 Task: Look for Airbnb properties in Aweil, South Sudan from 4th December, 2023 to 10th December, 2023 for 8 adults.4 bedrooms having 8 beds and 4 bathrooms. Property type can be house. Amenities needed are: wifi, TV, free parkinig on premises, gym, breakfast. Booking option can be shelf check-in. Look for 4 properties as per requirement.
Action: Mouse moved to (578, 124)
Screenshot: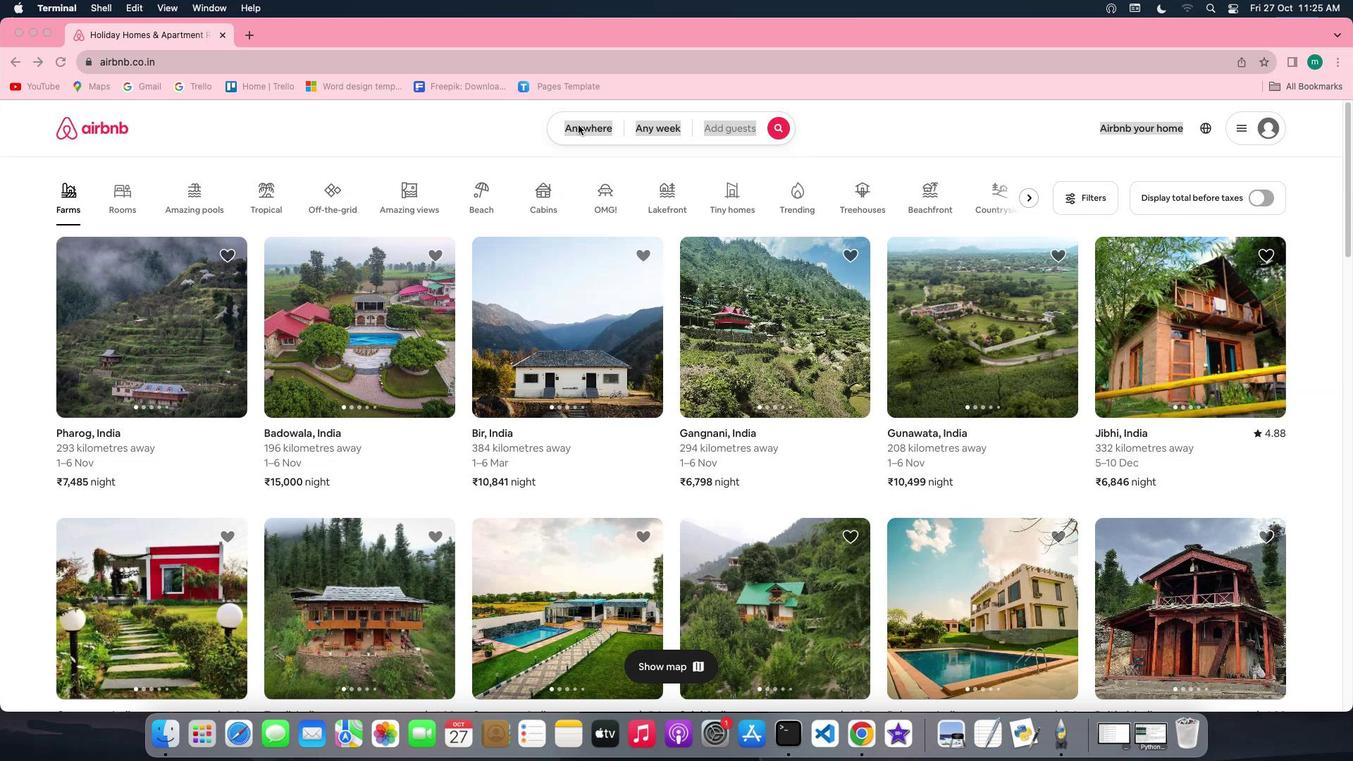 
Action: Mouse pressed left at (578, 124)
Screenshot: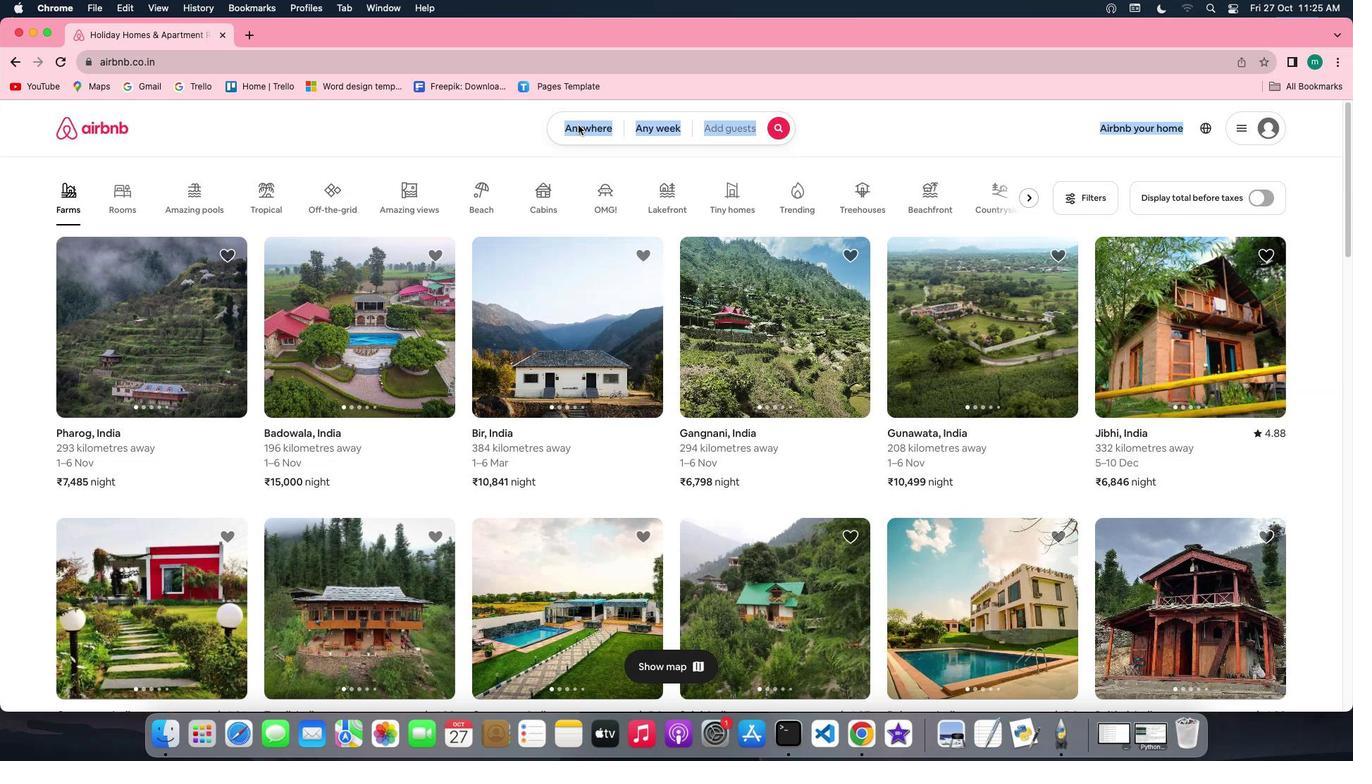 
Action: Mouse pressed left at (578, 124)
Screenshot: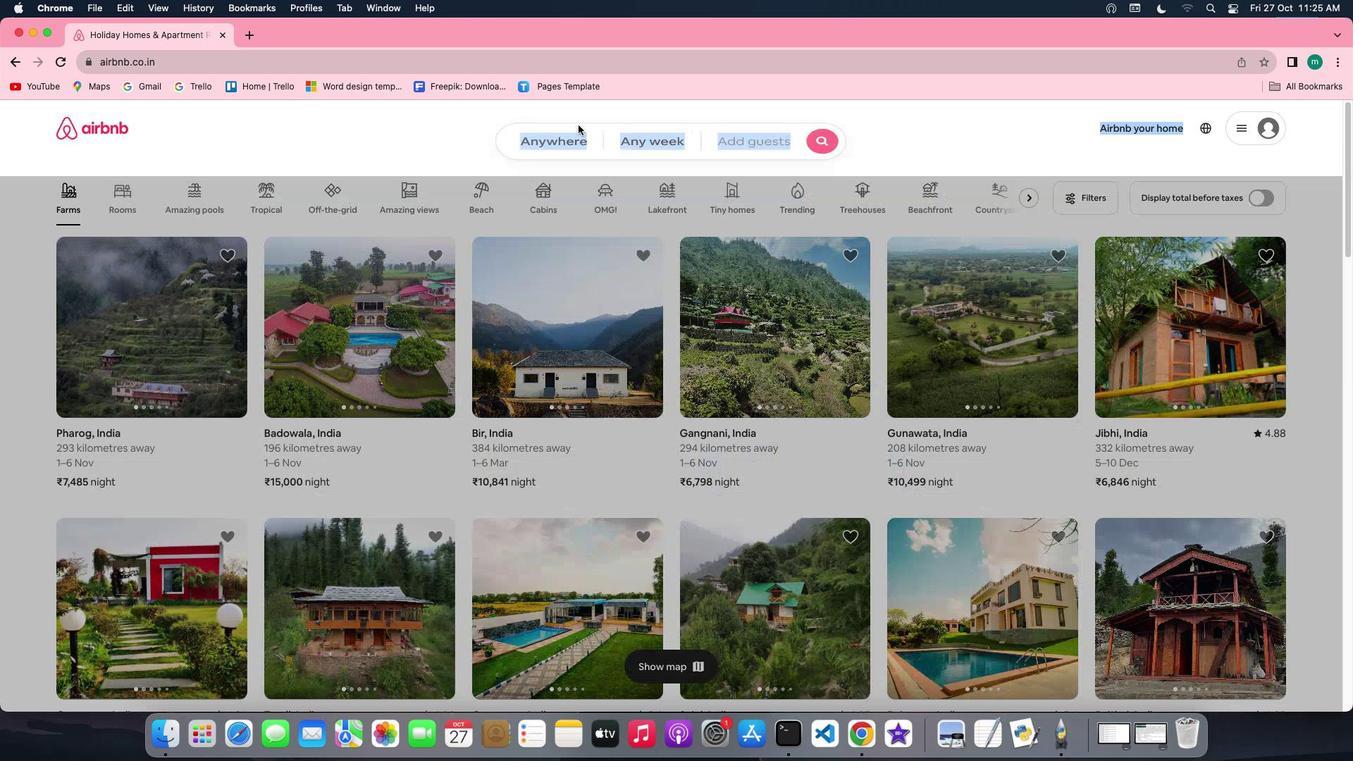 
Action: Mouse moved to (546, 179)
Screenshot: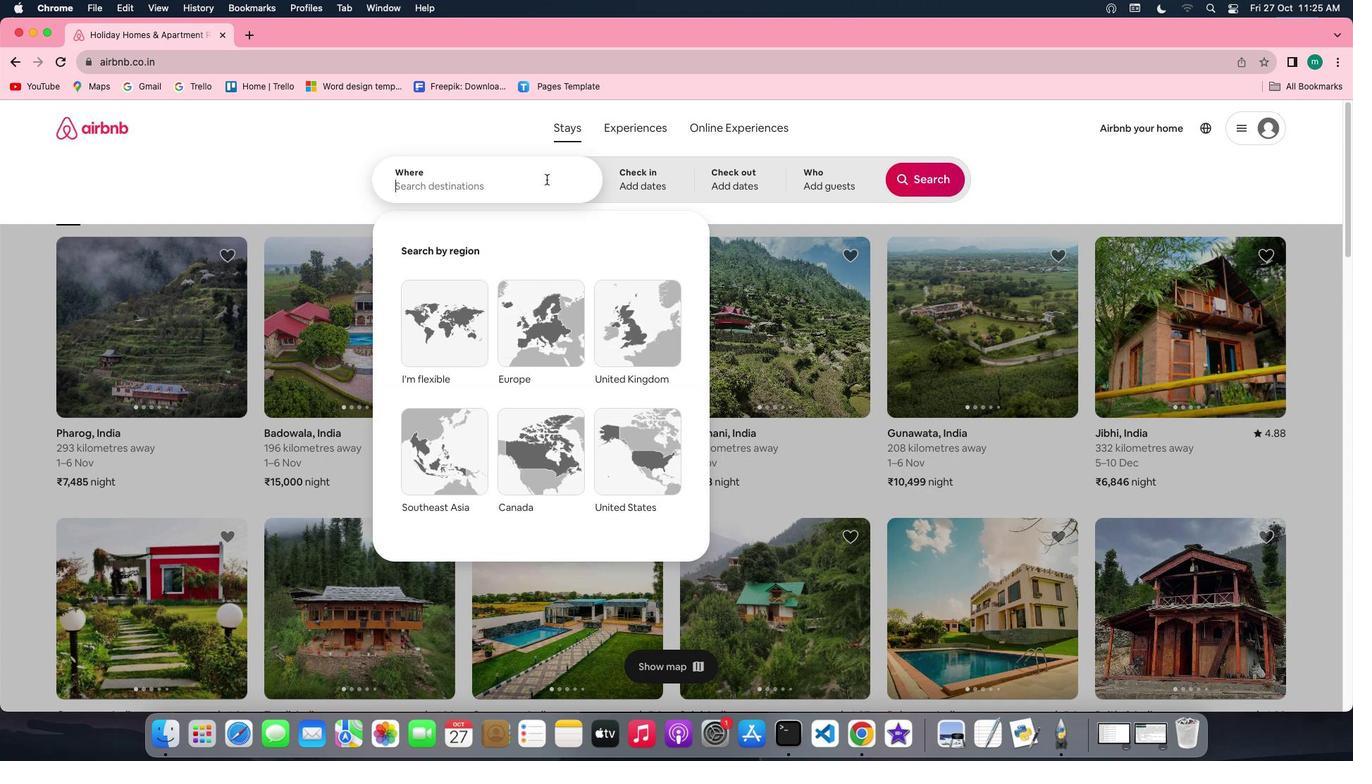 
Action: Key pressed Key.shift'A''w''e''i''l'','Key.spaceKey.shift'S''o''u''t''h'Key.spaceKey.shift'S''u''d''a''n'
Screenshot: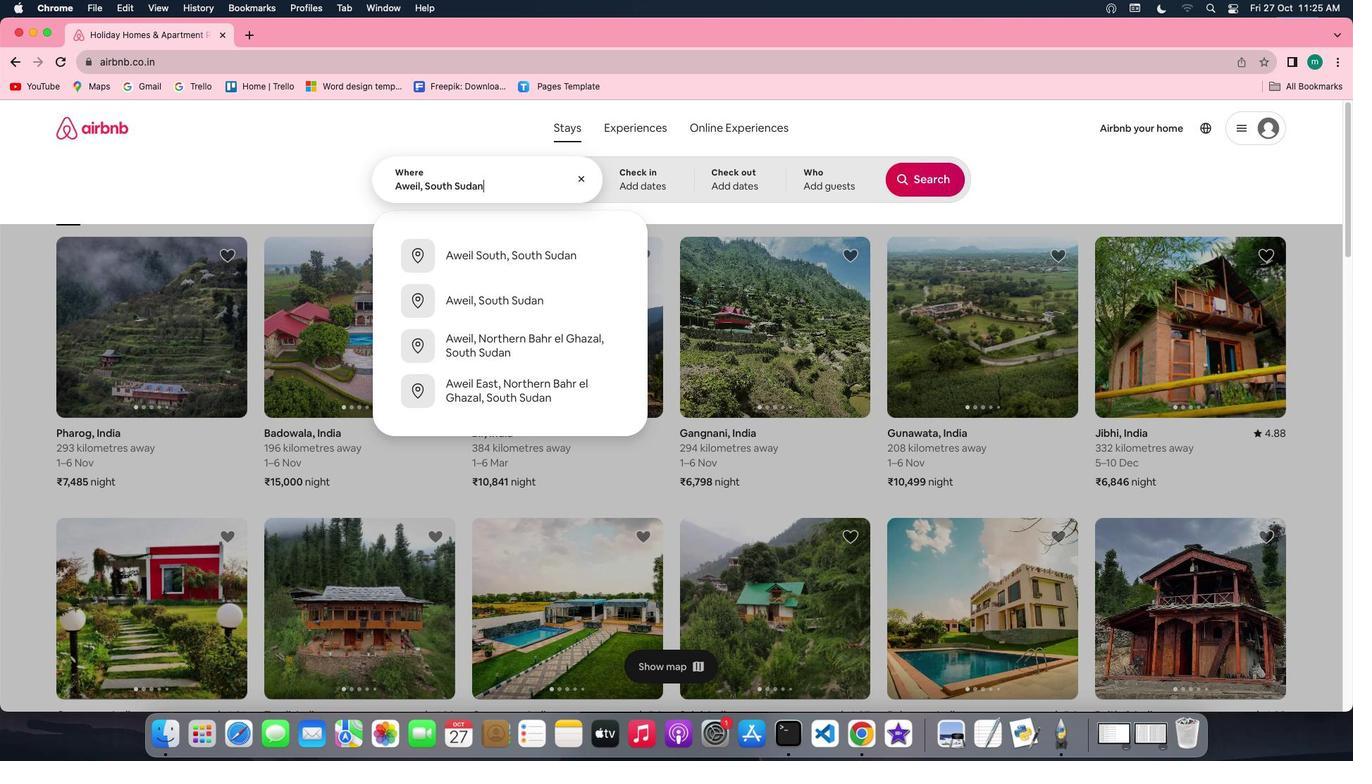 
Action: Mouse moved to (657, 187)
Screenshot: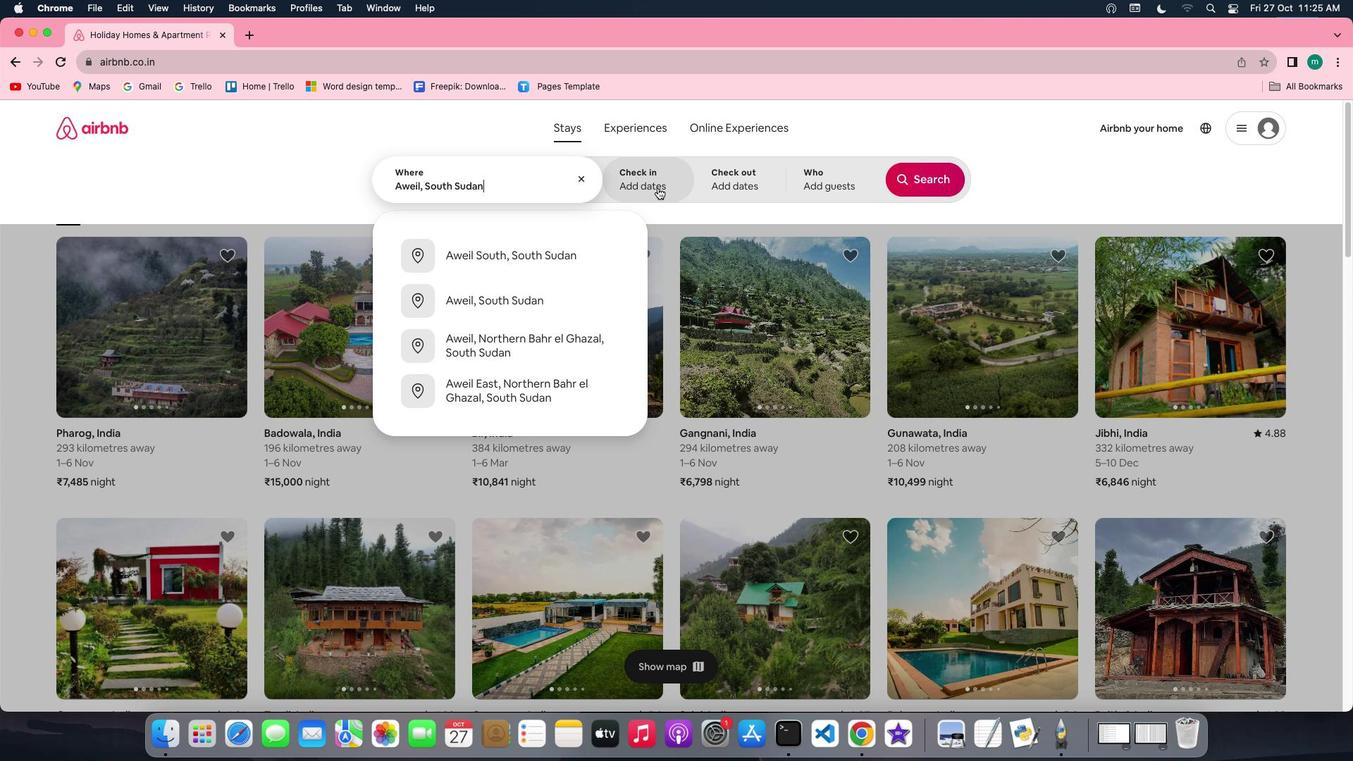 
Action: Mouse pressed left at (657, 187)
Screenshot: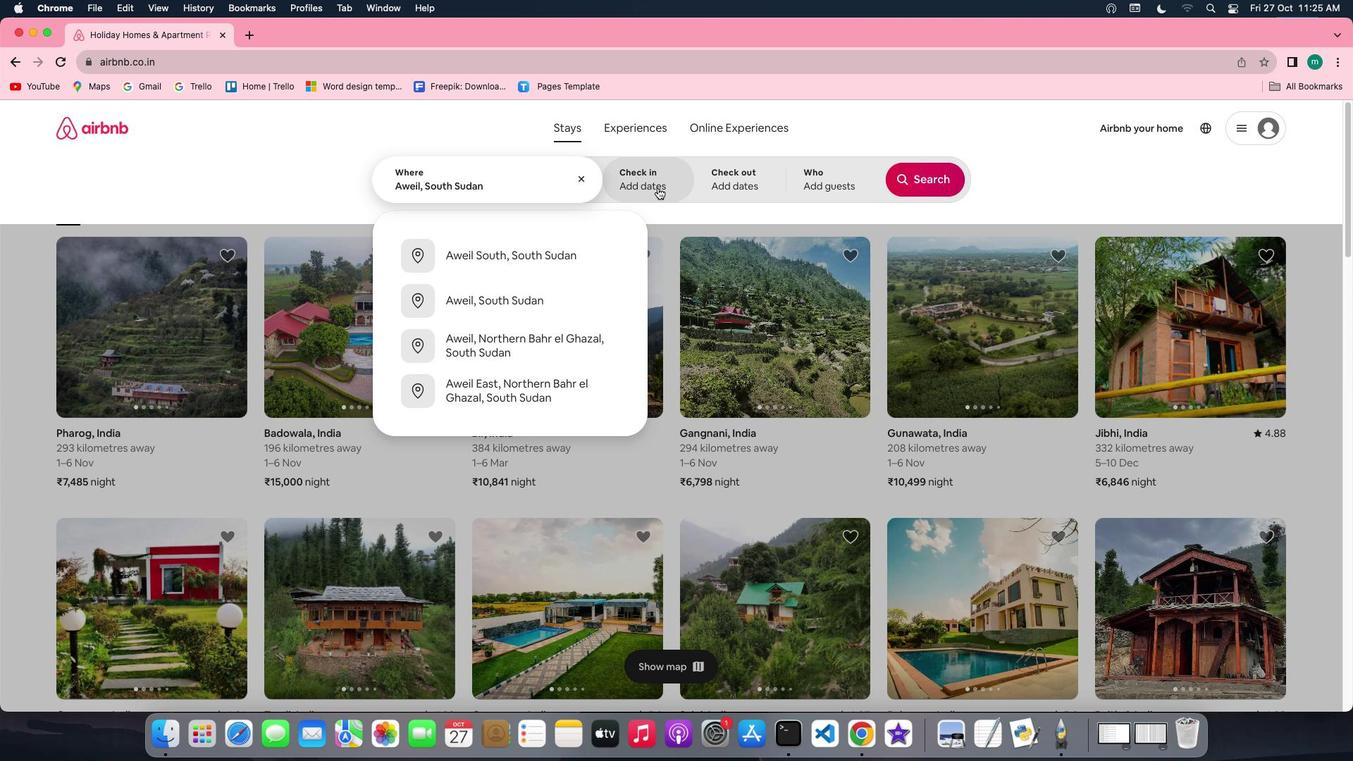 
Action: Mouse moved to (926, 292)
Screenshot: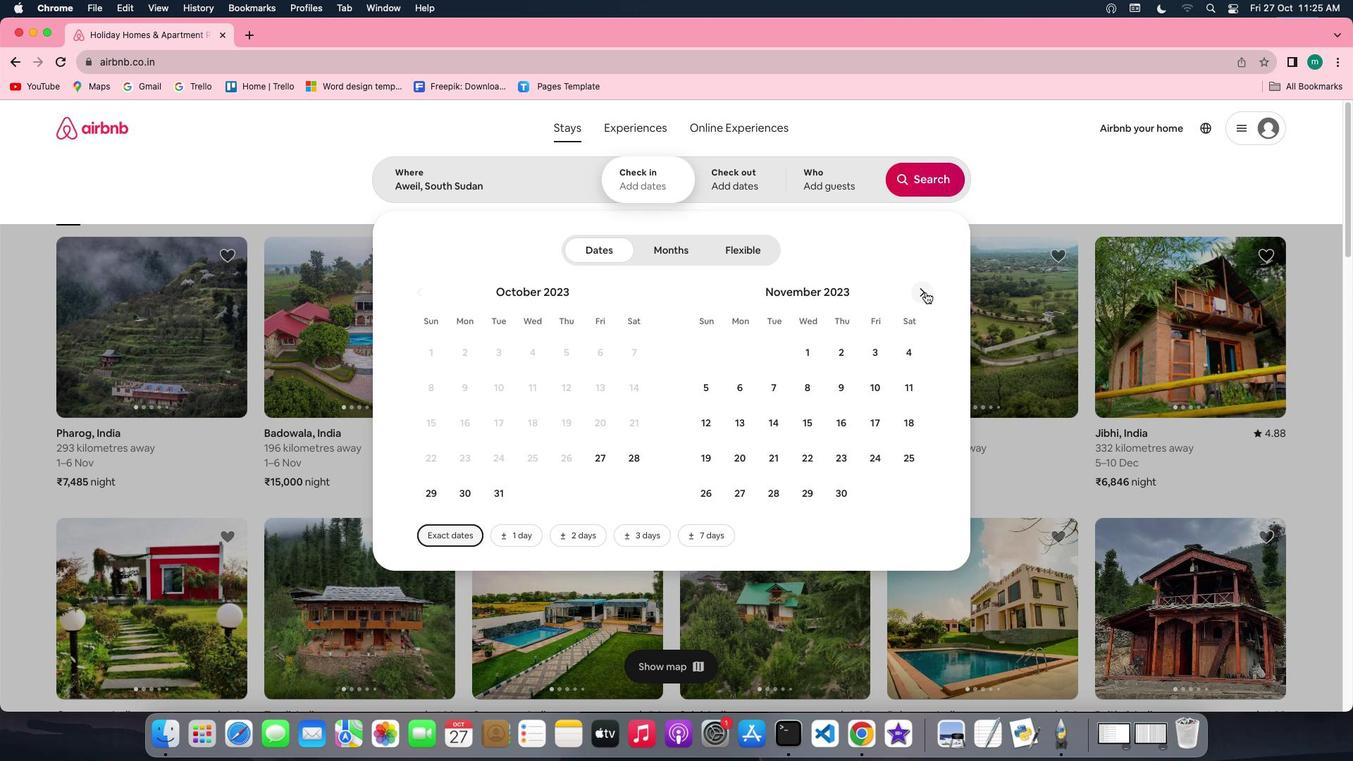 
Action: Mouse pressed left at (926, 292)
Screenshot: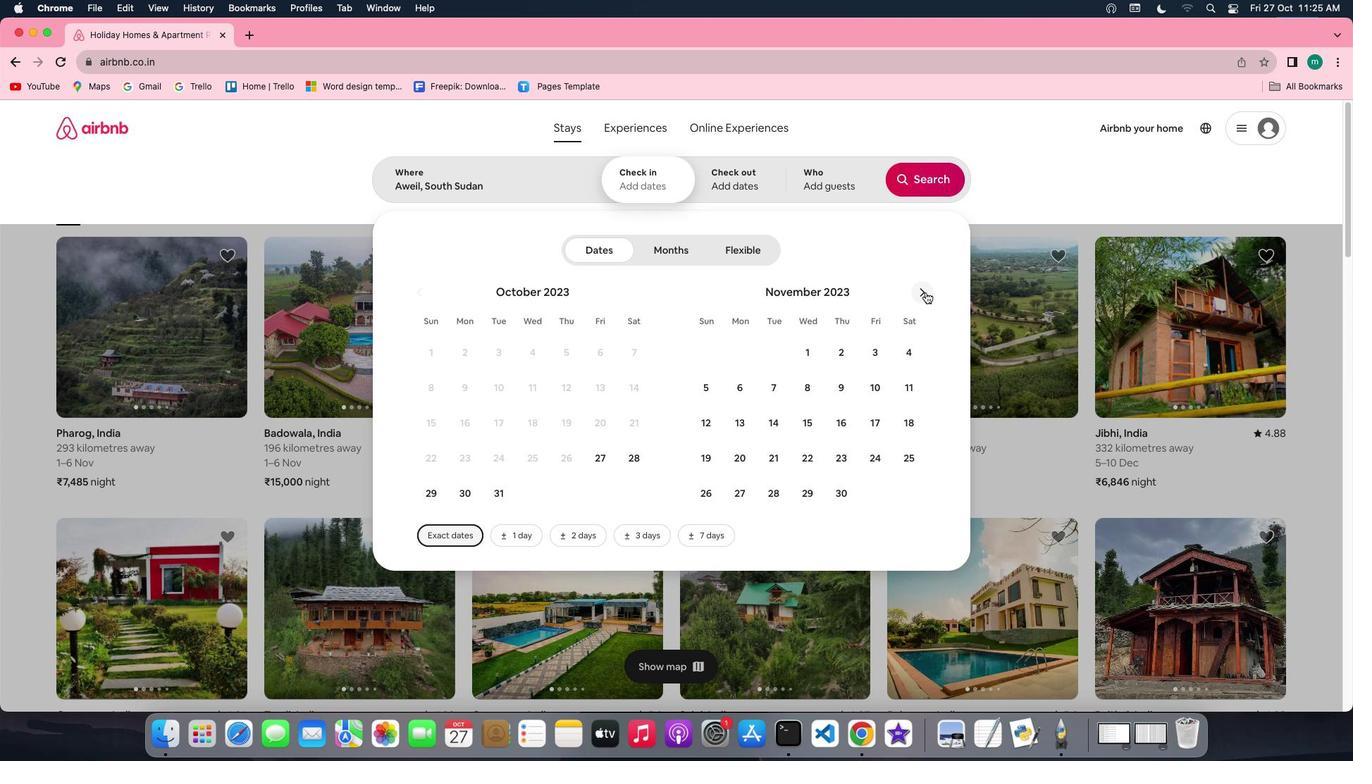 
Action: Mouse moved to (745, 381)
Screenshot: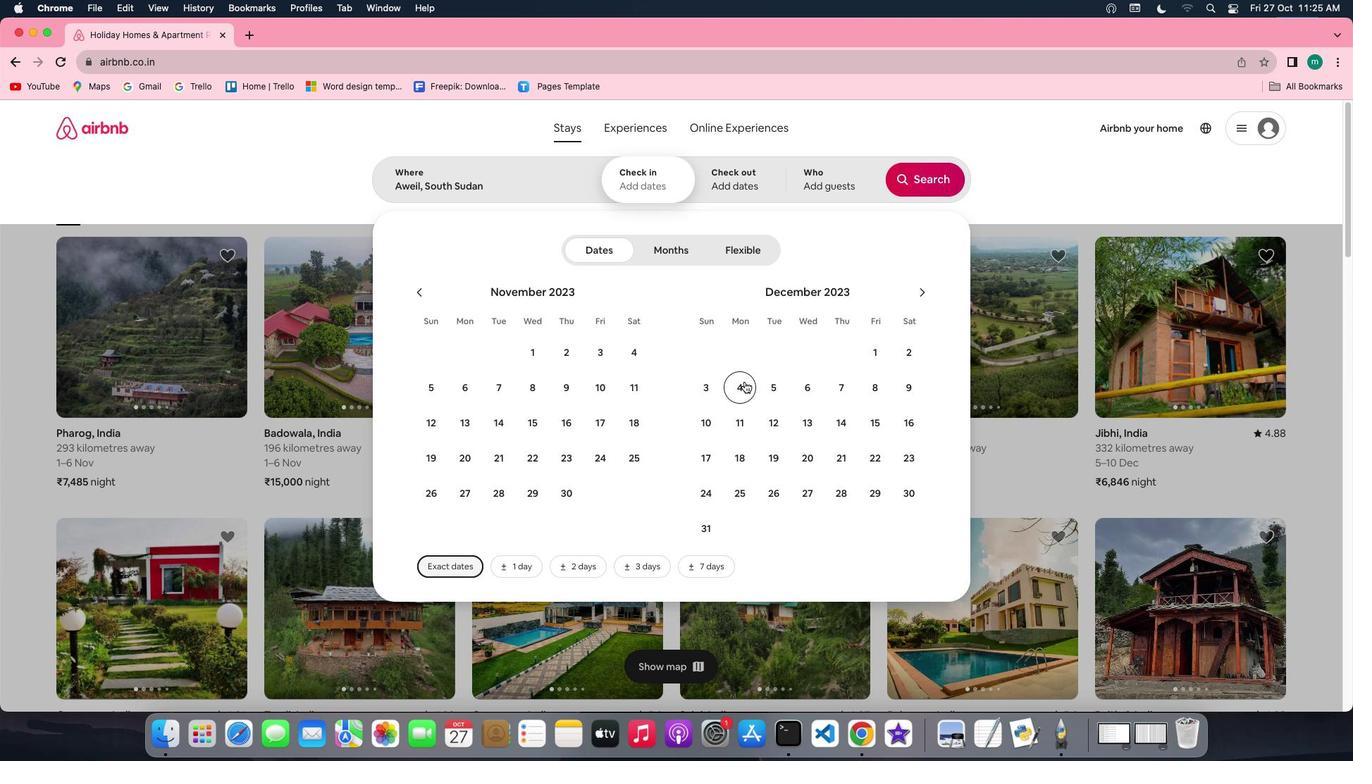
Action: Mouse pressed left at (745, 381)
Screenshot: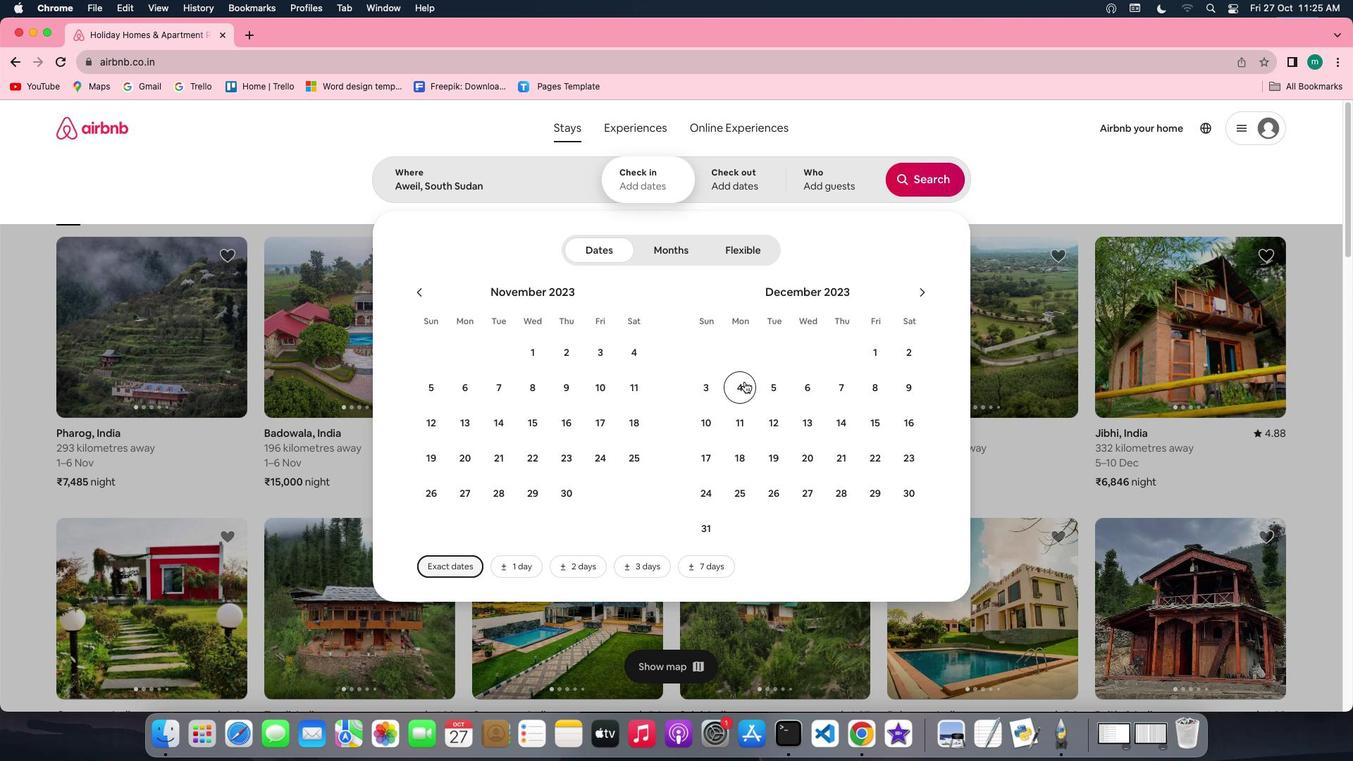 
Action: Mouse moved to (715, 415)
Screenshot: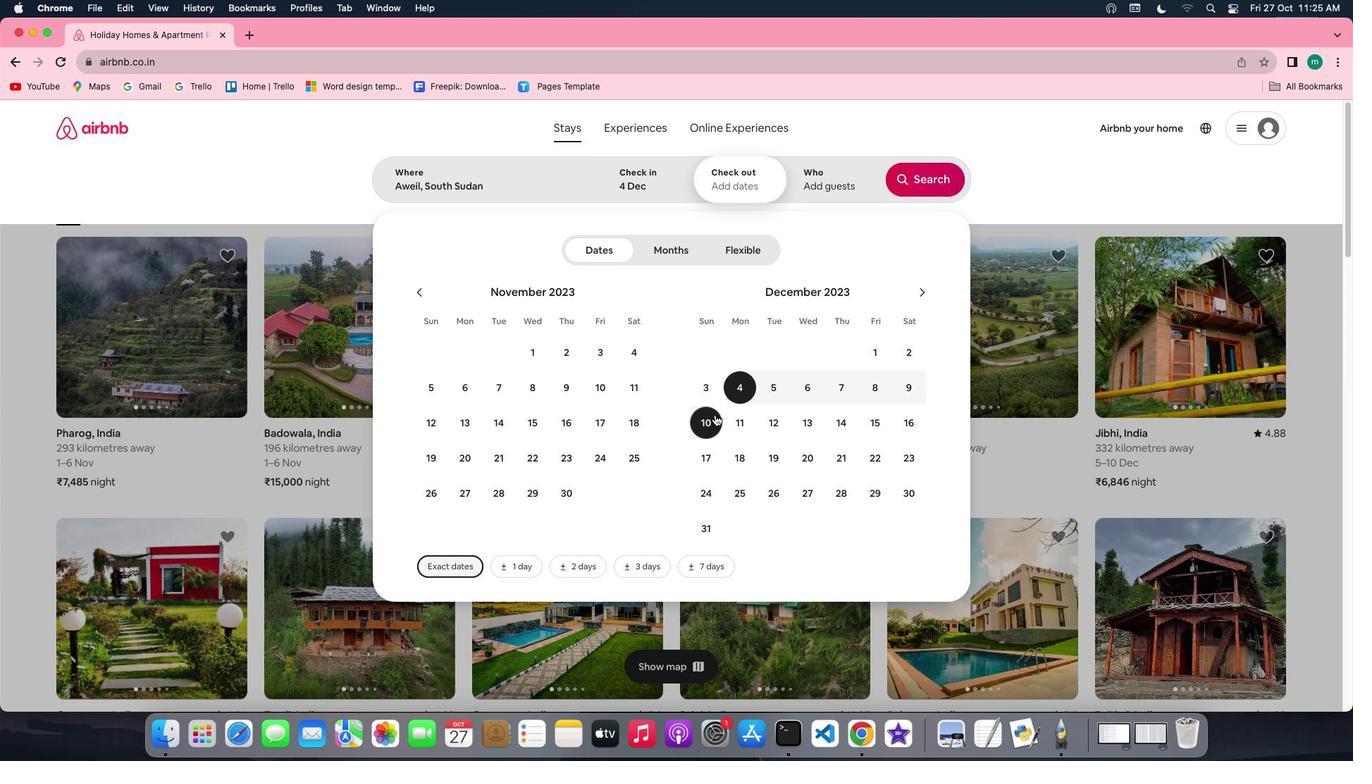 
Action: Mouse pressed left at (715, 415)
Screenshot: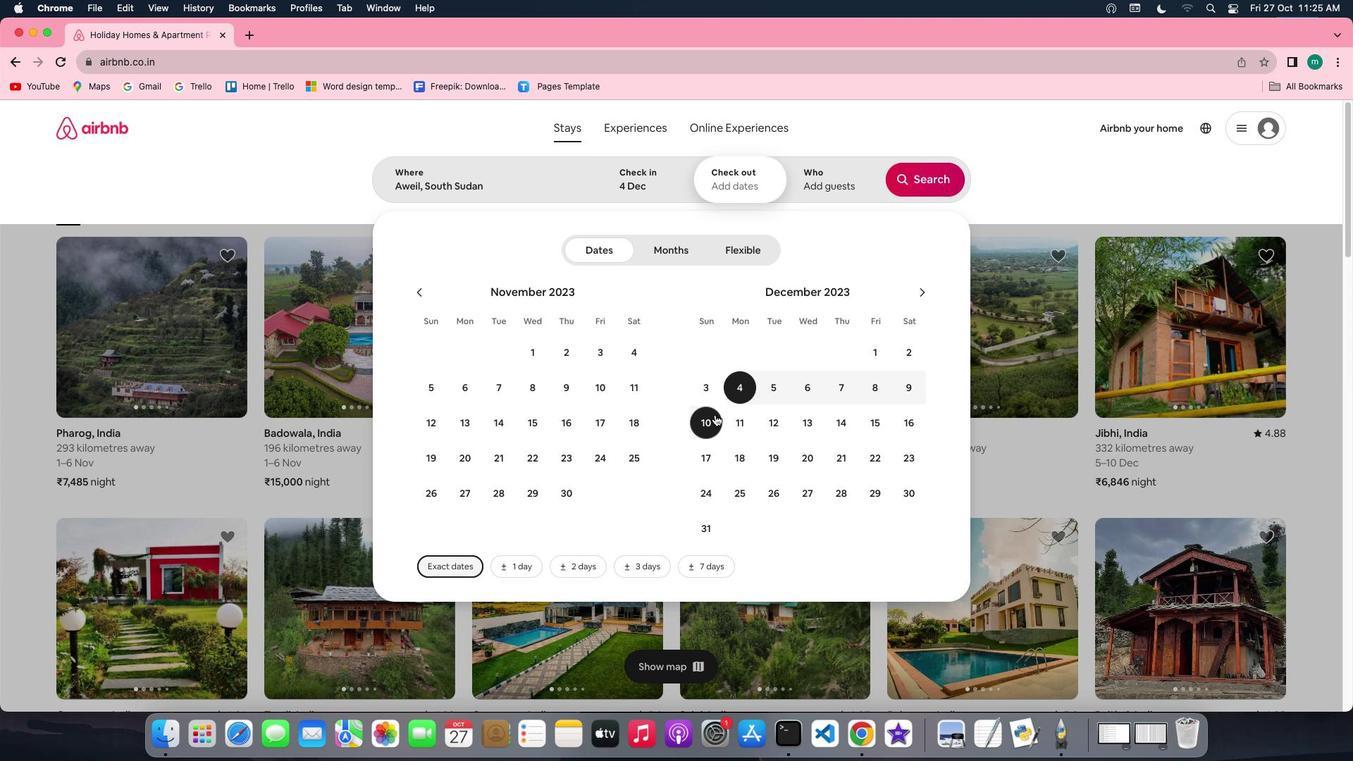 
Action: Mouse moved to (816, 186)
Screenshot: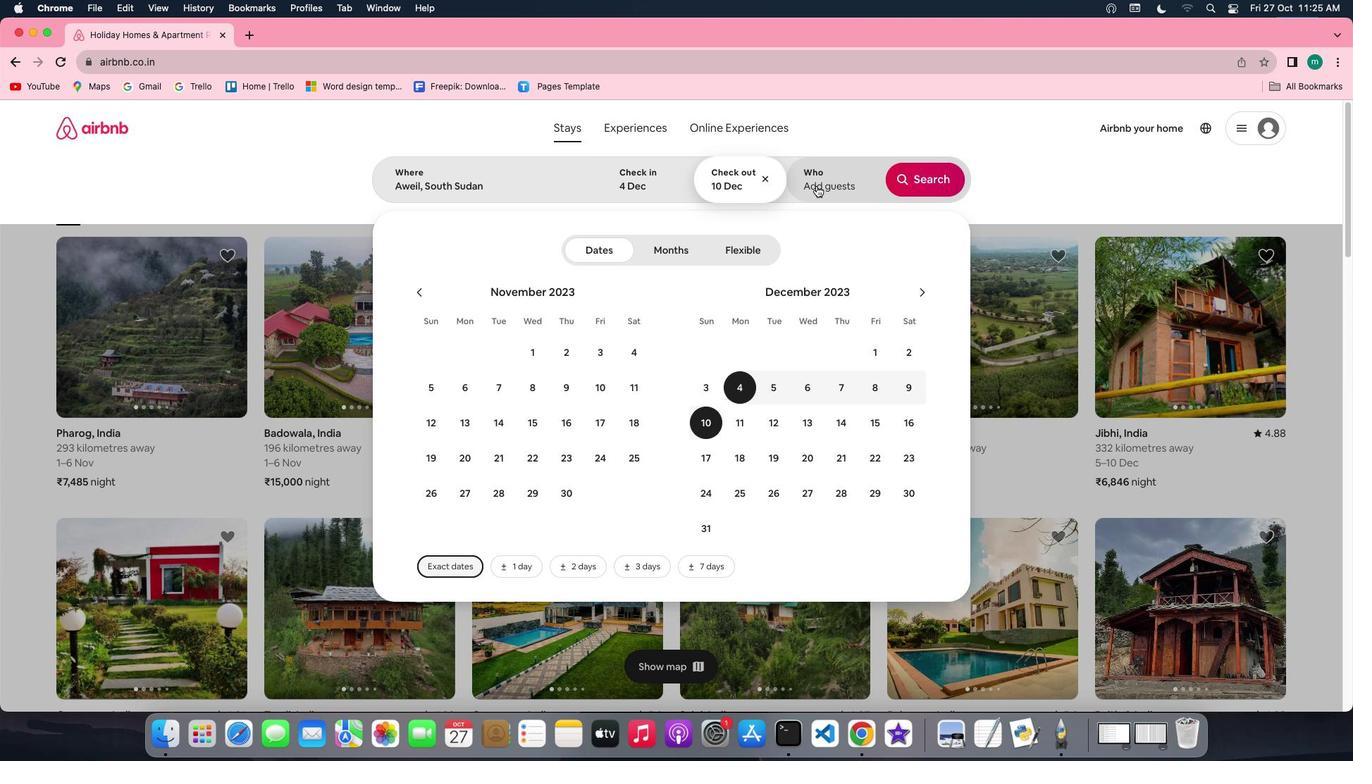 
Action: Mouse pressed left at (816, 186)
Screenshot: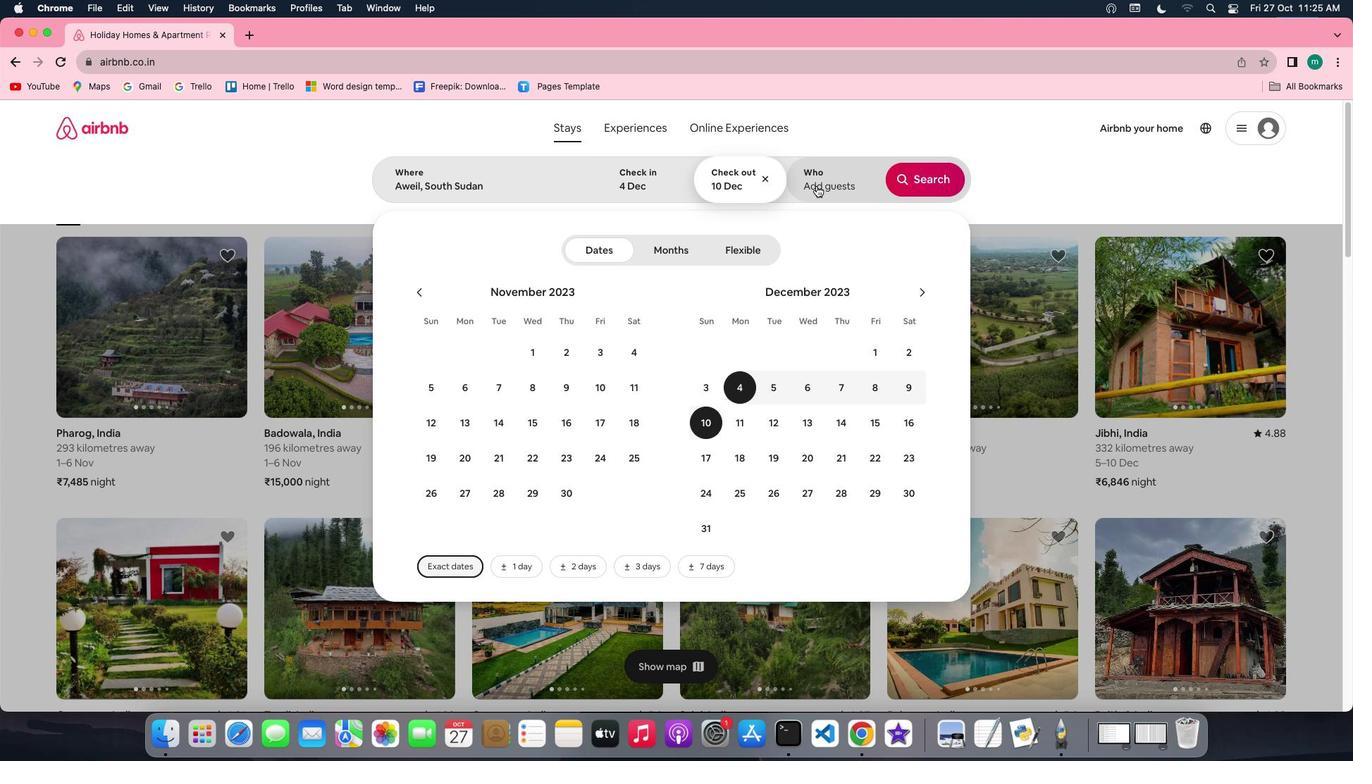 
Action: Mouse moved to (937, 252)
Screenshot: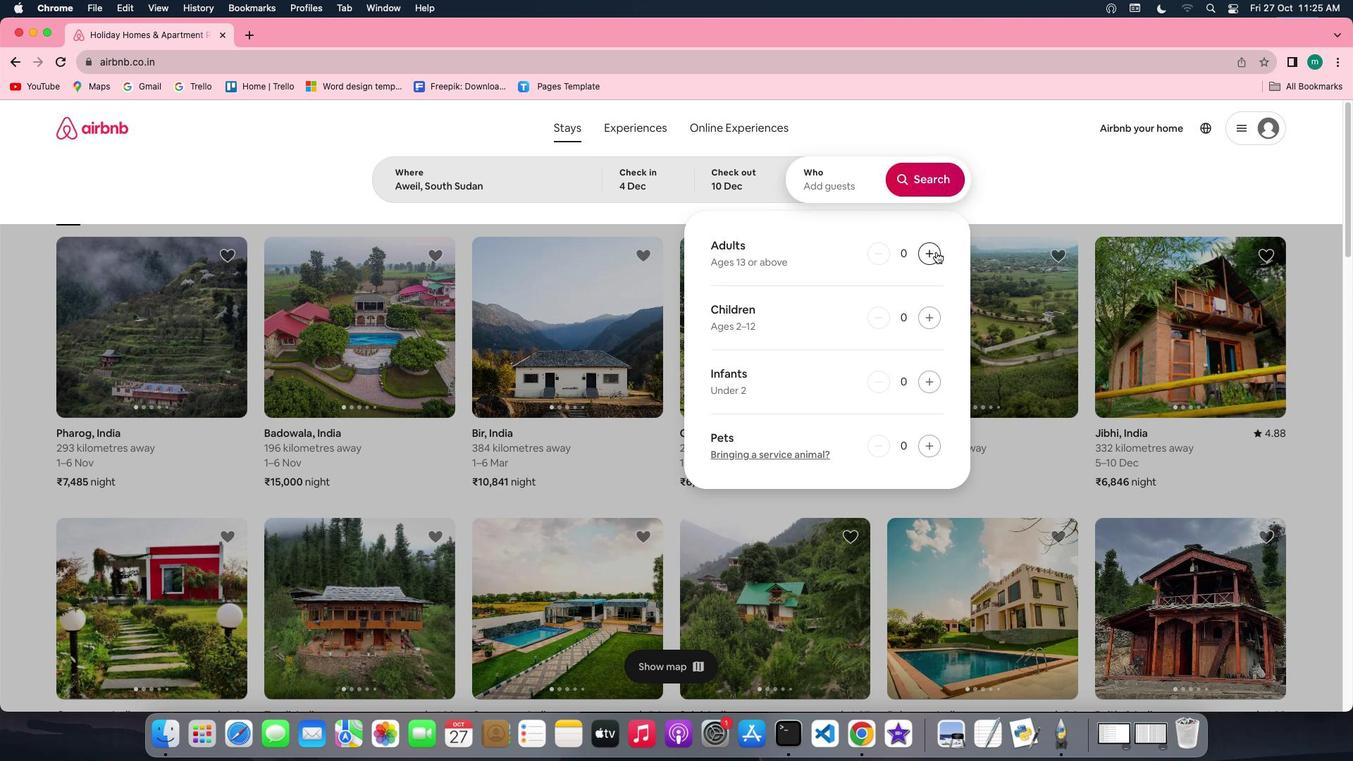 
Action: Mouse pressed left at (937, 252)
Screenshot: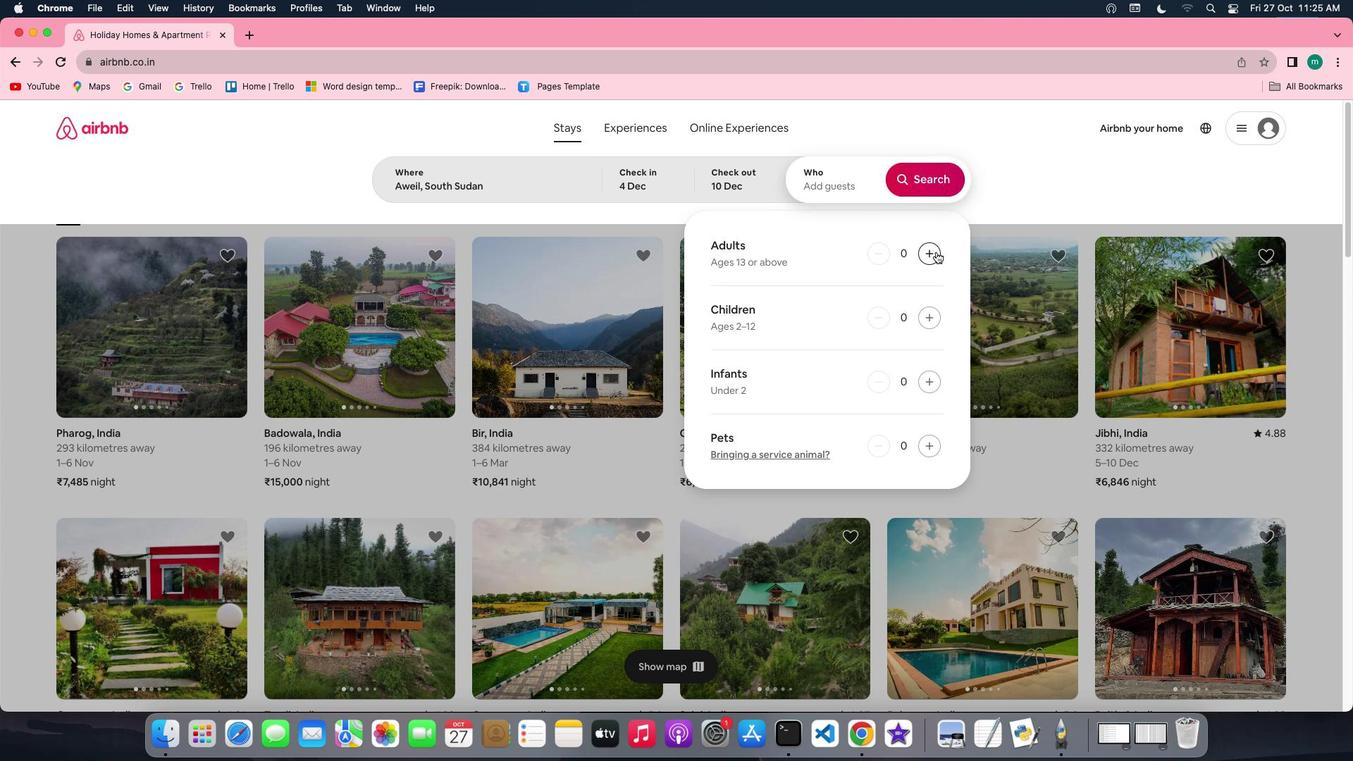 
Action: Mouse pressed left at (937, 252)
Screenshot: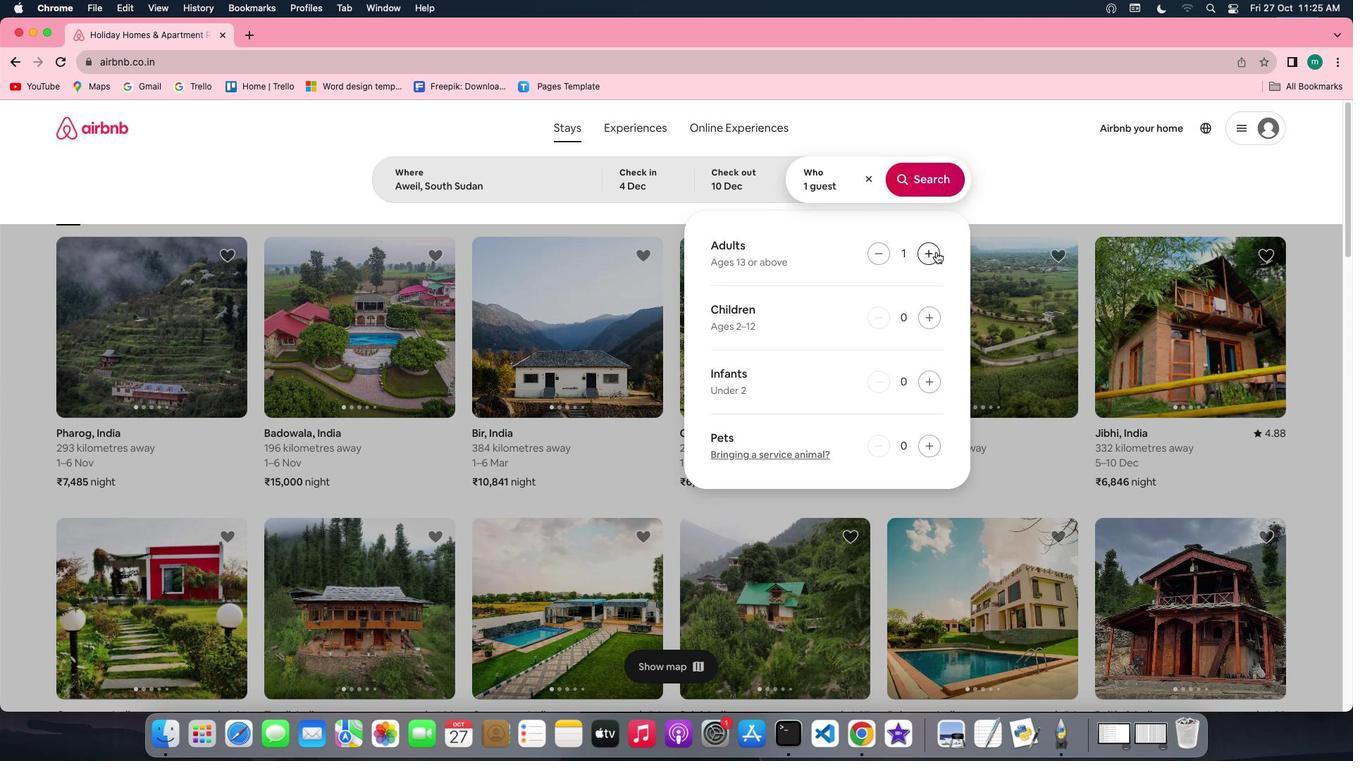 
Action: Mouse pressed left at (937, 252)
Screenshot: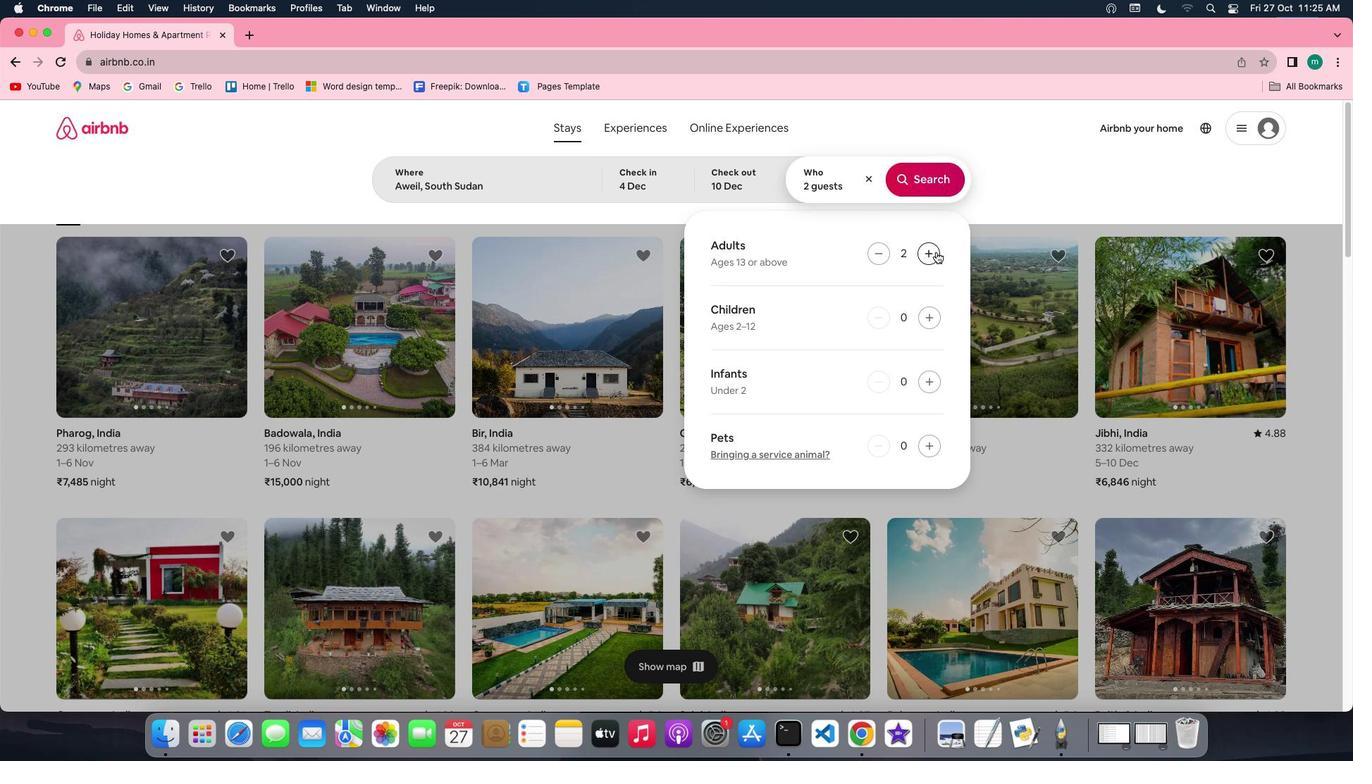 
Action: Mouse pressed left at (937, 252)
Screenshot: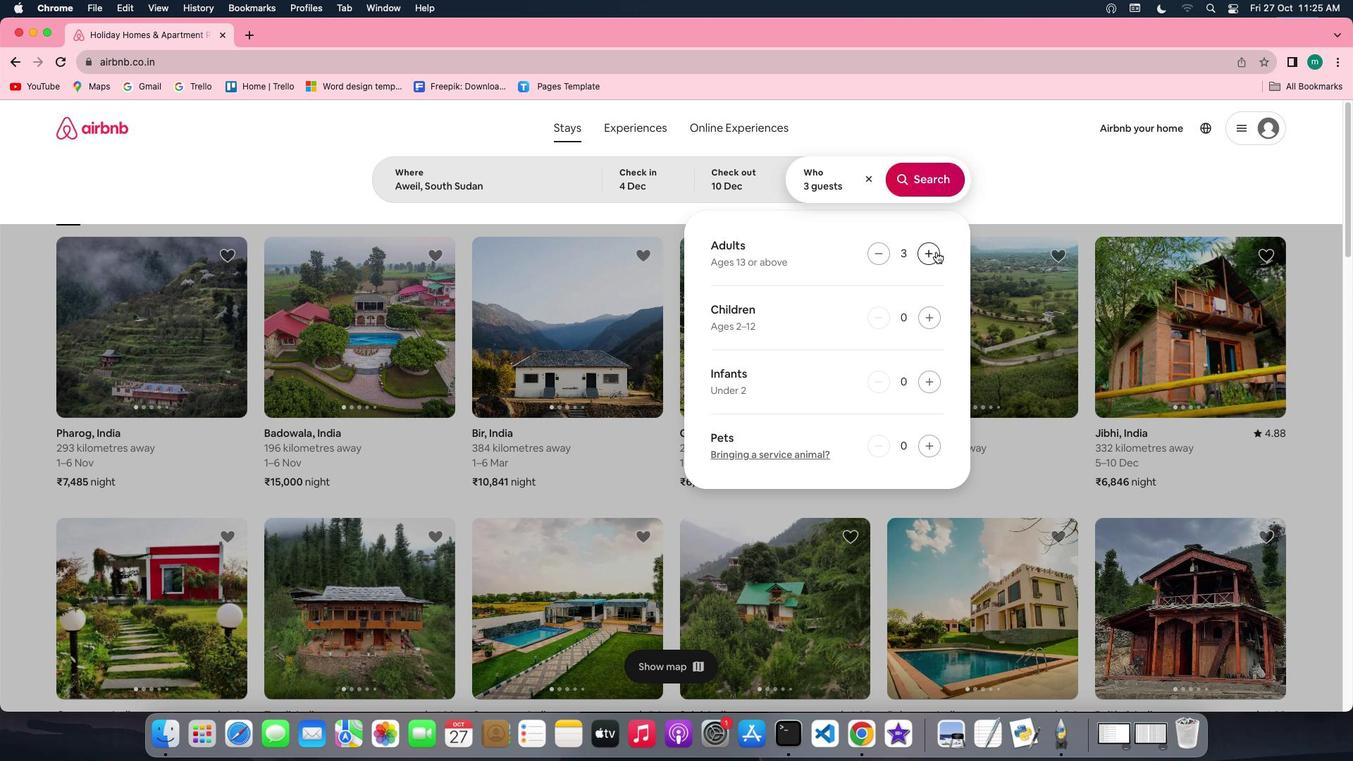 
Action: Mouse pressed left at (937, 252)
Screenshot: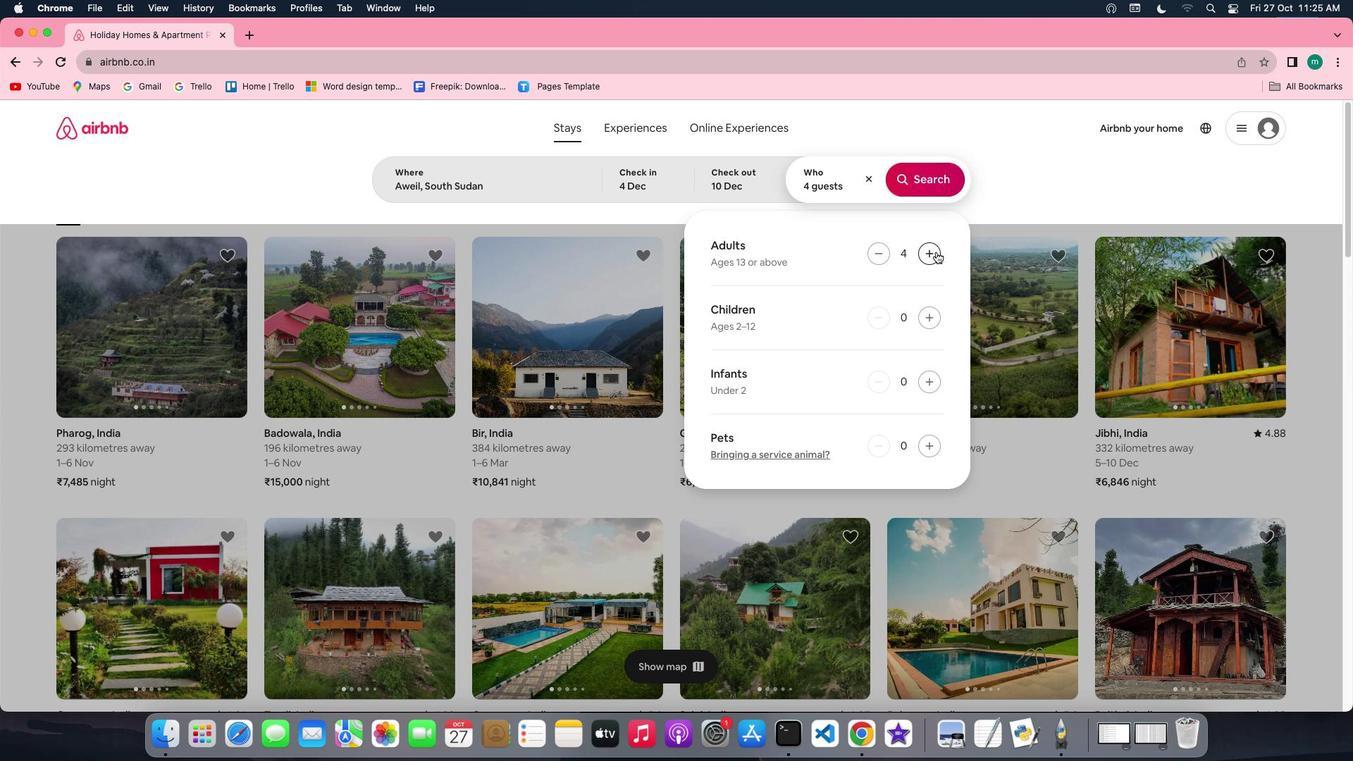 
Action: Mouse pressed left at (937, 252)
Screenshot: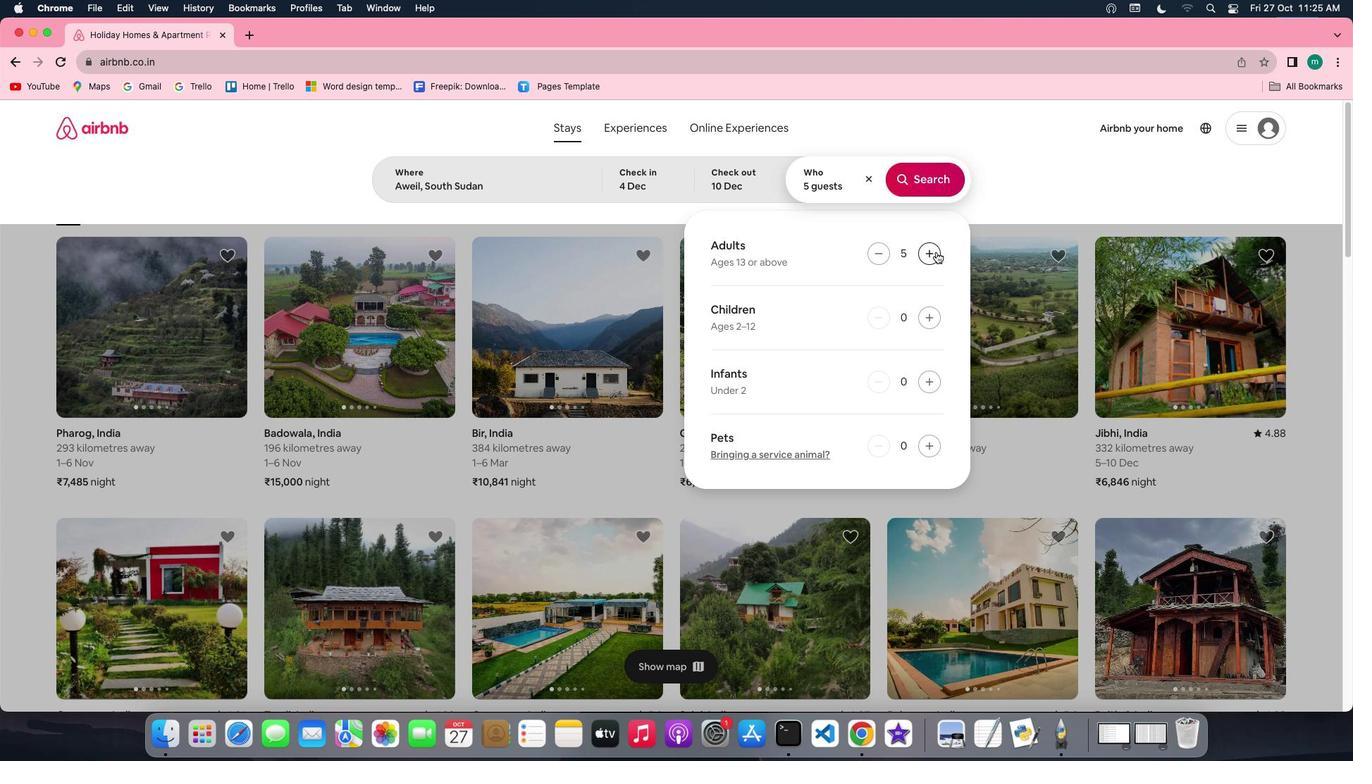 
Action: Mouse pressed left at (937, 252)
Screenshot: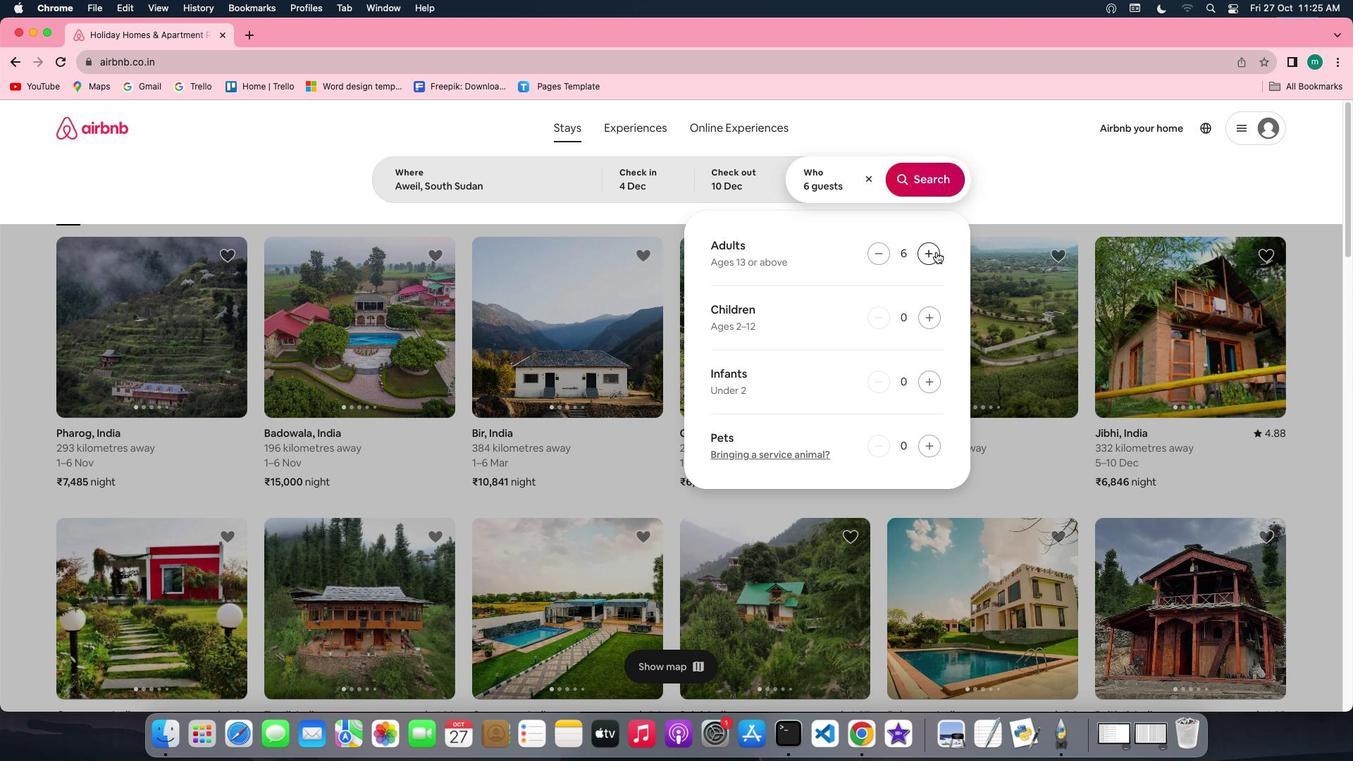 
Action: Mouse pressed left at (937, 252)
Screenshot: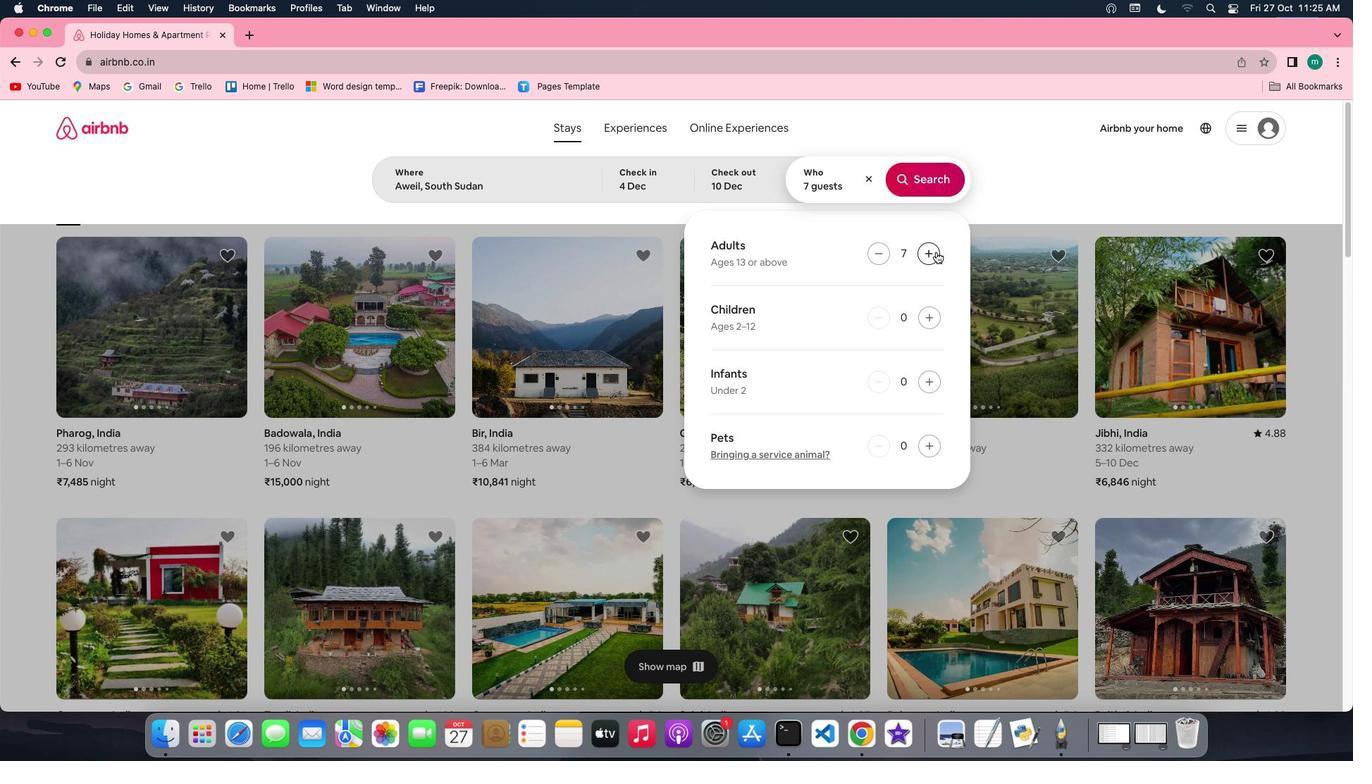 
Action: Mouse moved to (920, 171)
Screenshot: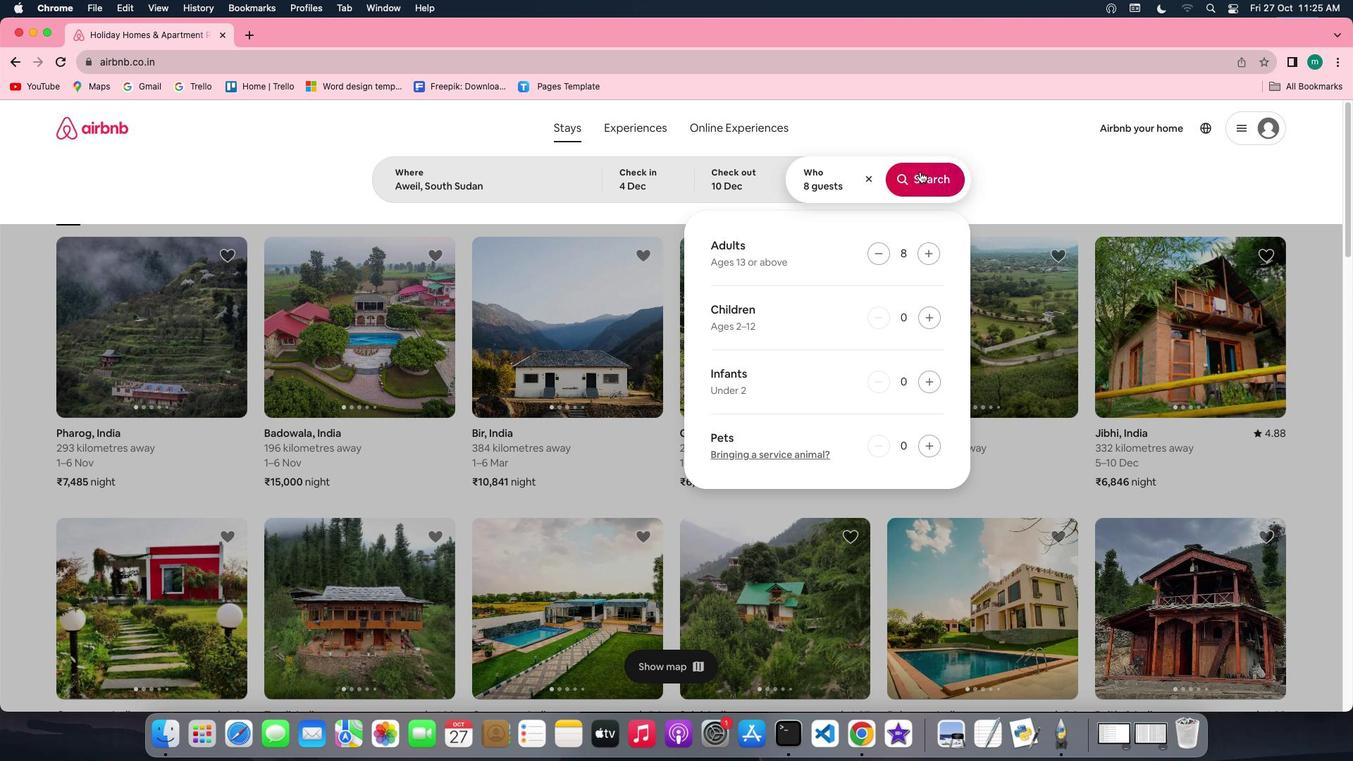 
Action: Mouse pressed left at (920, 171)
Screenshot: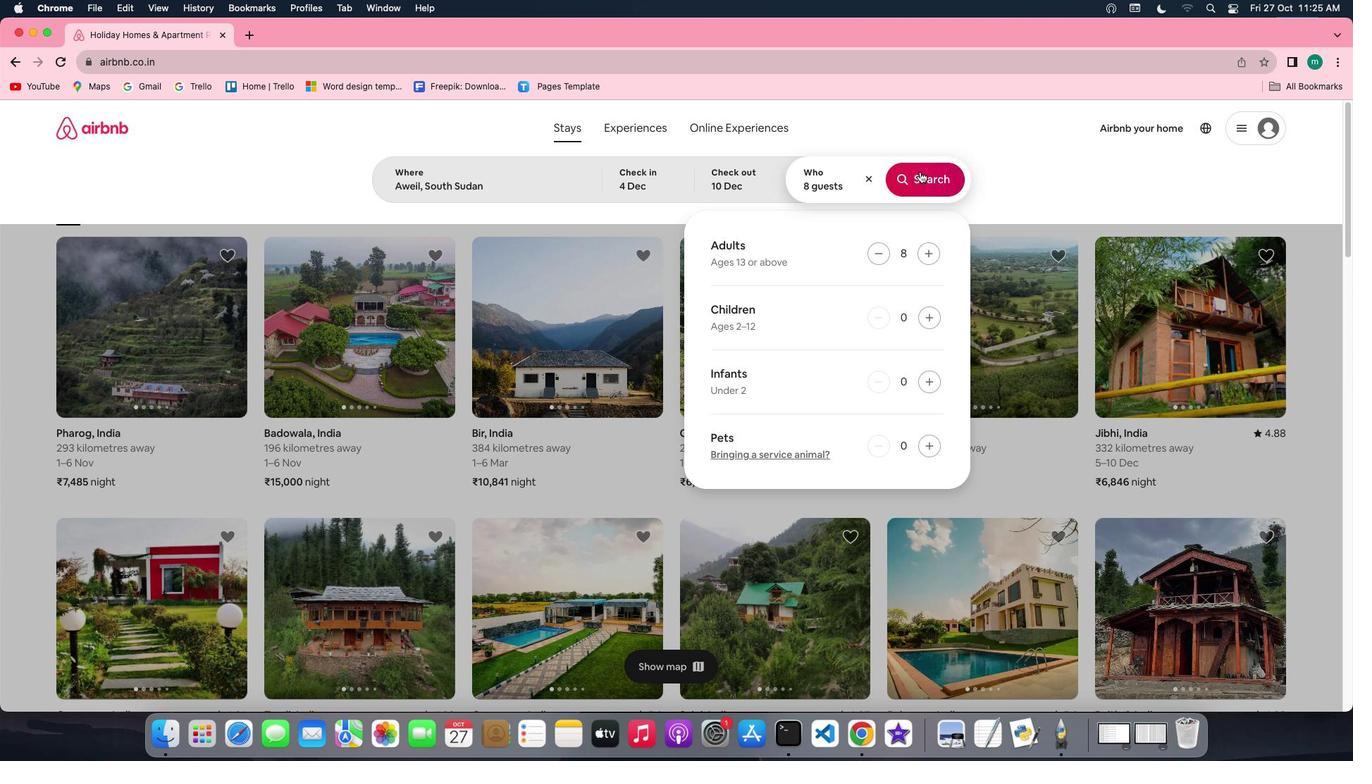 
Action: Mouse moved to (1132, 175)
Screenshot: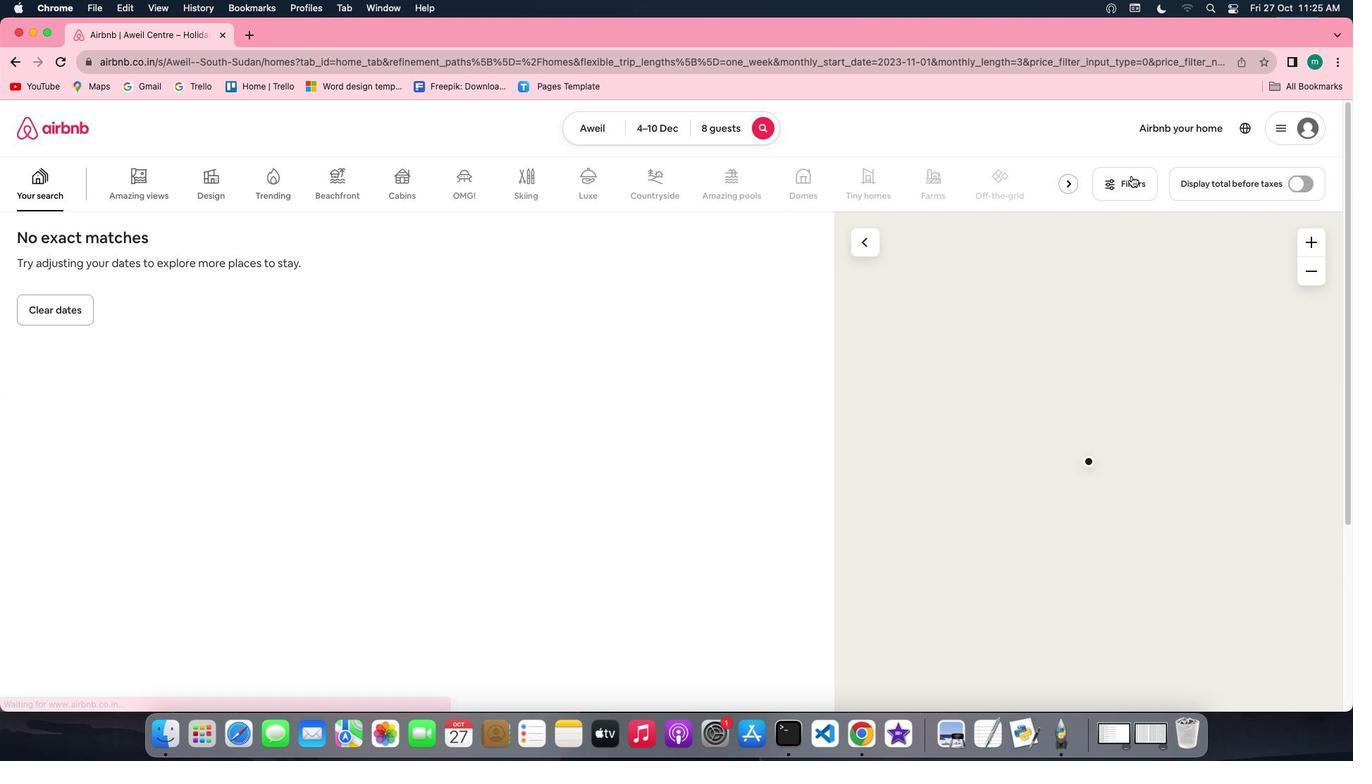 
Action: Mouse pressed left at (1132, 175)
Screenshot: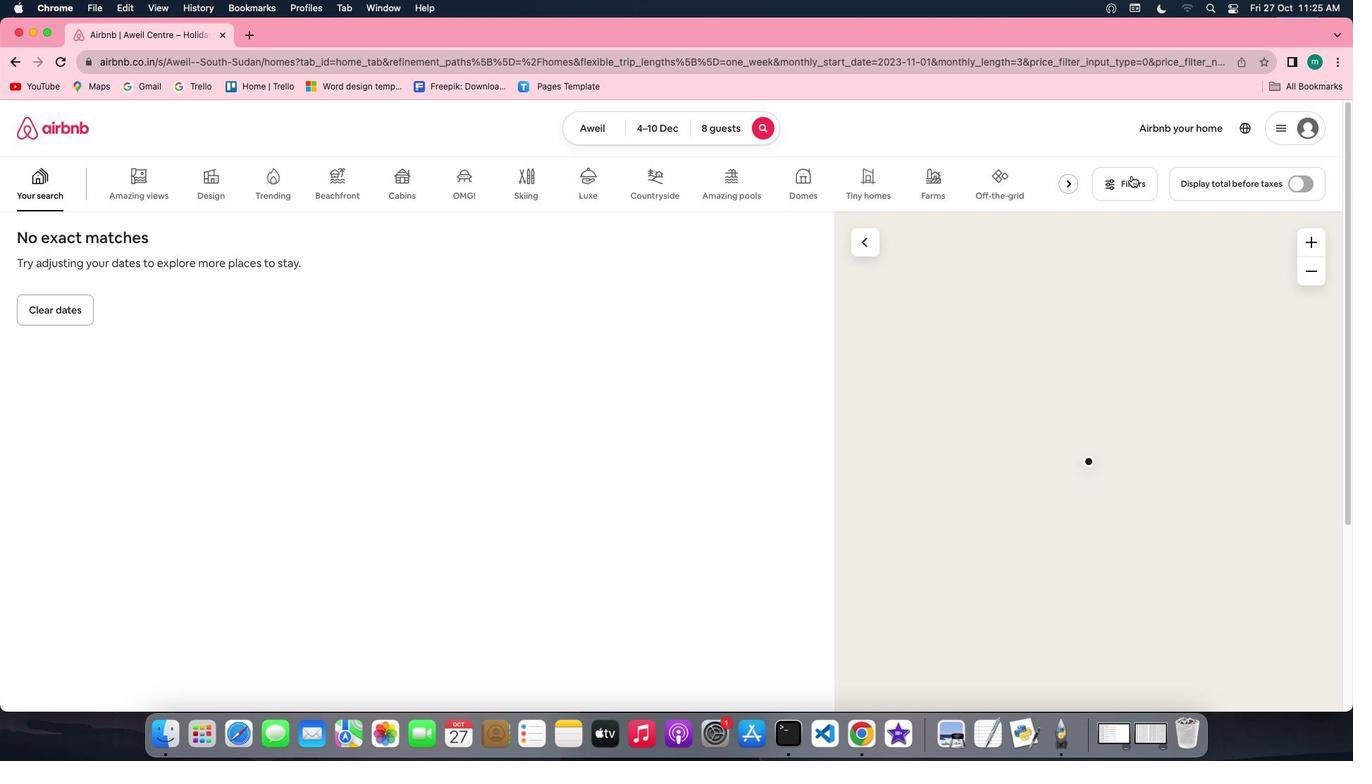
Action: Mouse moved to (767, 380)
Screenshot: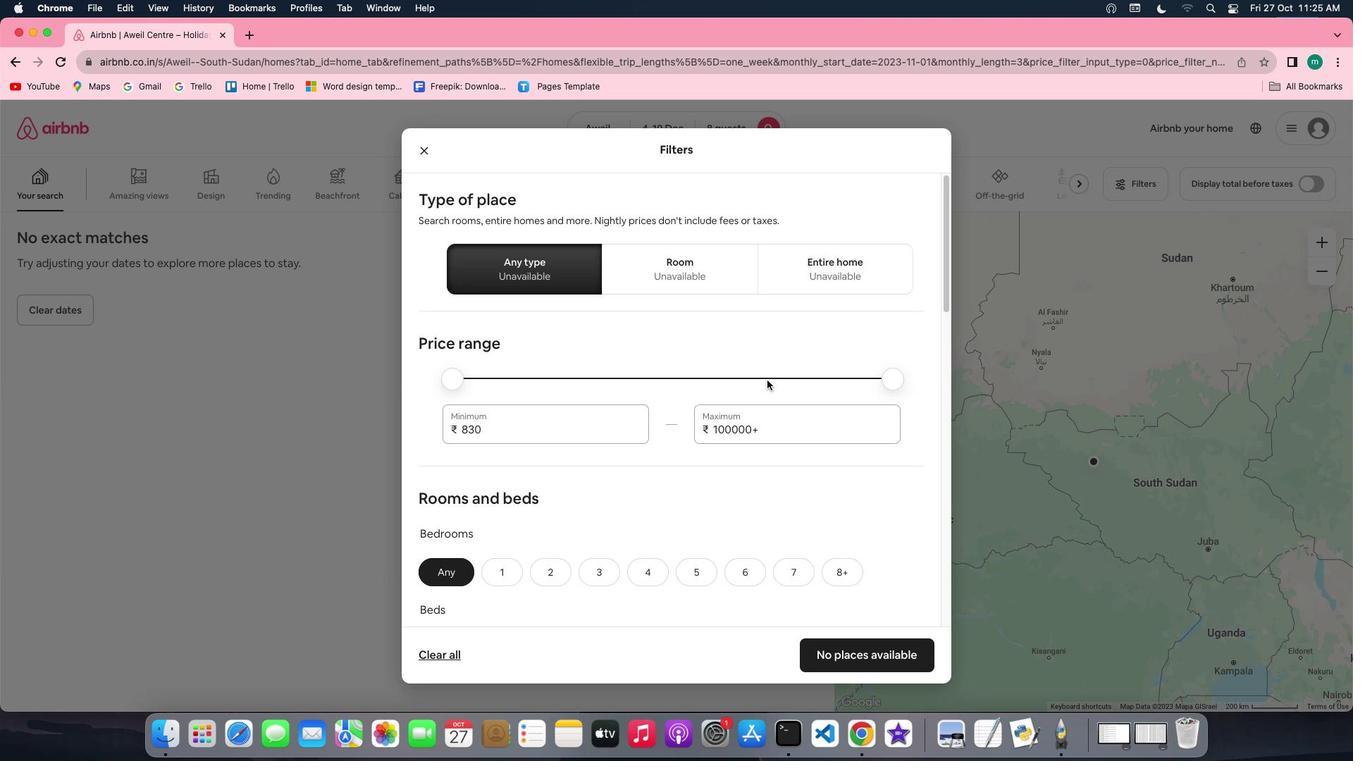 
Action: Mouse scrolled (767, 380) with delta (0, 0)
Screenshot: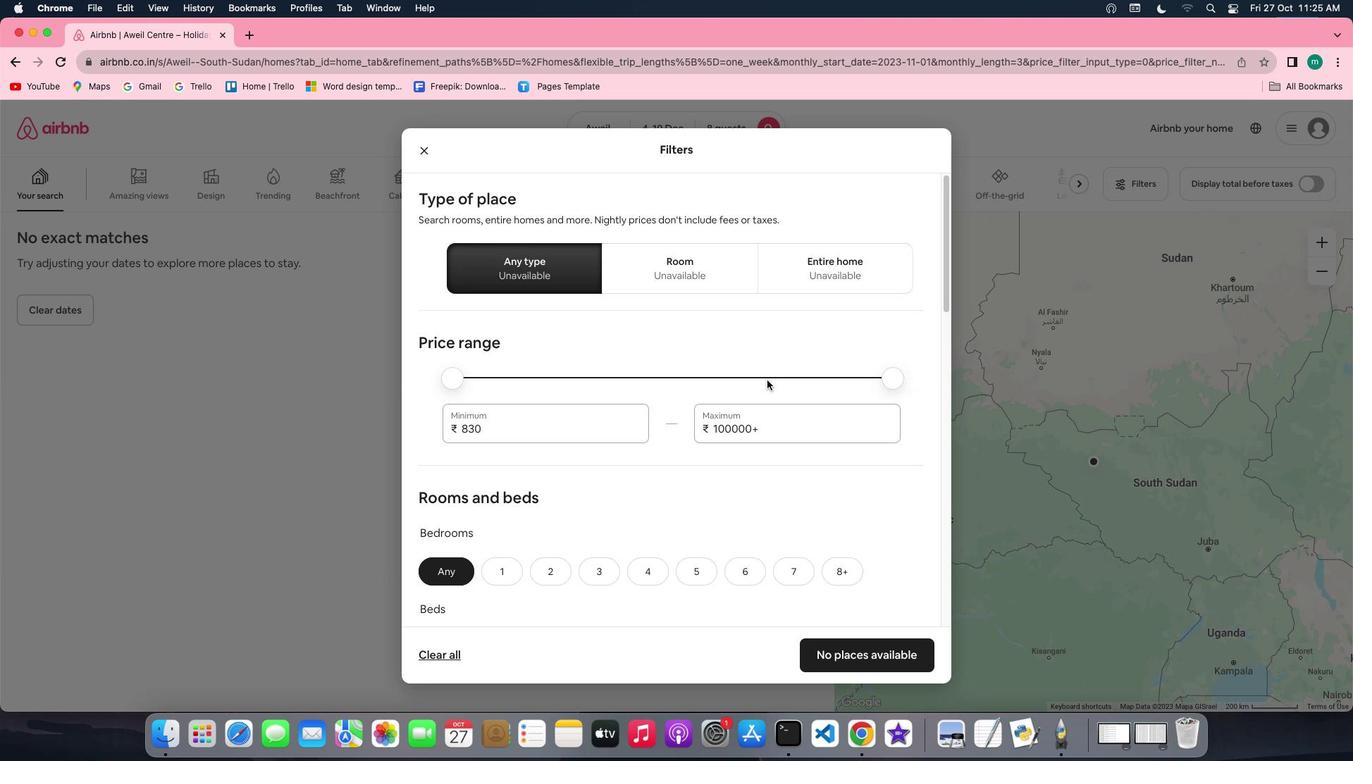 
Action: Mouse scrolled (767, 380) with delta (0, 0)
Screenshot: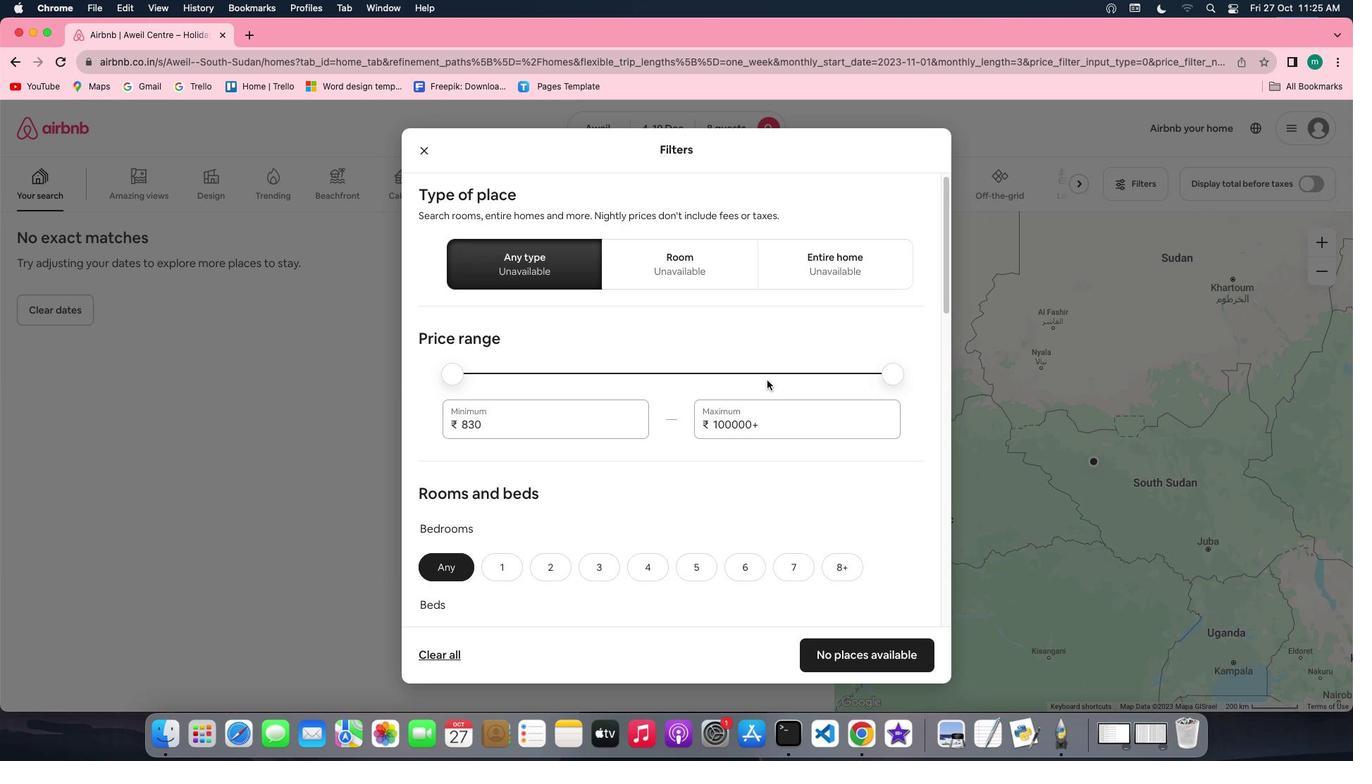 
Action: Mouse scrolled (767, 380) with delta (0, 0)
Screenshot: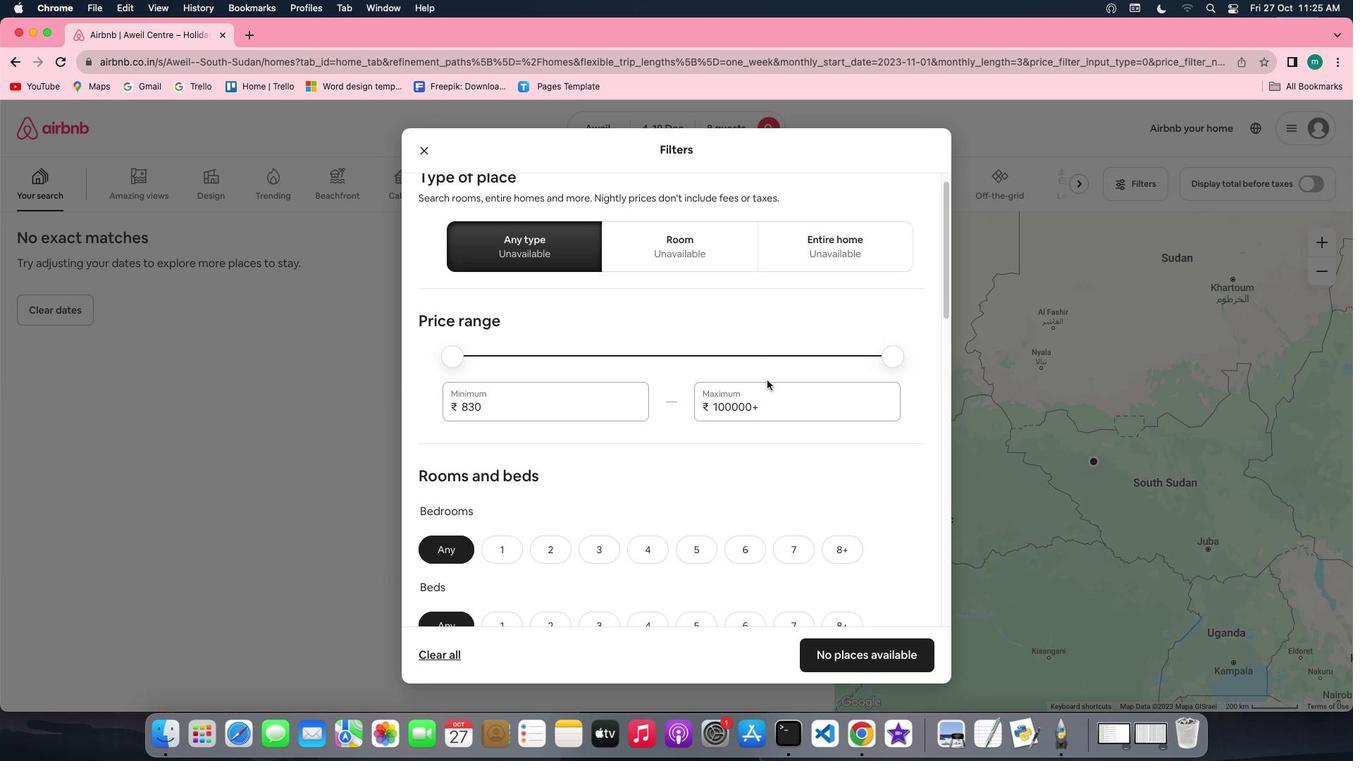 
Action: Mouse scrolled (767, 380) with delta (0, -1)
Screenshot: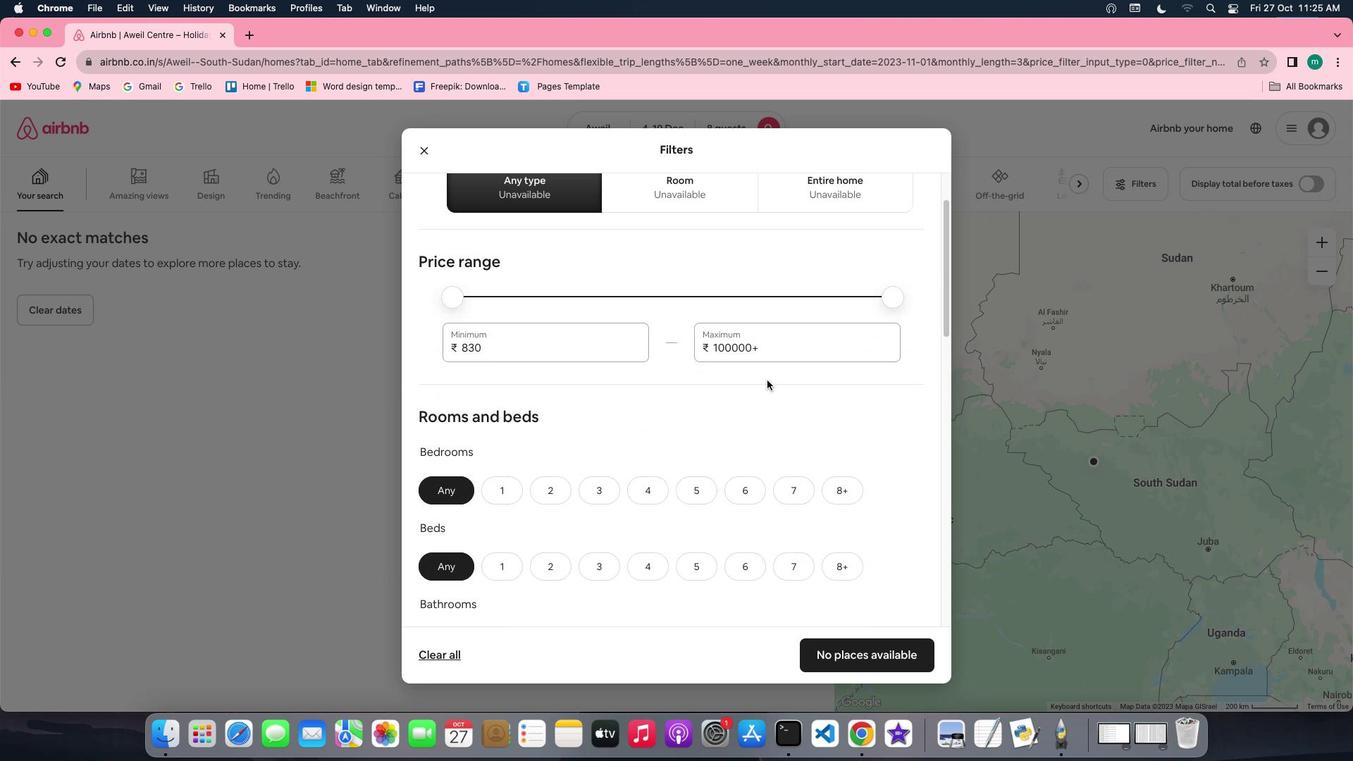 
Action: Mouse scrolled (767, 380) with delta (0, 0)
Screenshot: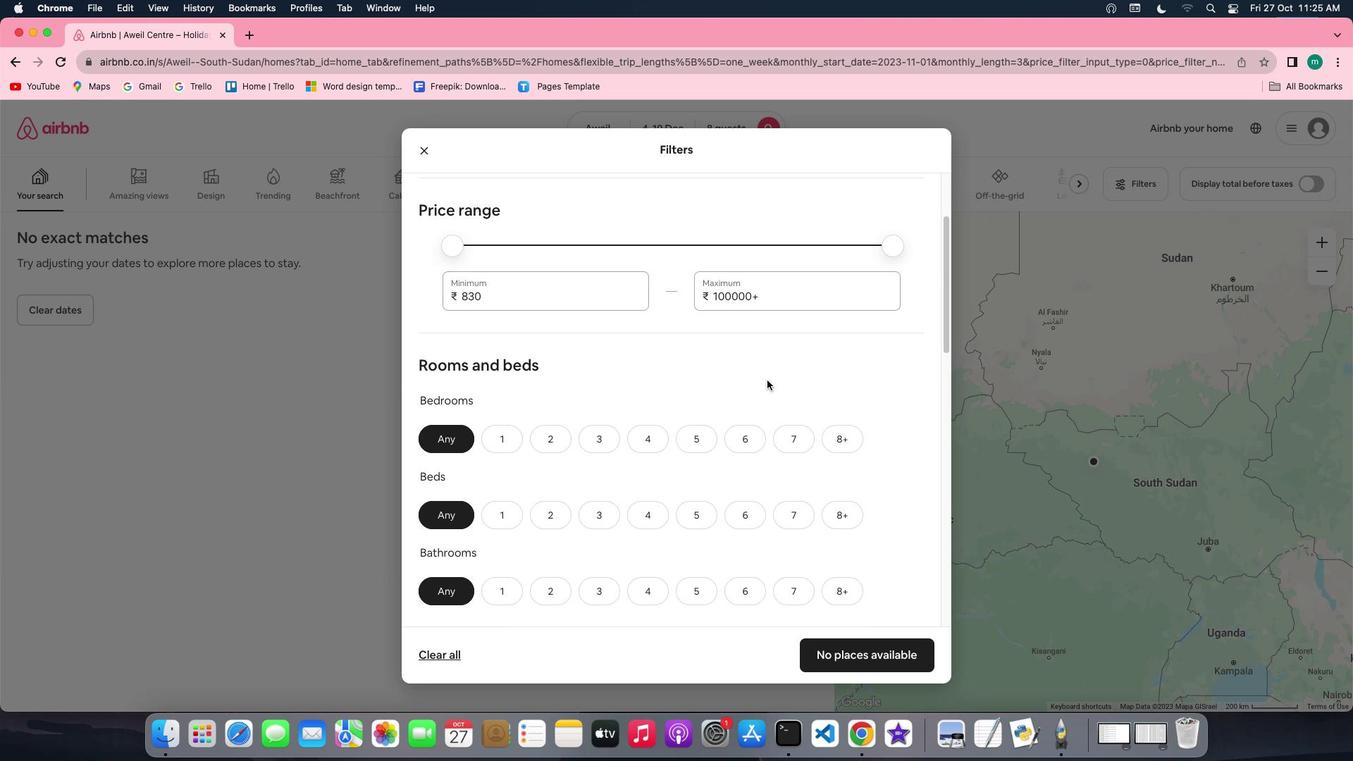 
Action: Mouse scrolled (767, 380) with delta (0, 0)
Screenshot: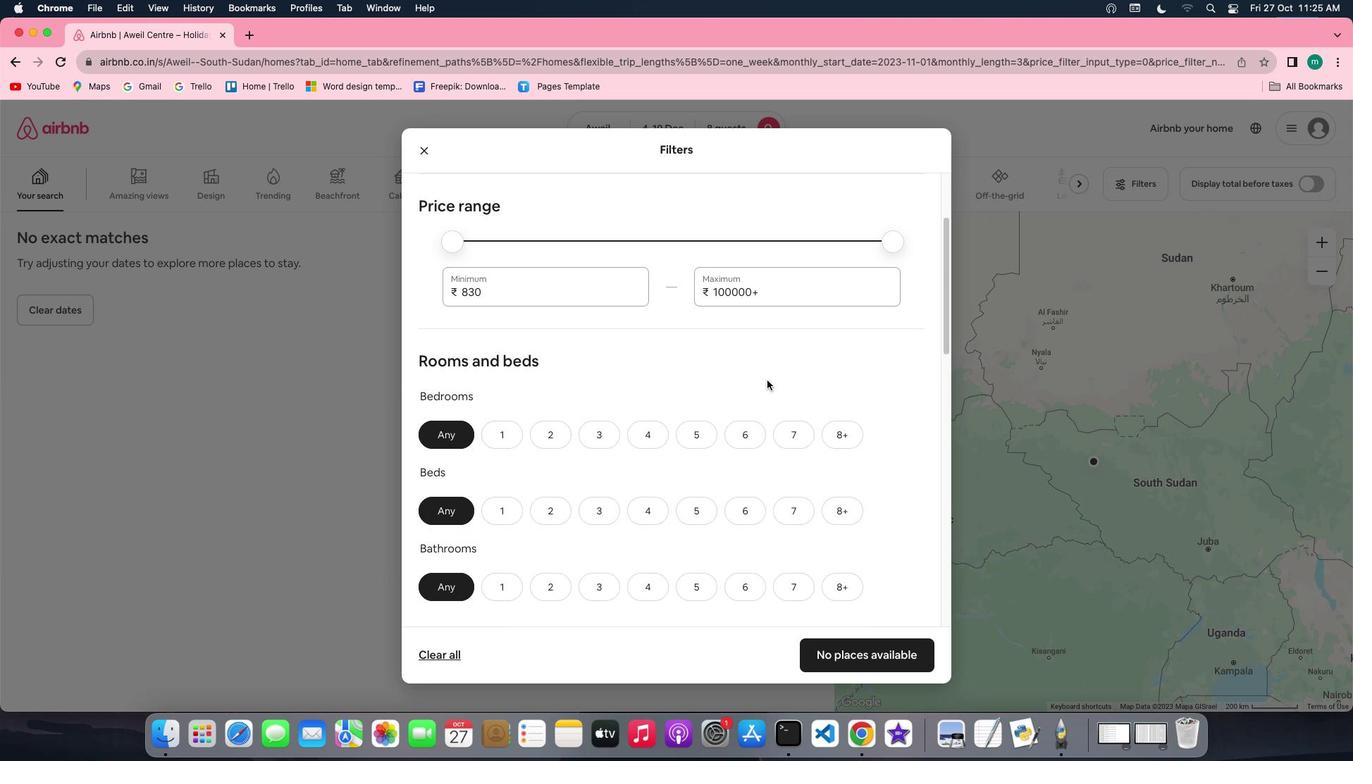 
Action: Mouse scrolled (767, 380) with delta (0, 0)
Screenshot: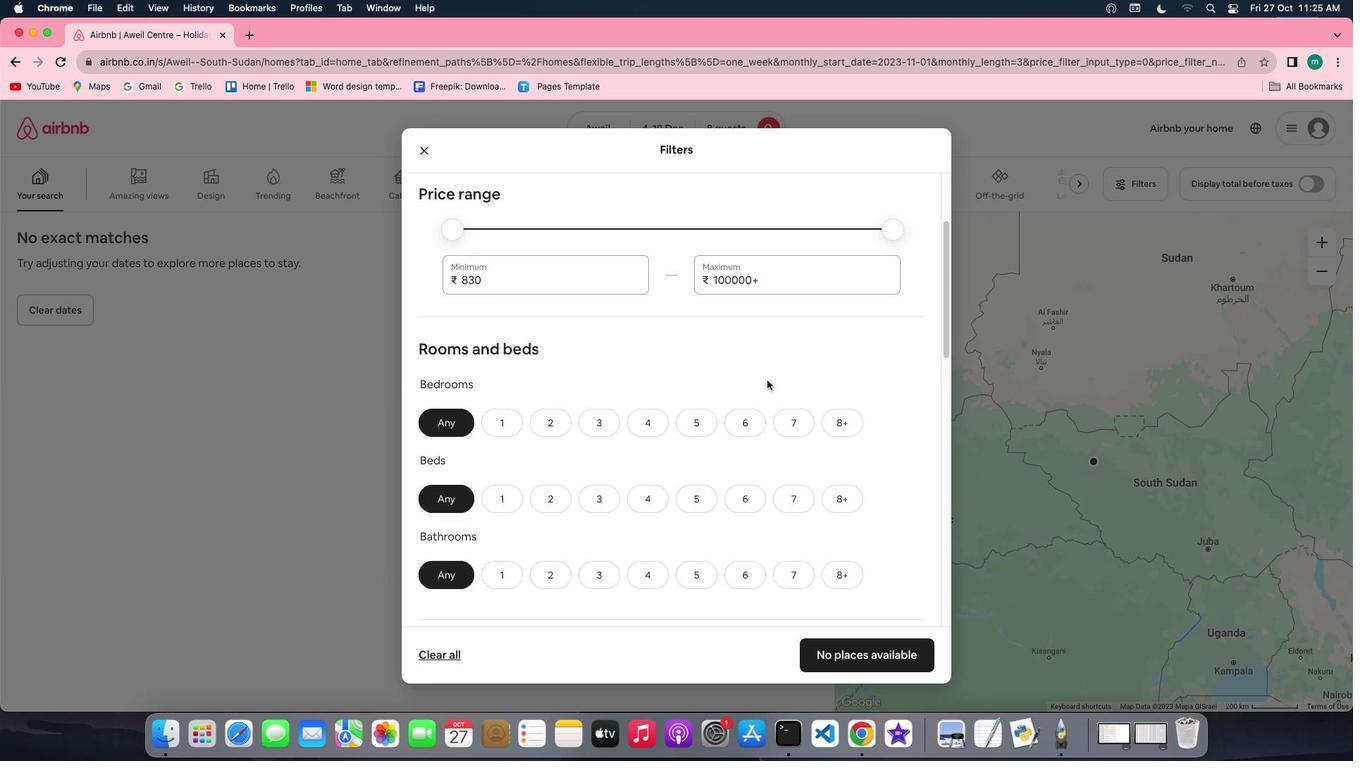 
Action: Mouse scrolled (767, 380) with delta (0, 0)
Screenshot: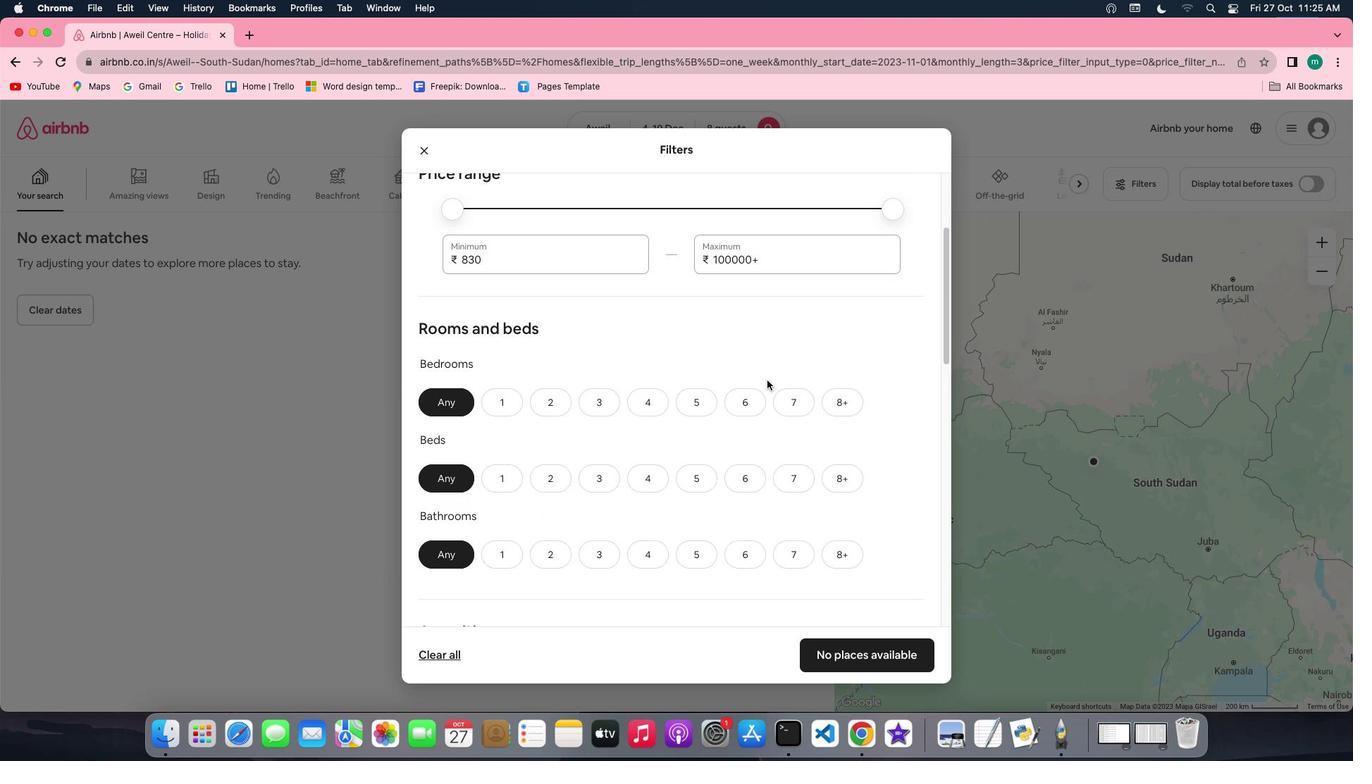
Action: Mouse scrolled (767, 380) with delta (0, 0)
Screenshot: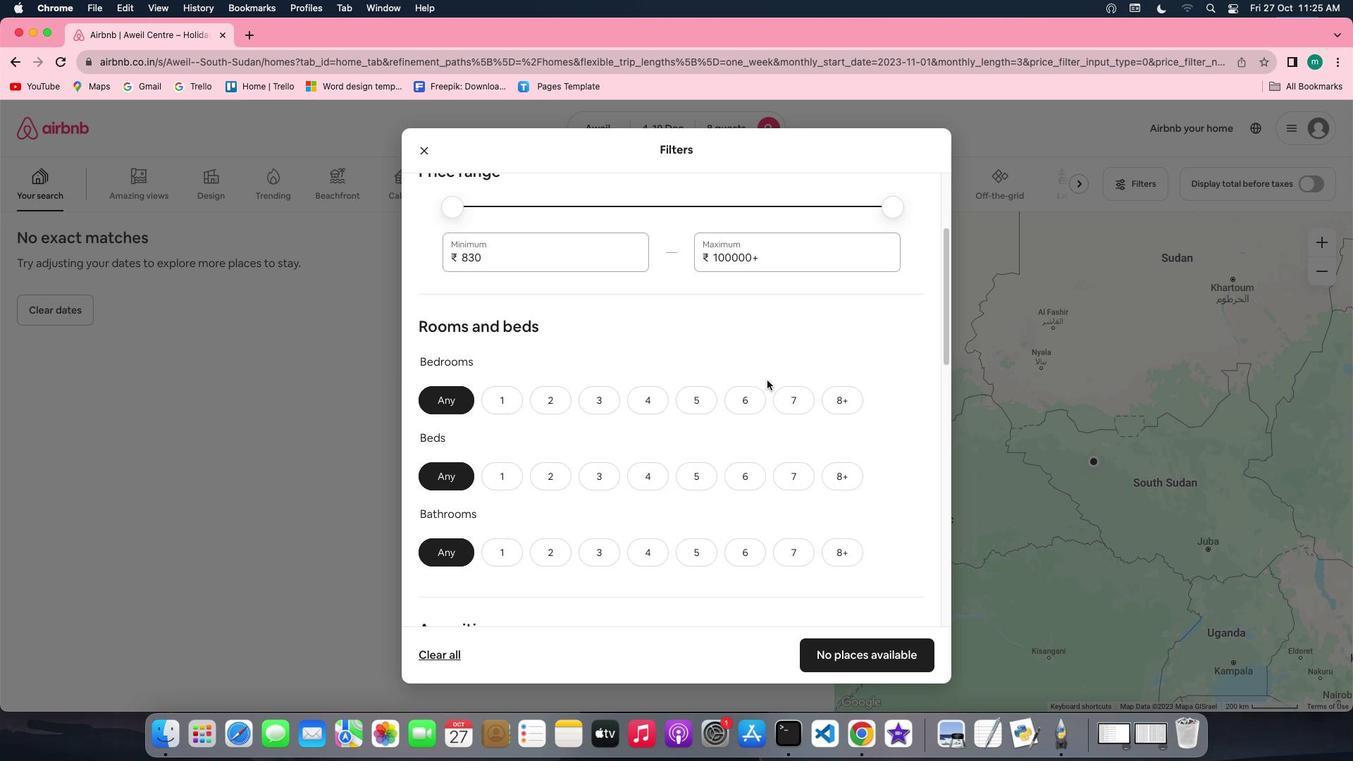 
Action: Mouse scrolled (767, 380) with delta (0, 0)
Screenshot: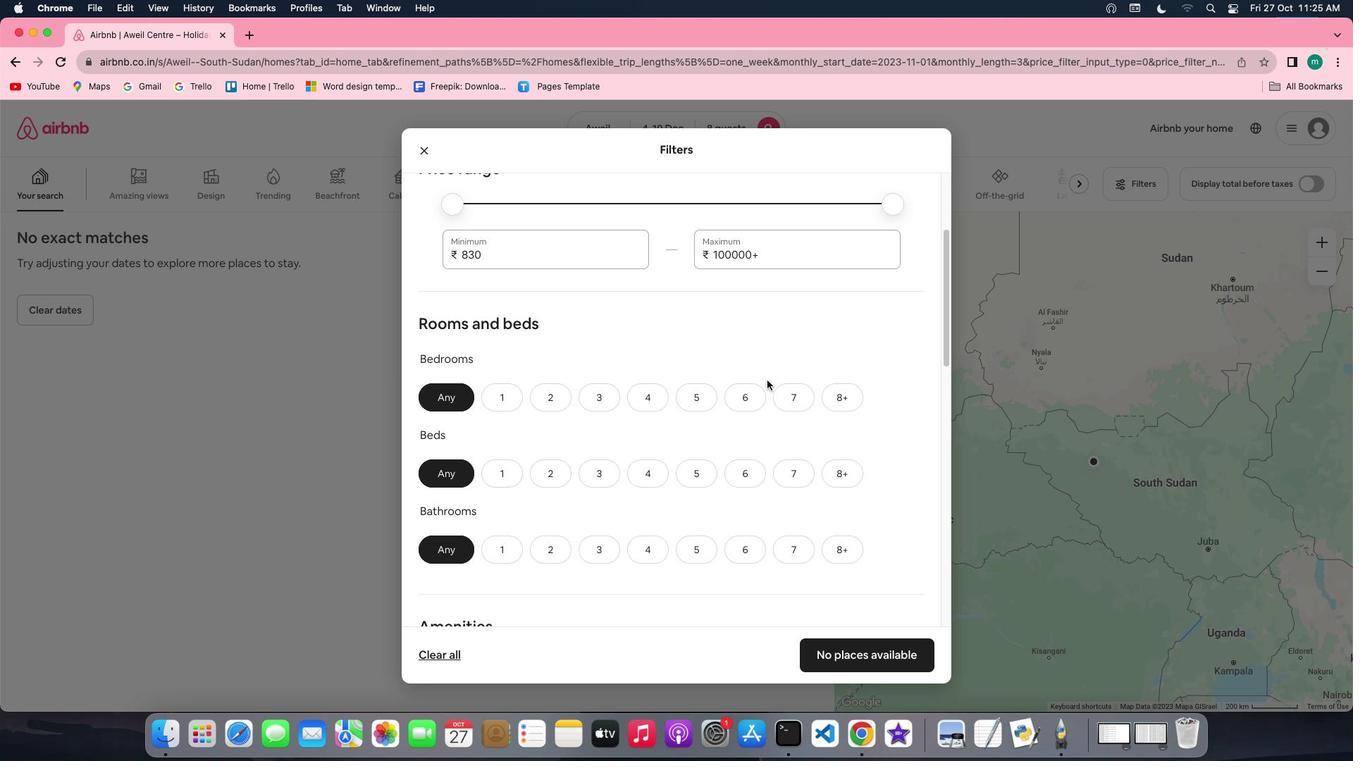 
Action: Mouse scrolled (767, 380) with delta (0, 0)
Screenshot: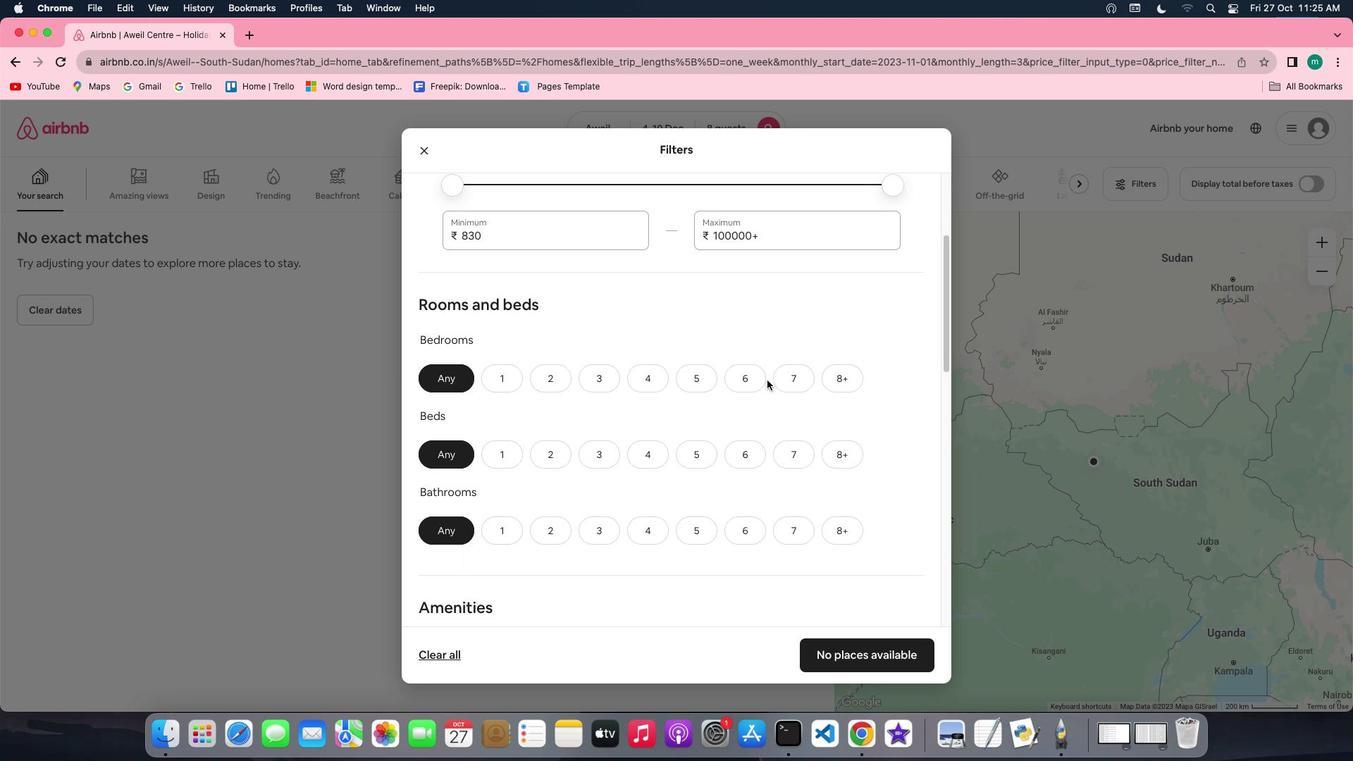
Action: Mouse scrolled (767, 380) with delta (0, 0)
Screenshot: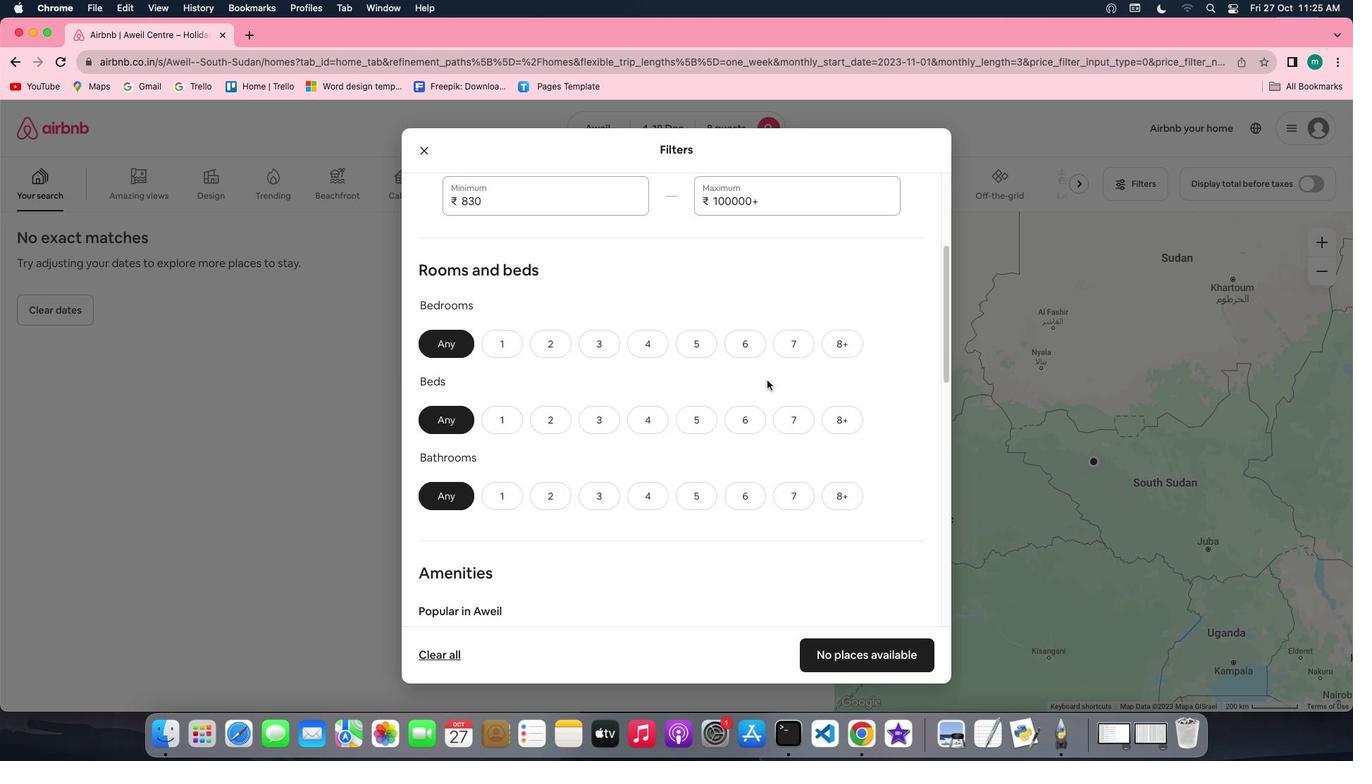 
Action: Mouse scrolled (767, 380) with delta (0, 0)
Screenshot: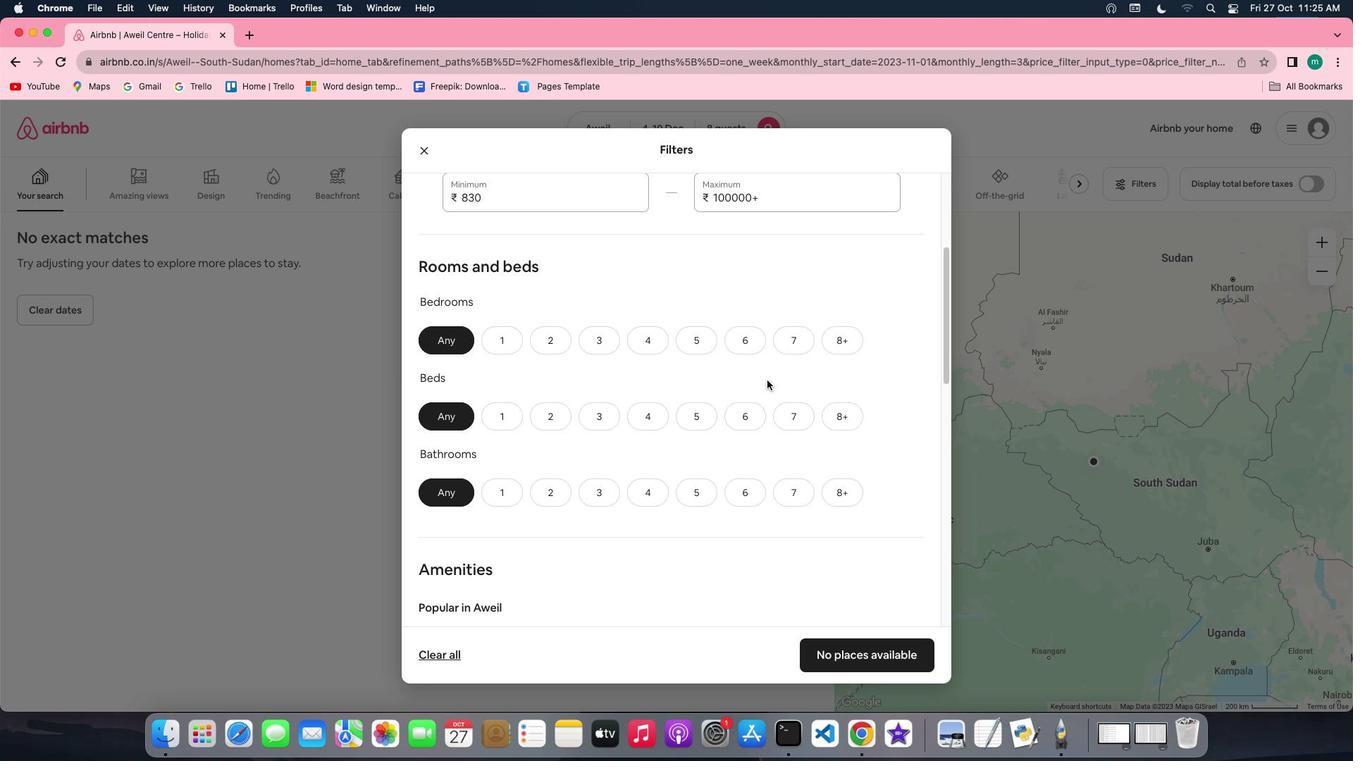
Action: Mouse scrolled (767, 380) with delta (0, 0)
Screenshot: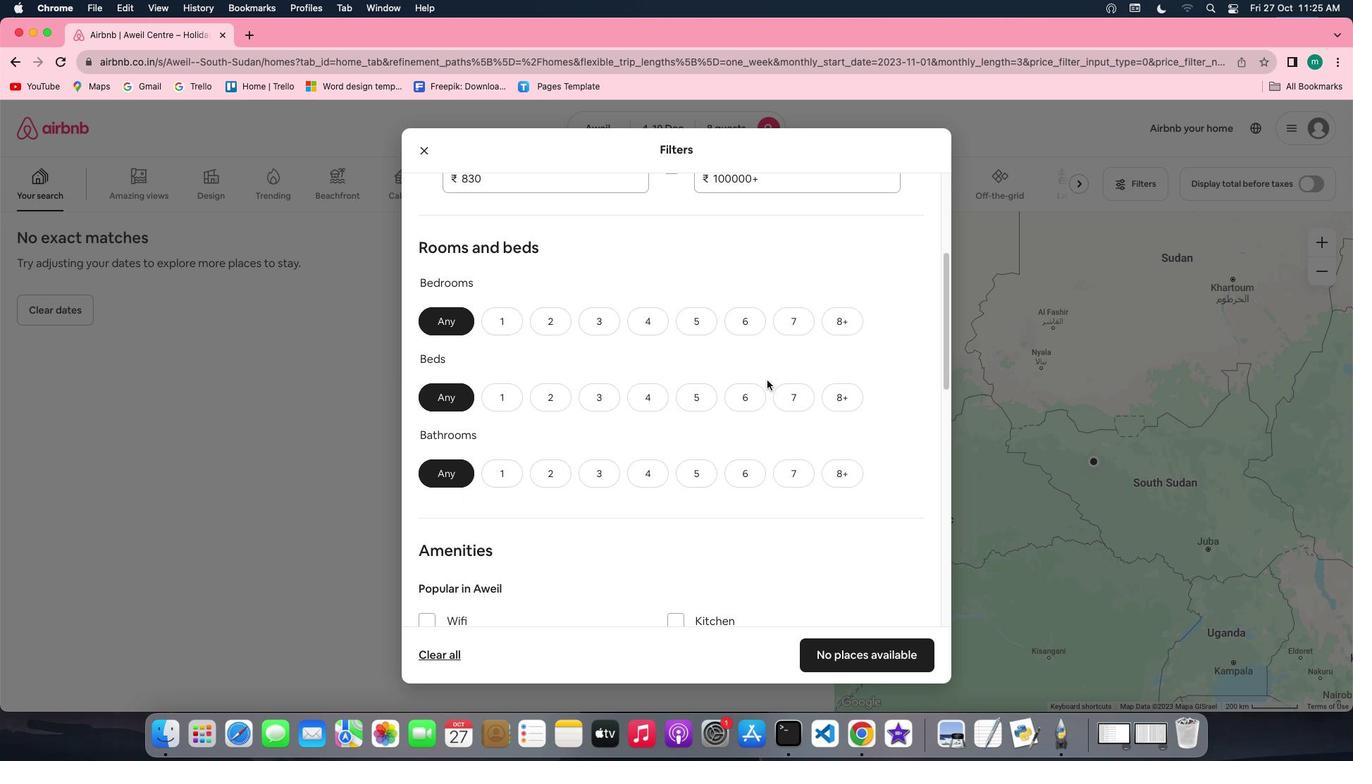 
Action: Mouse moved to (644, 299)
Screenshot: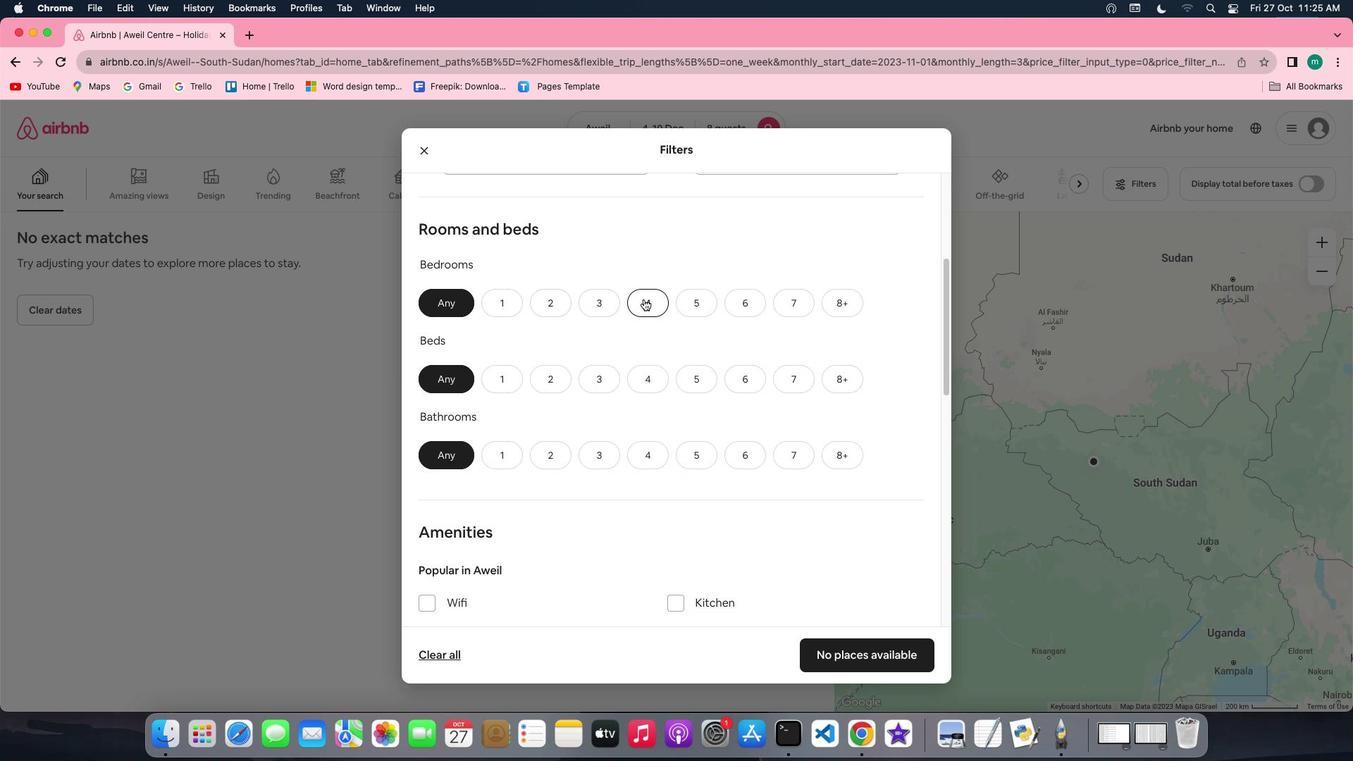 
Action: Mouse pressed left at (644, 299)
Screenshot: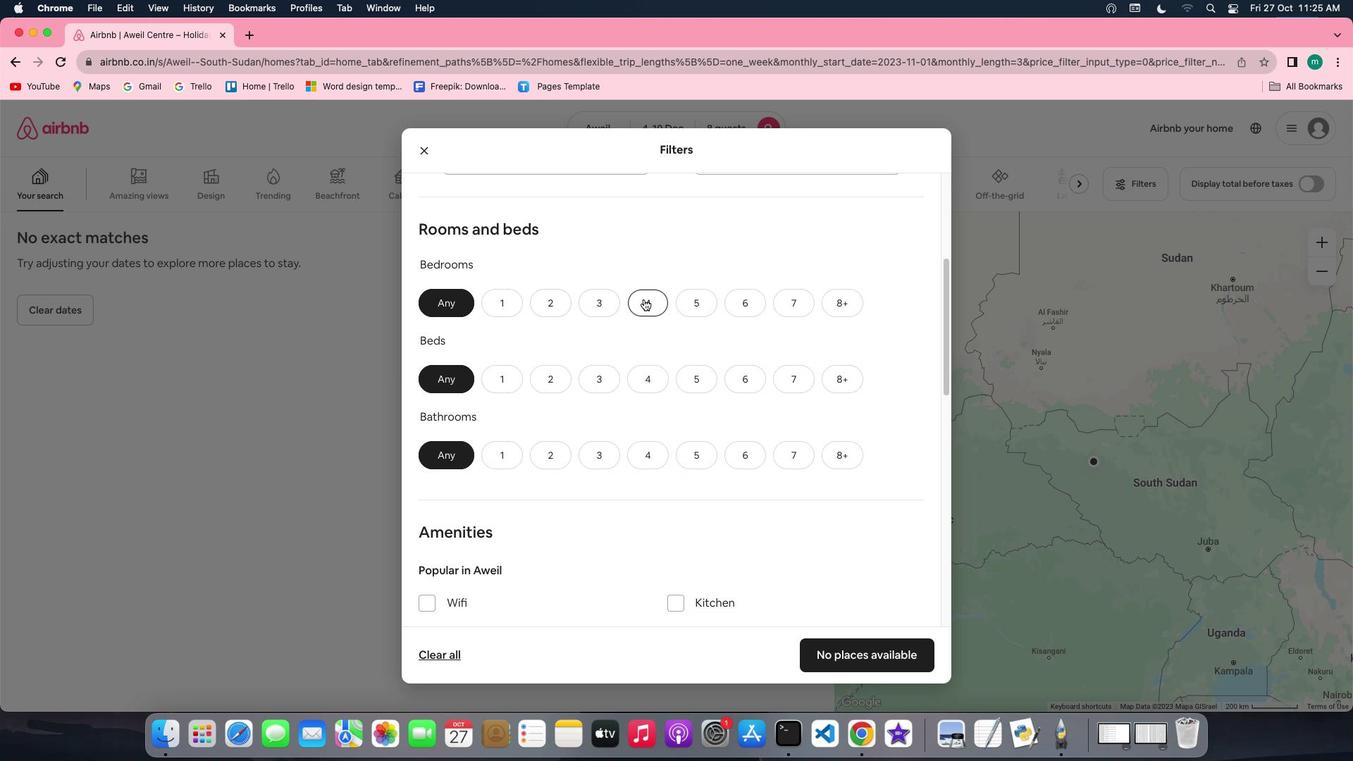 
Action: Mouse moved to (842, 384)
Screenshot: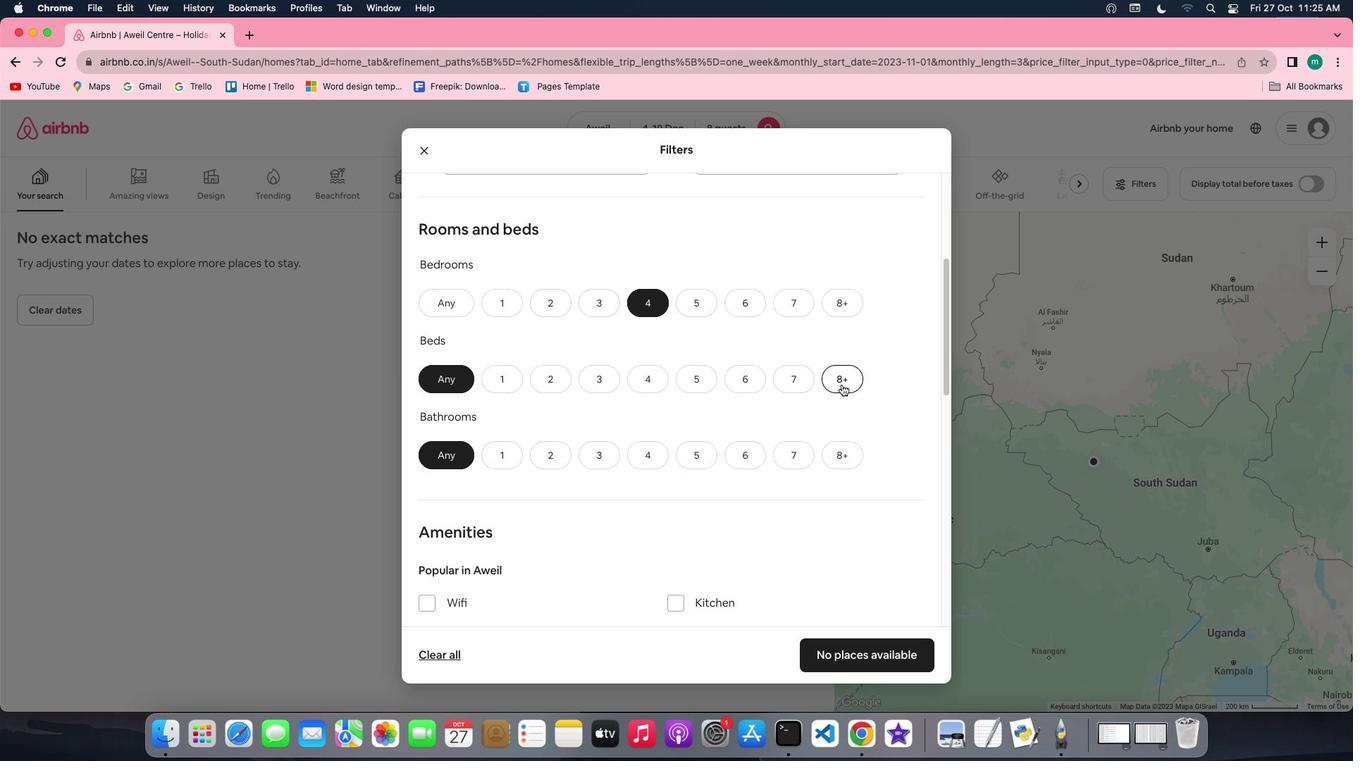 
Action: Mouse pressed left at (842, 384)
Screenshot: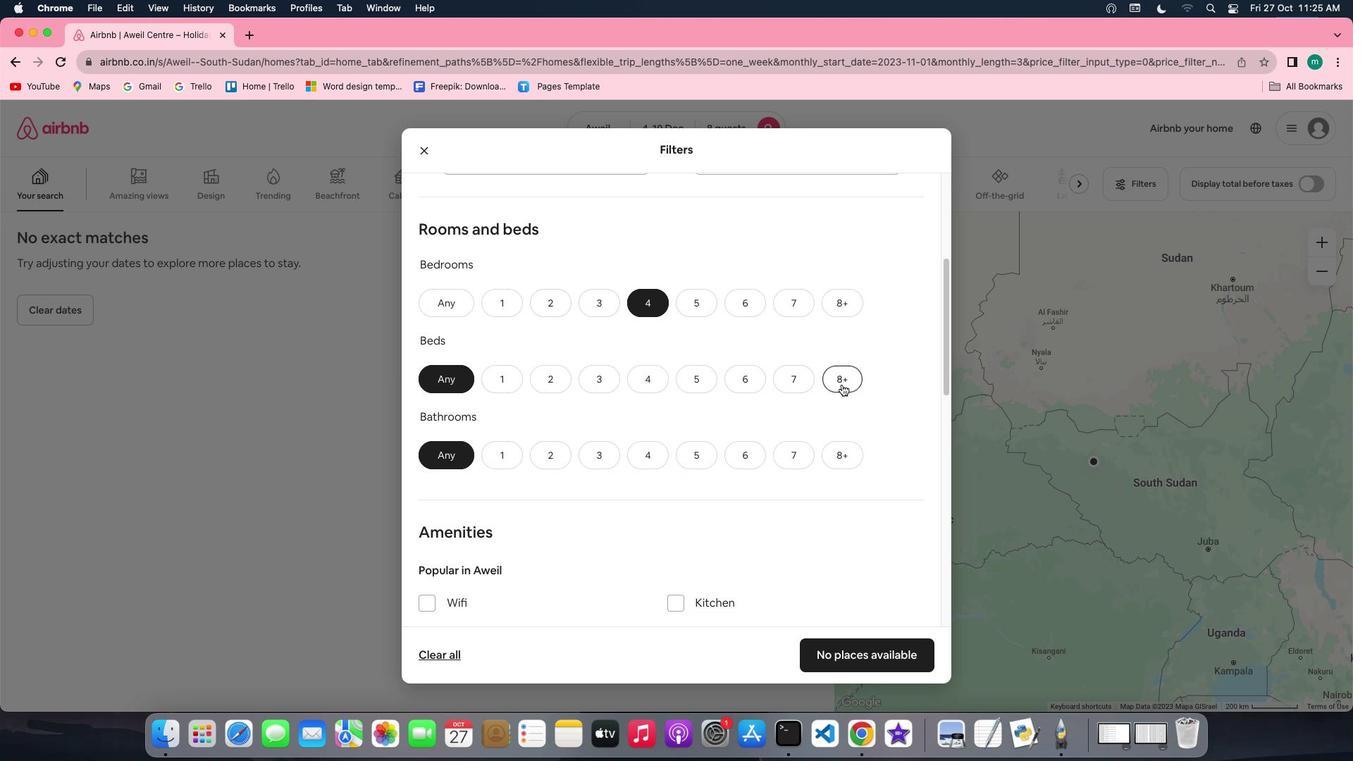 
Action: Mouse moved to (651, 452)
Screenshot: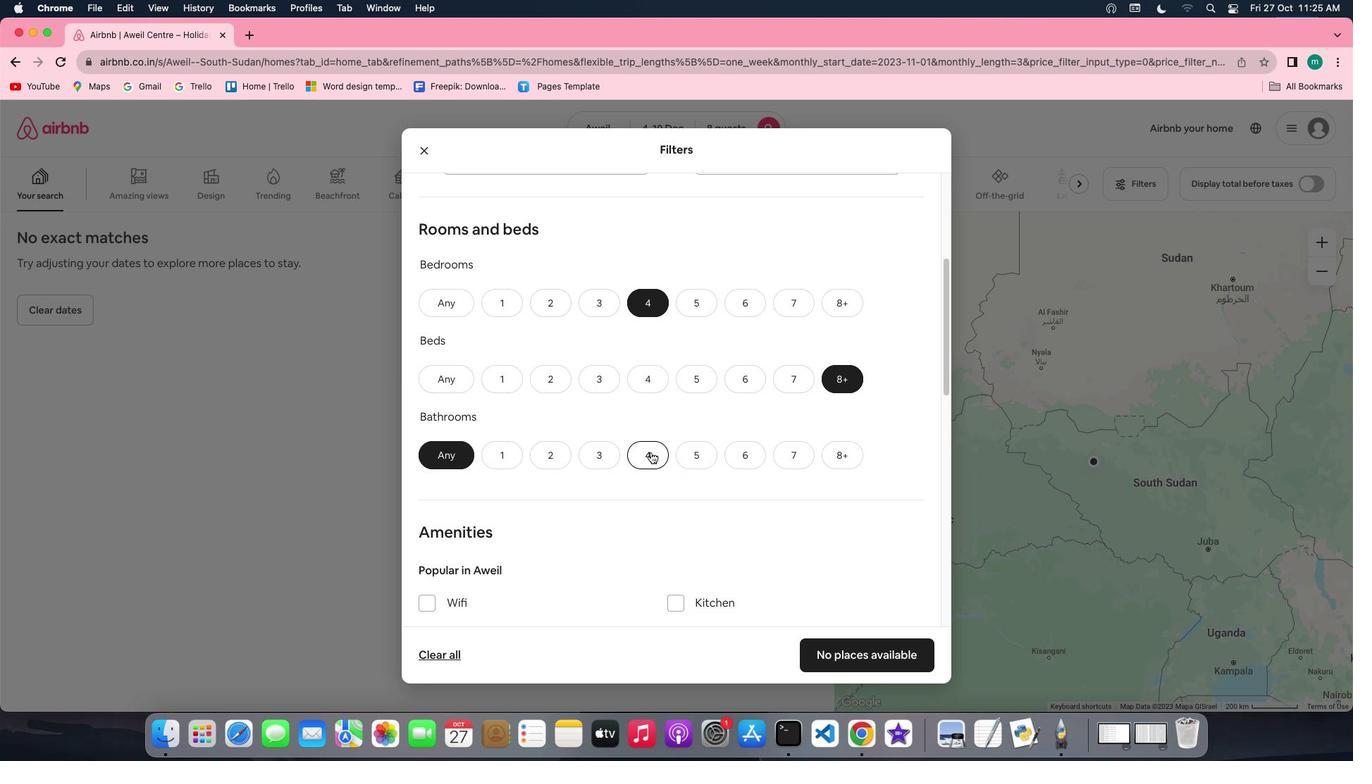
Action: Mouse pressed left at (651, 452)
Screenshot: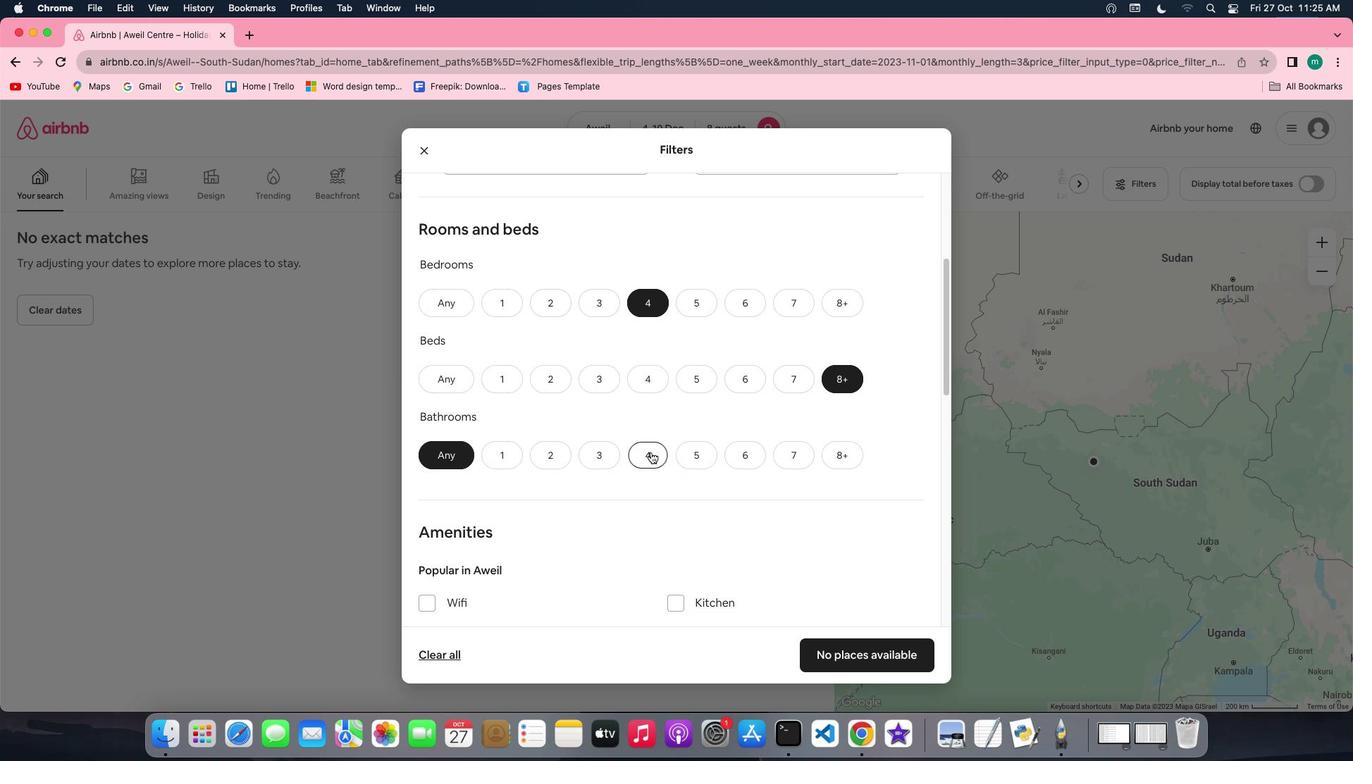 
Action: Mouse moved to (724, 435)
Screenshot: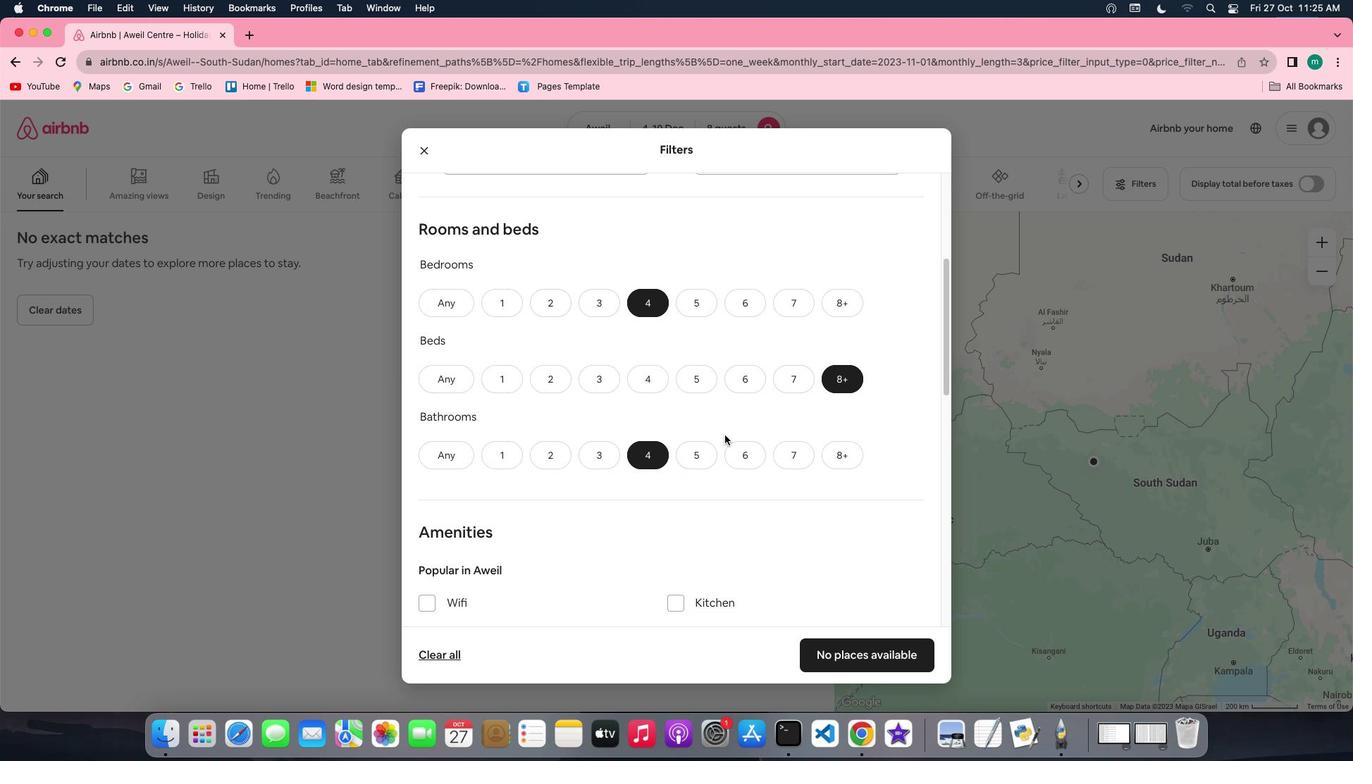 
Action: Mouse scrolled (724, 435) with delta (0, 0)
Screenshot: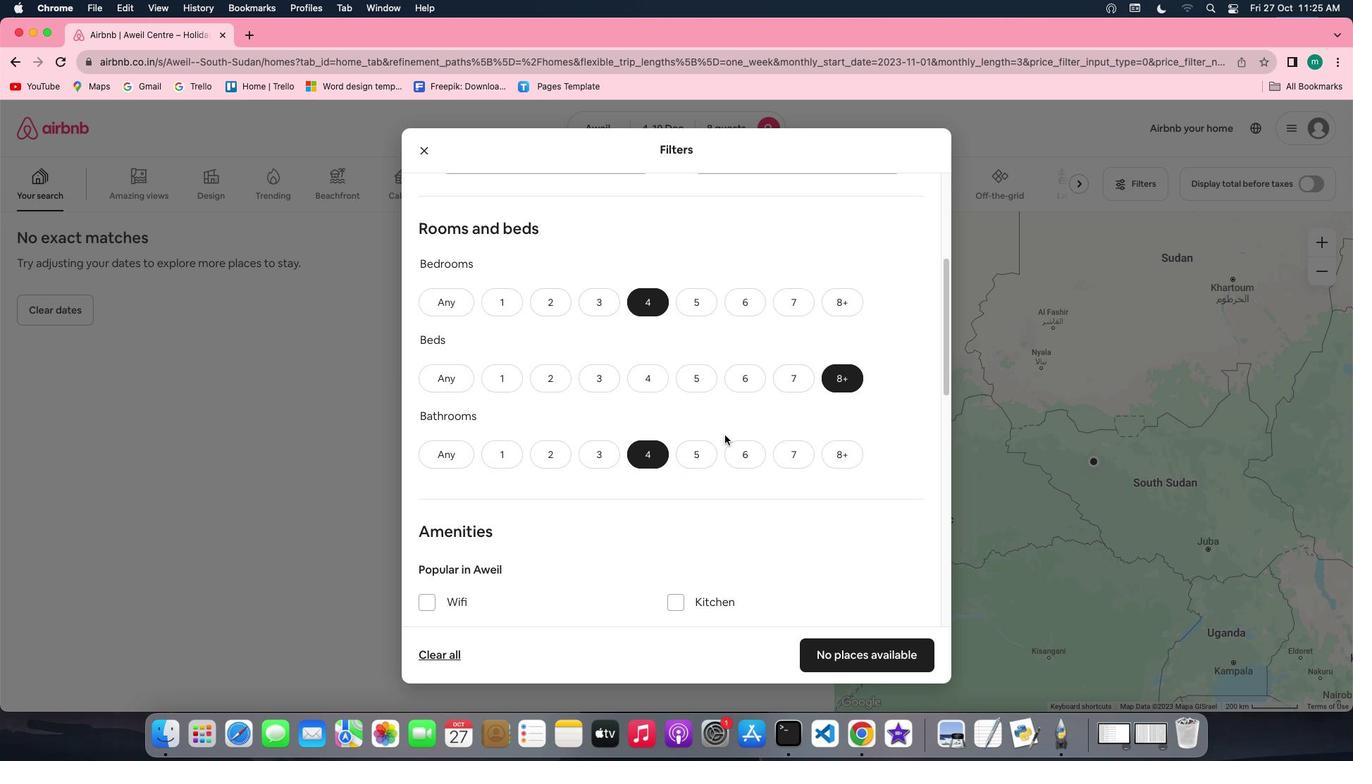 
Action: Mouse scrolled (724, 435) with delta (0, 0)
Screenshot: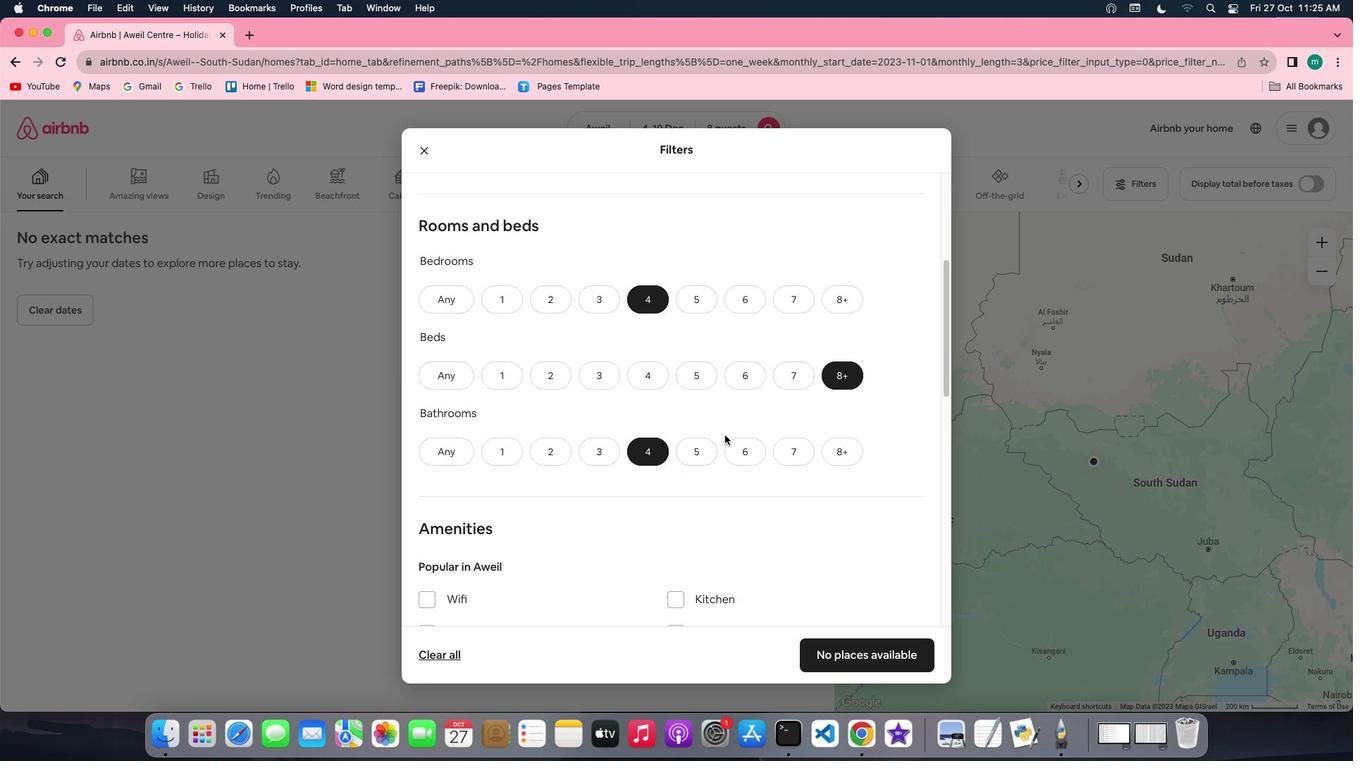 
Action: Mouse scrolled (724, 435) with delta (0, 0)
Screenshot: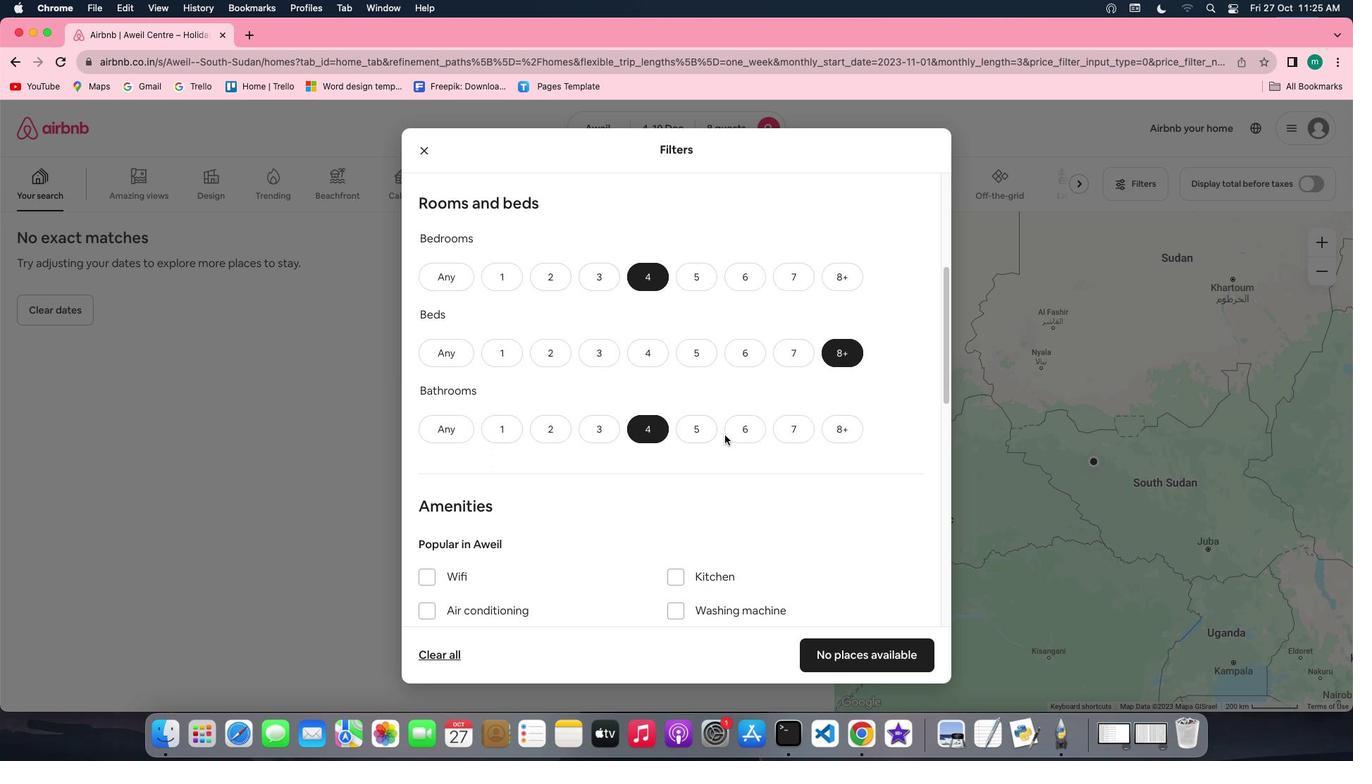 
Action: Mouse scrolled (724, 435) with delta (0, 0)
Screenshot: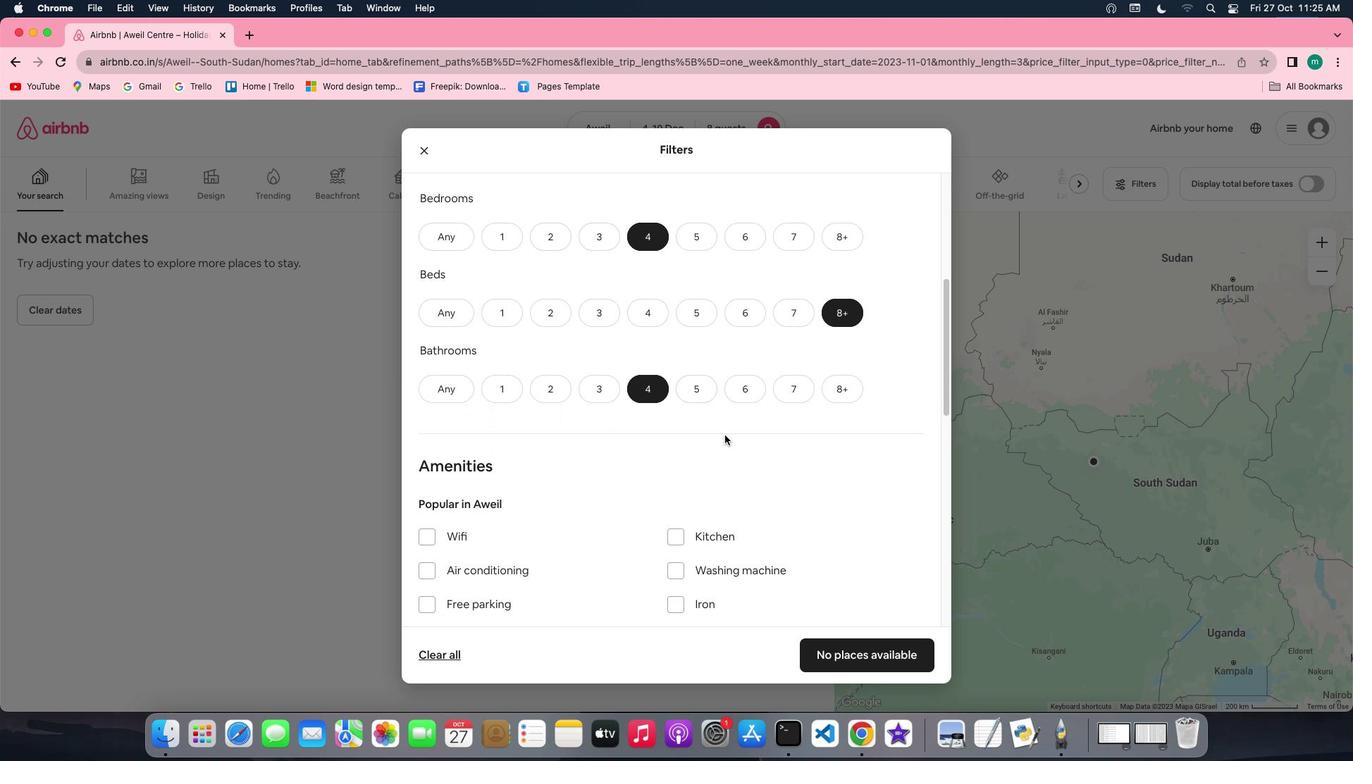 
Action: Mouse scrolled (724, 435) with delta (0, 0)
Screenshot: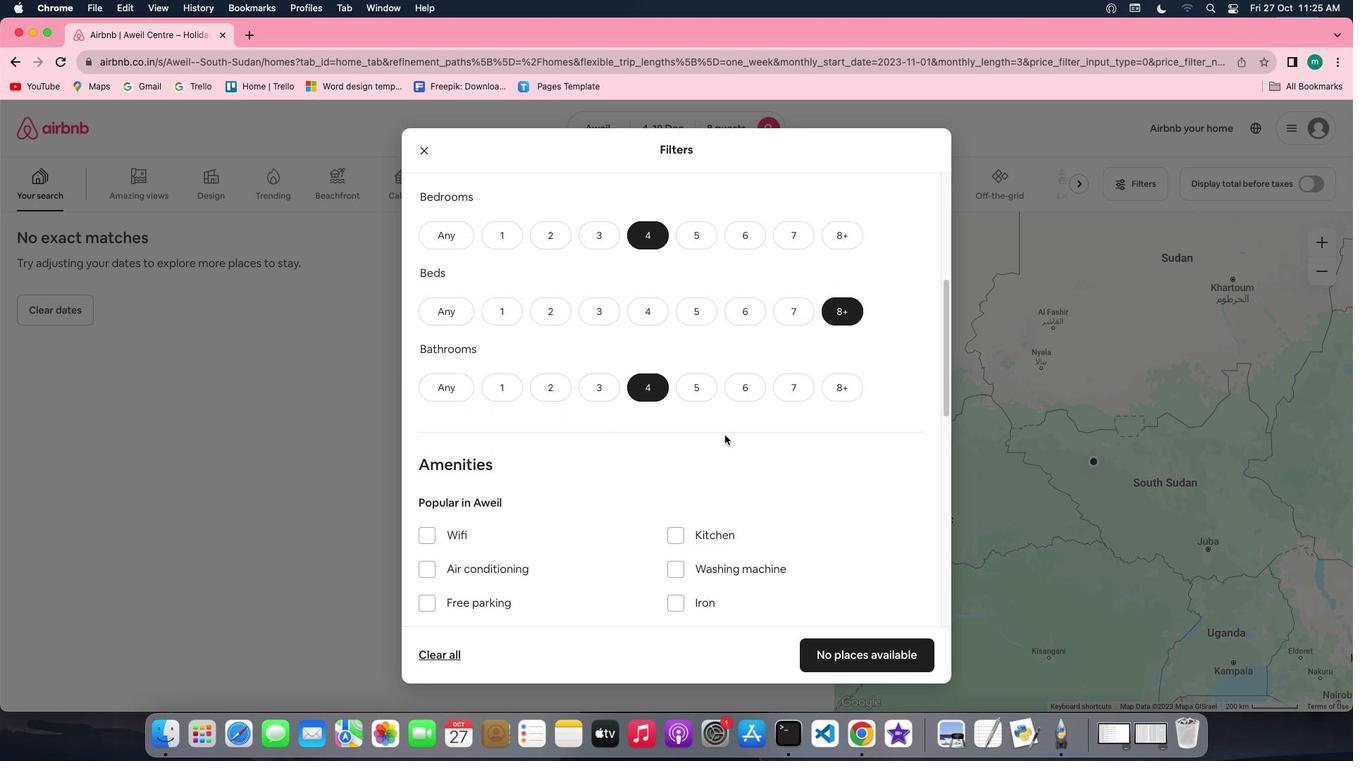 
Action: Mouse scrolled (724, 435) with delta (0, 0)
Screenshot: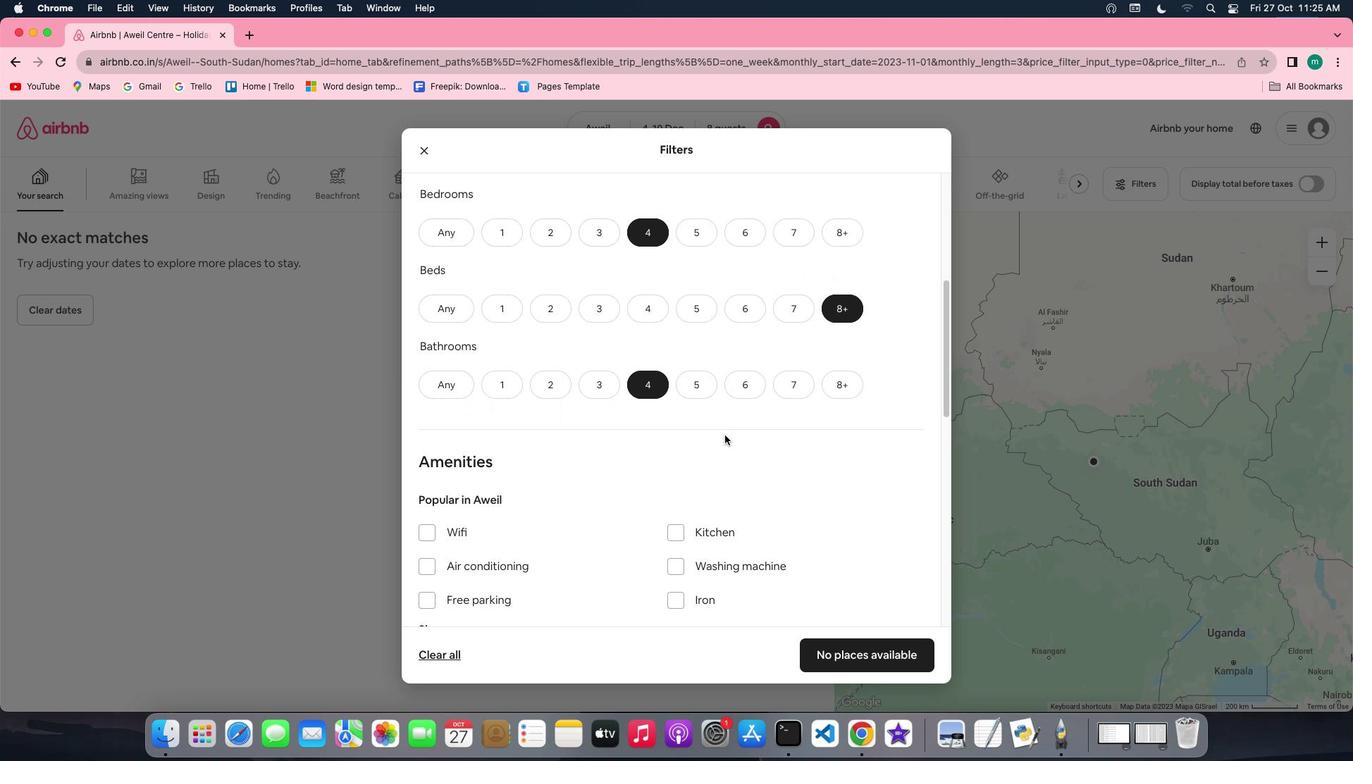 
Action: Mouse scrolled (724, 435) with delta (0, 0)
Screenshot: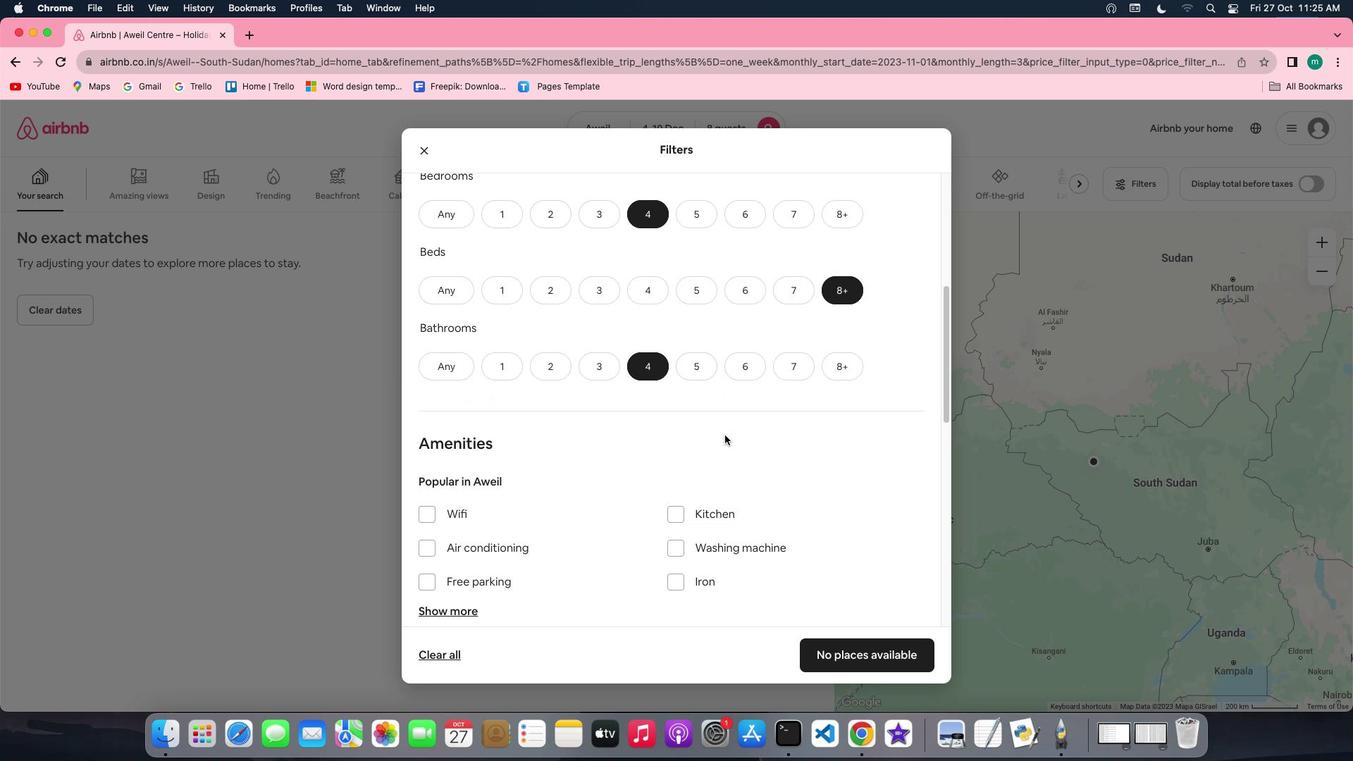 
Action: Mouse scrolled (724, 435) with delta (0, 0)
Screenshot: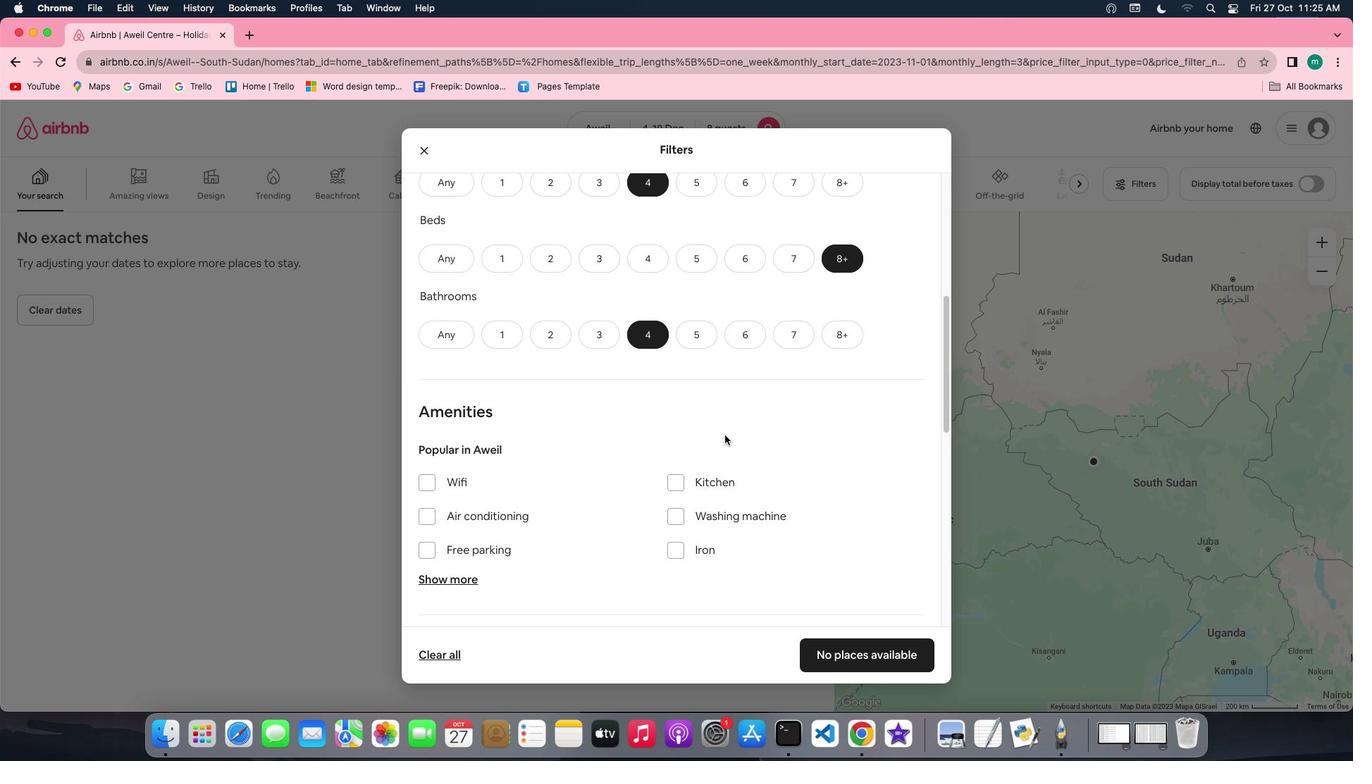 
Action: Mouse scrolled (724, 435) with delta (0, 0)
Screenshot: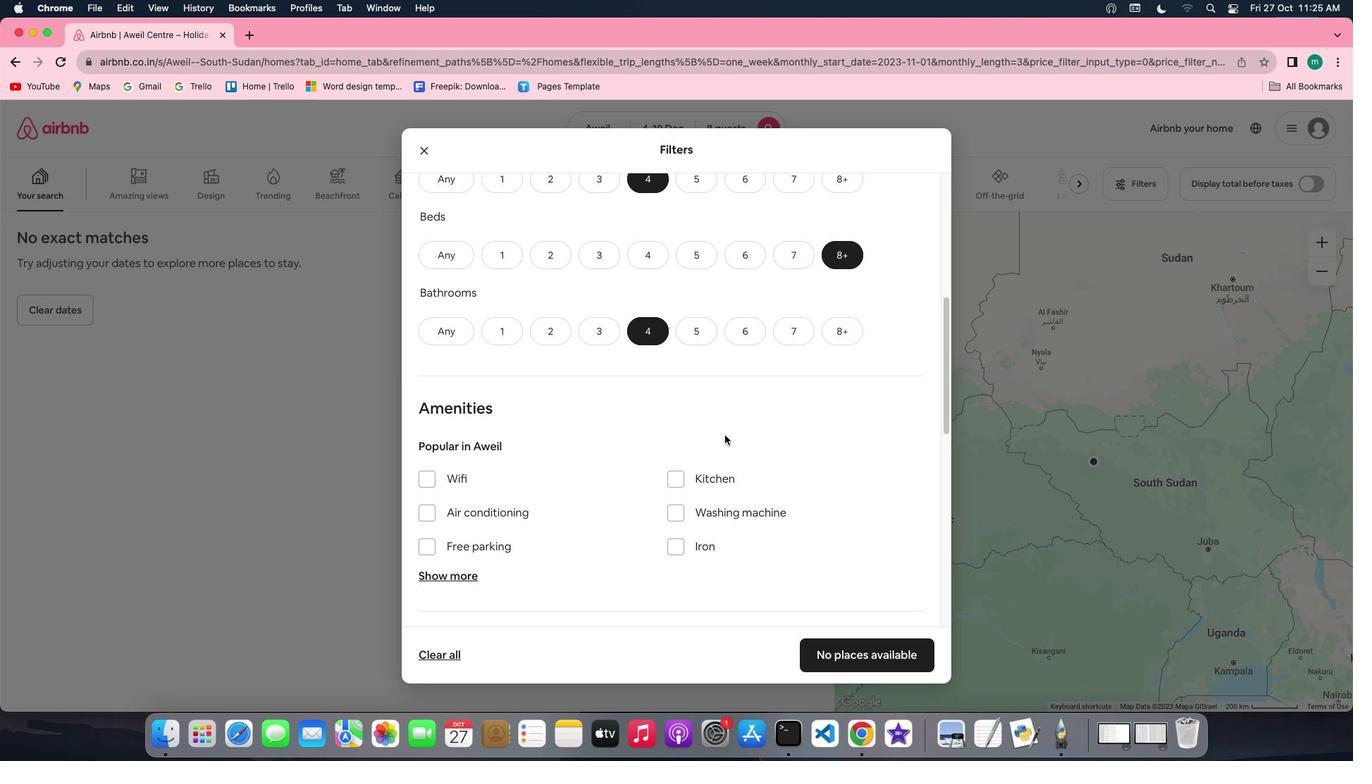 
Action: Mouse scrolled (724, 435) with delta (0, 0)
Screenshot: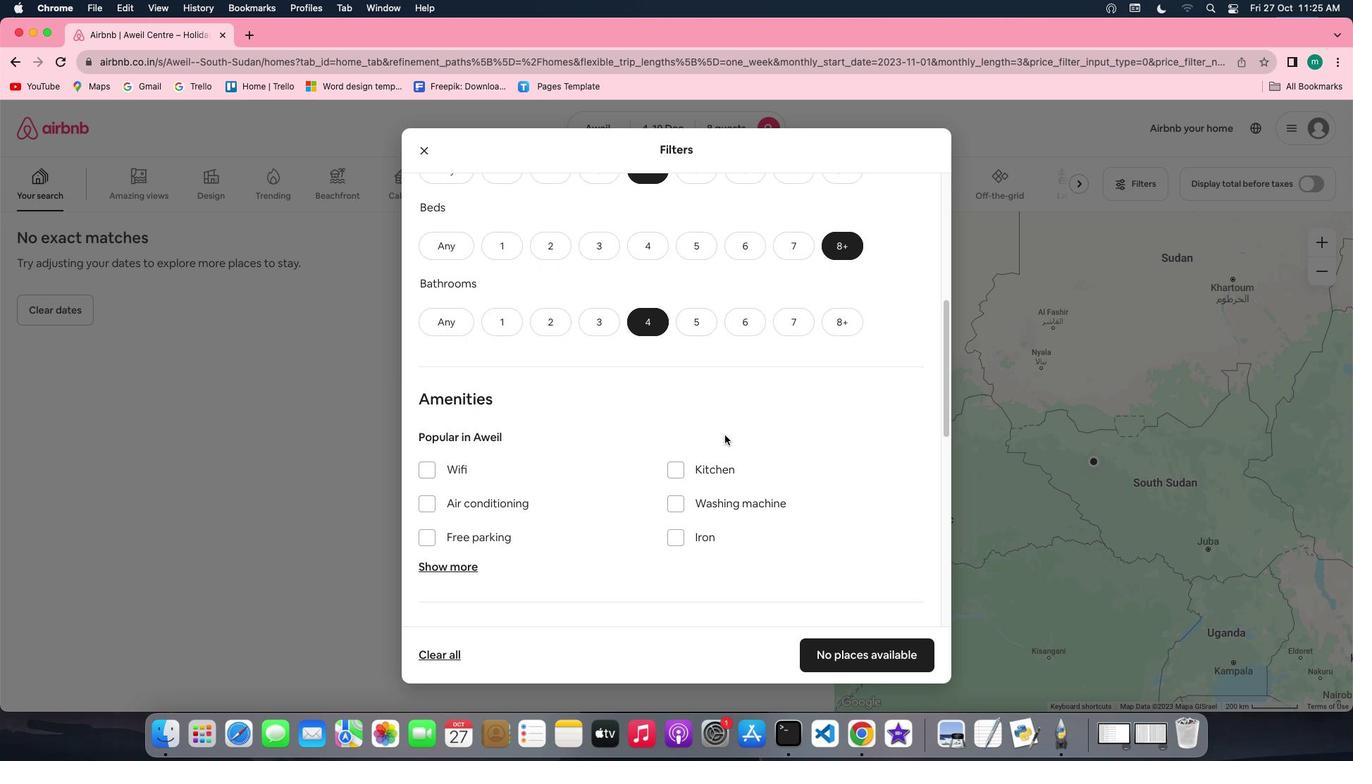 
Action: Mouse scrolled (724, 435) with delta (0, 0)
Screenshot: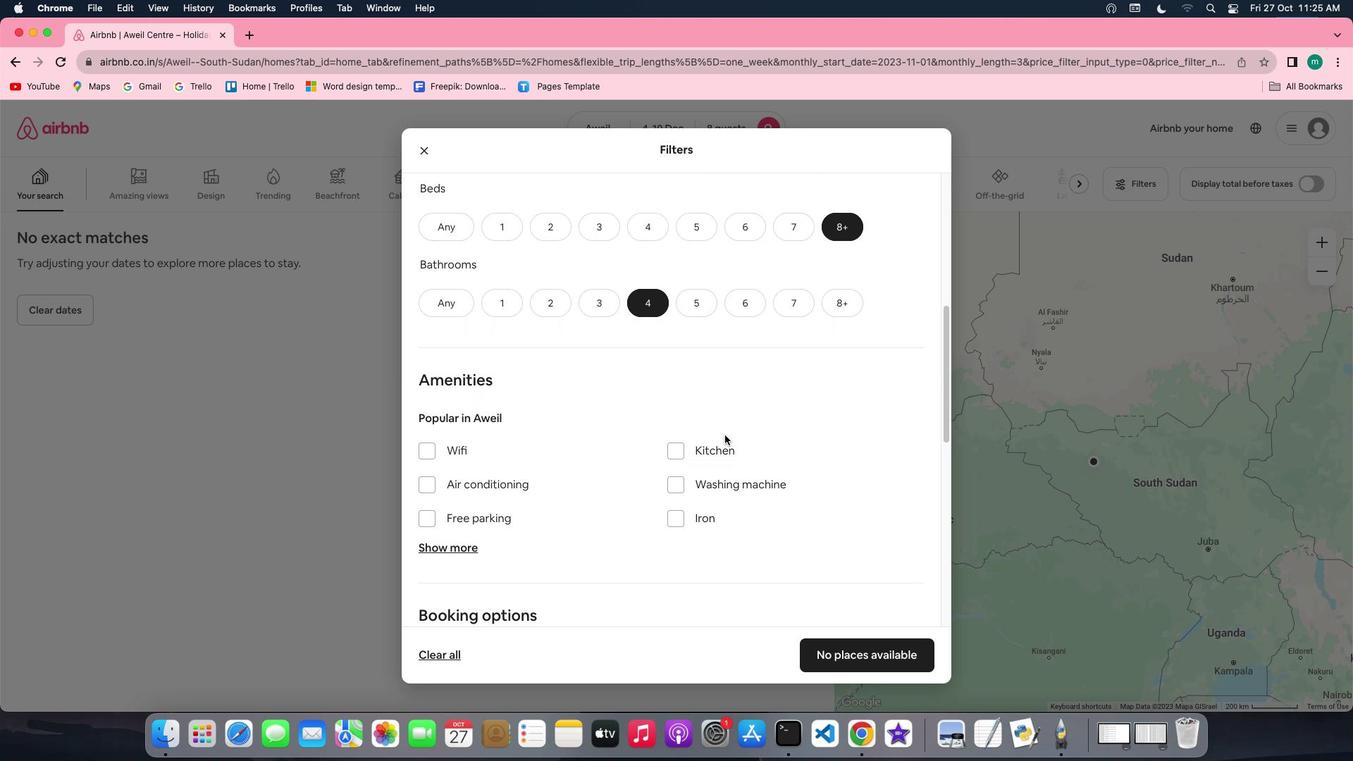 
Action: Mouse scrolled (724, 435) with delta (0, 0)
Screenshot: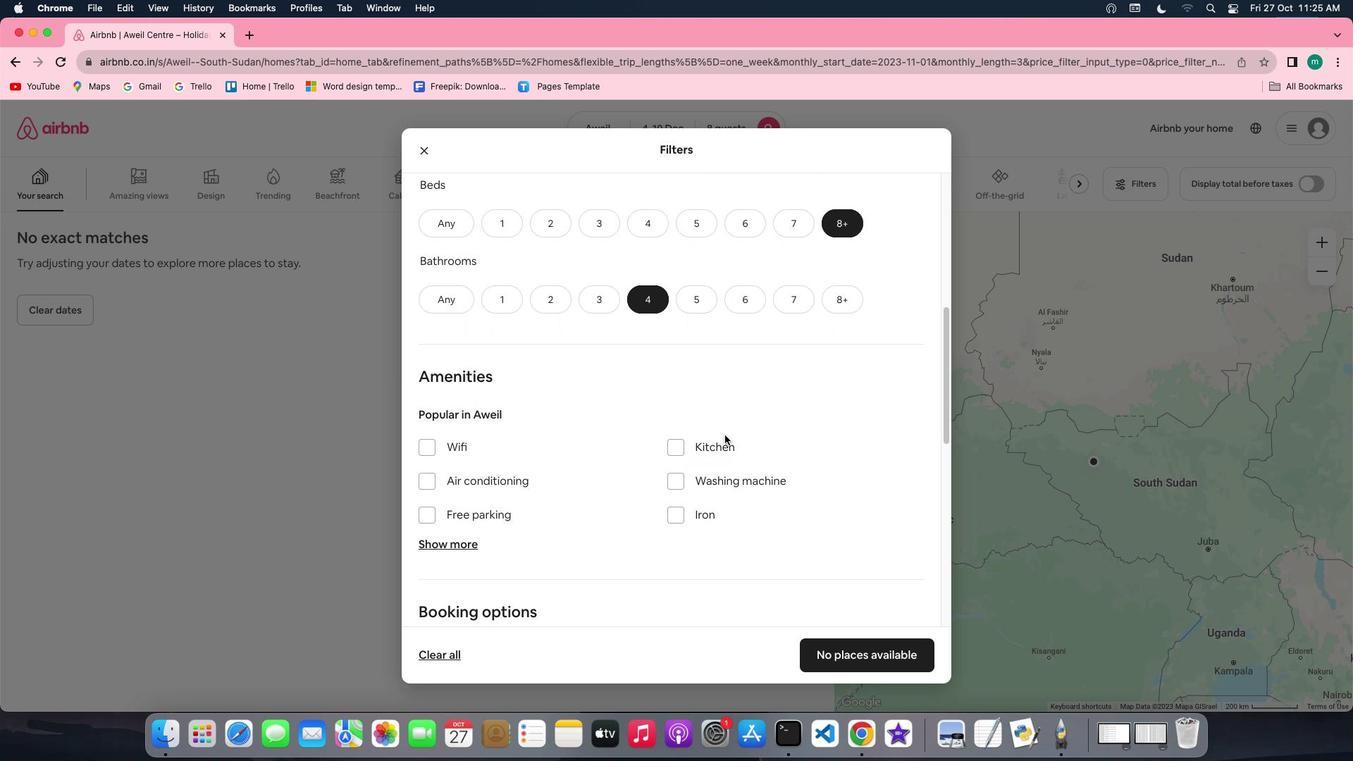 
Action: Mouse scrolled (724, 435) with delta (0, 0)
Screenshot: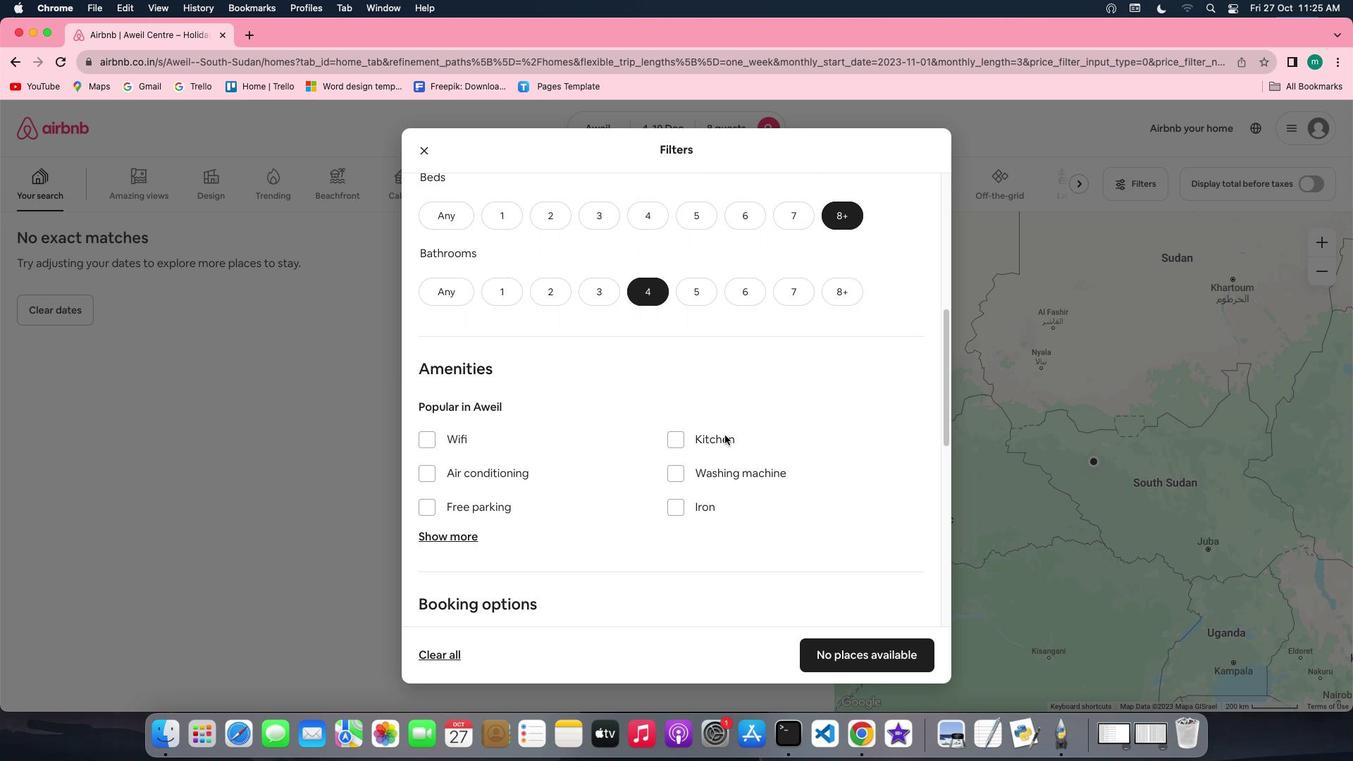 
Action: Mouse scrolled (724, 435) with delta (0, 0)
Screenshot: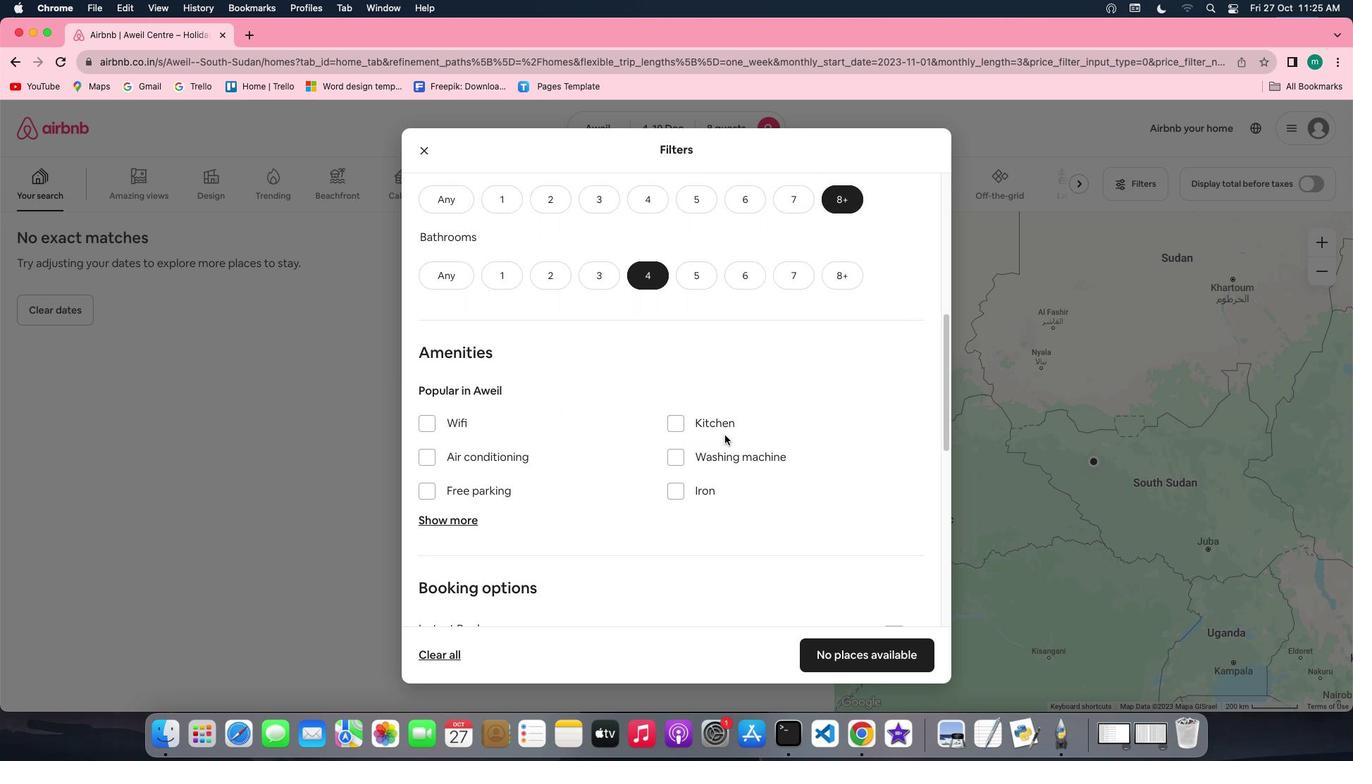 
Action: Mouse scrolled (724, 435) with delta (0, 0)
Screenshot: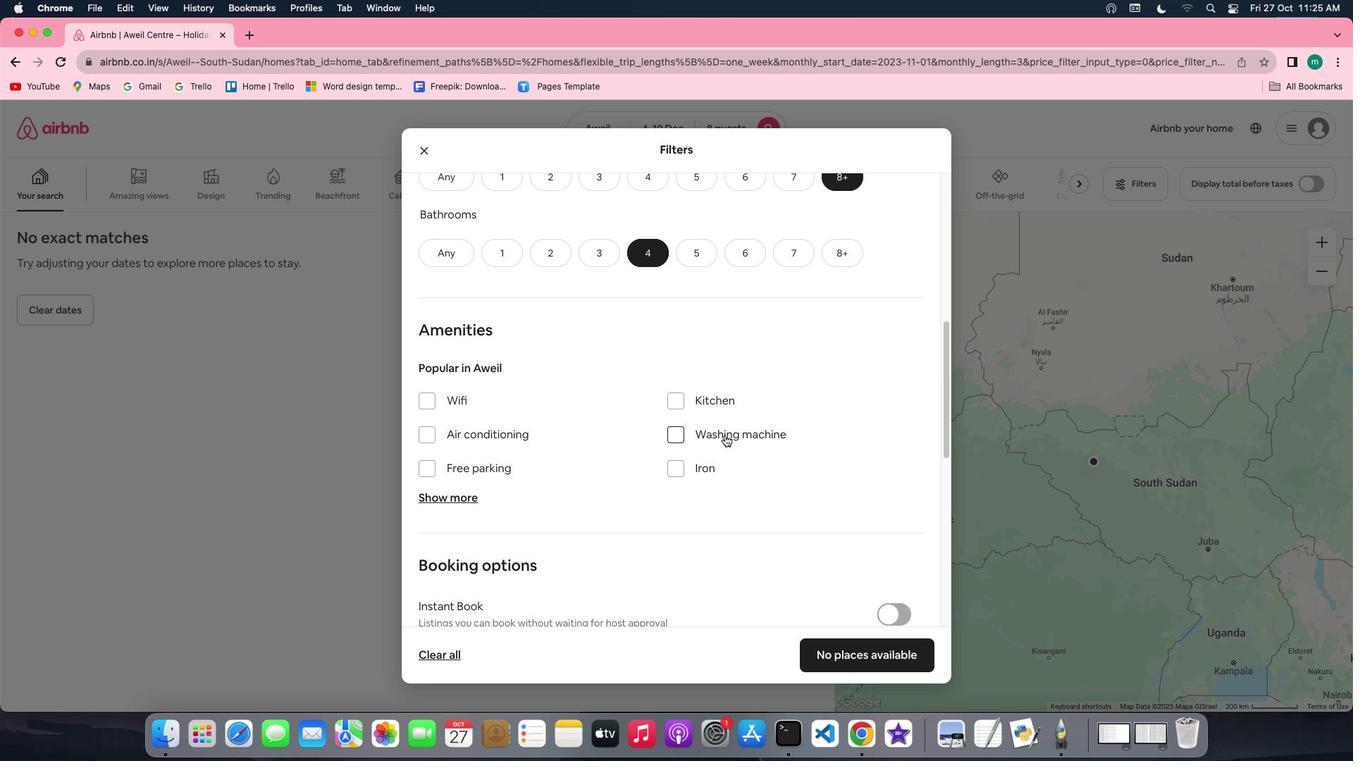 
Action: Mouse scrolled (724, 435) with delta (0, 0)
Screenshot: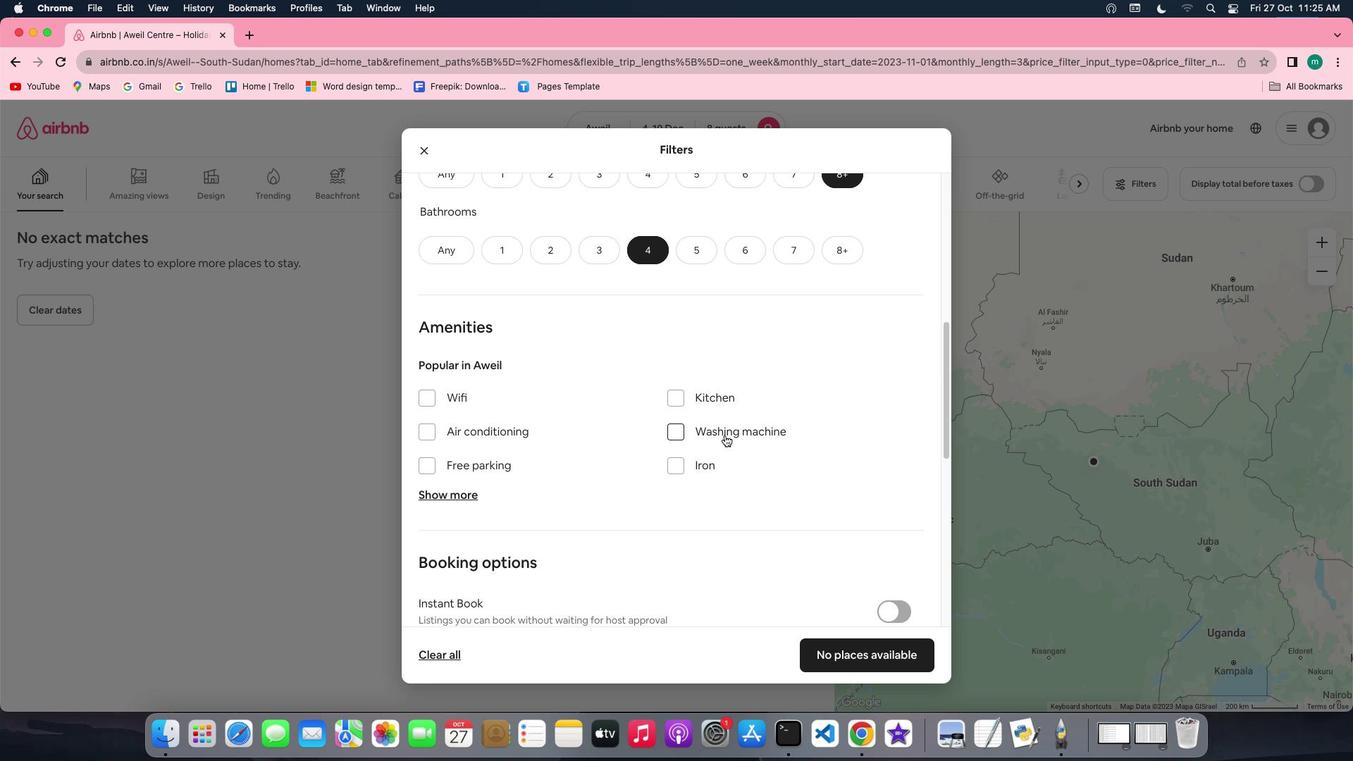 
Action: Mouse scrolled (724, 435) with delta (0, 0)
Screenshot: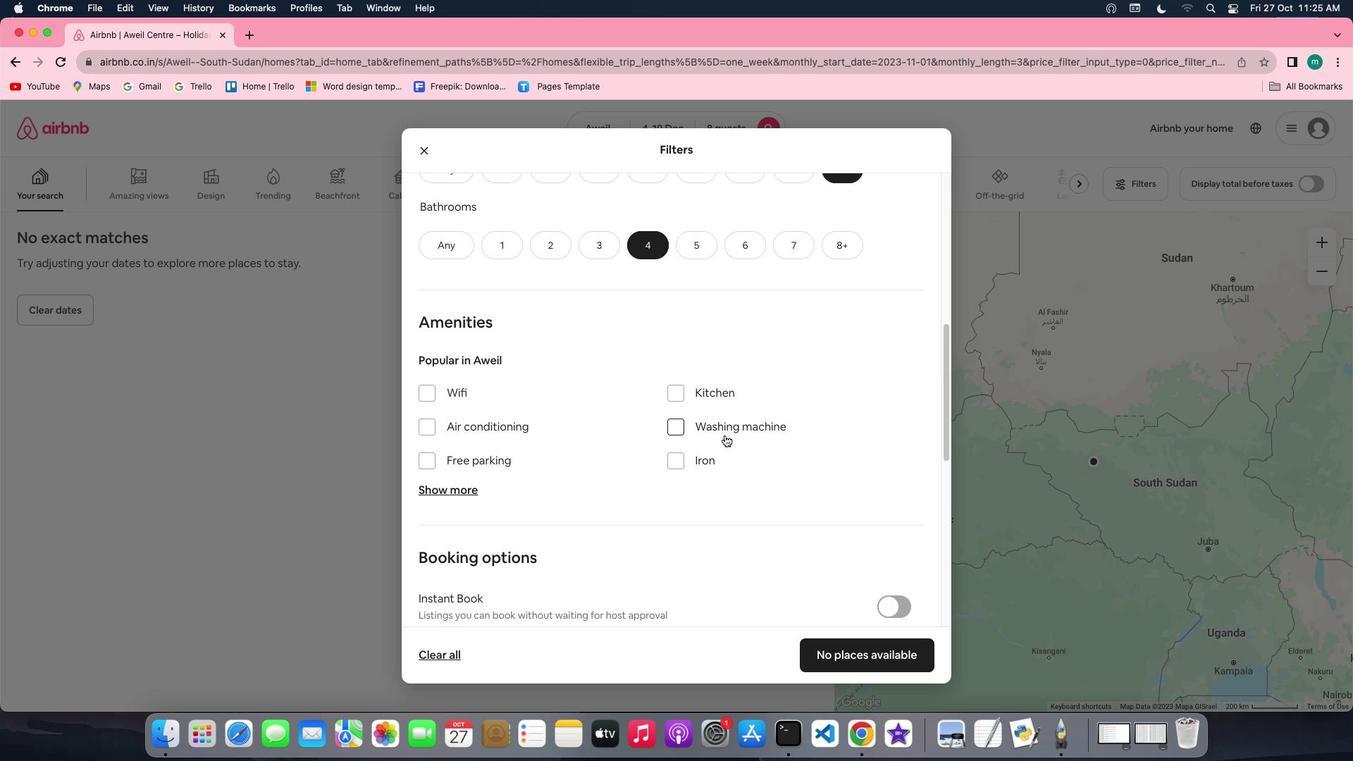 
Action: Mouse scrolled (724, 435) with delta (0, 0)
Screenshot: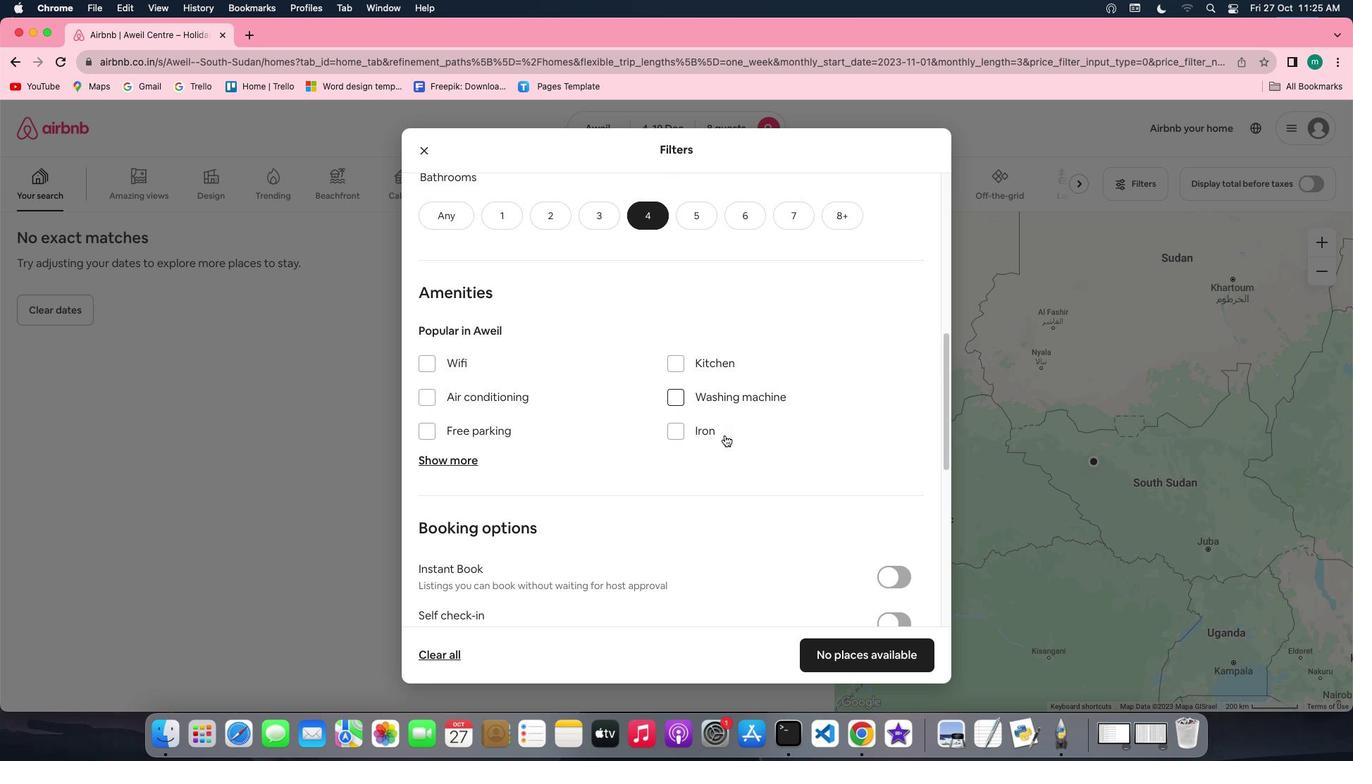 
Action: Mouse scrolled (724, 435) with delta (0, 0)
Screenshot: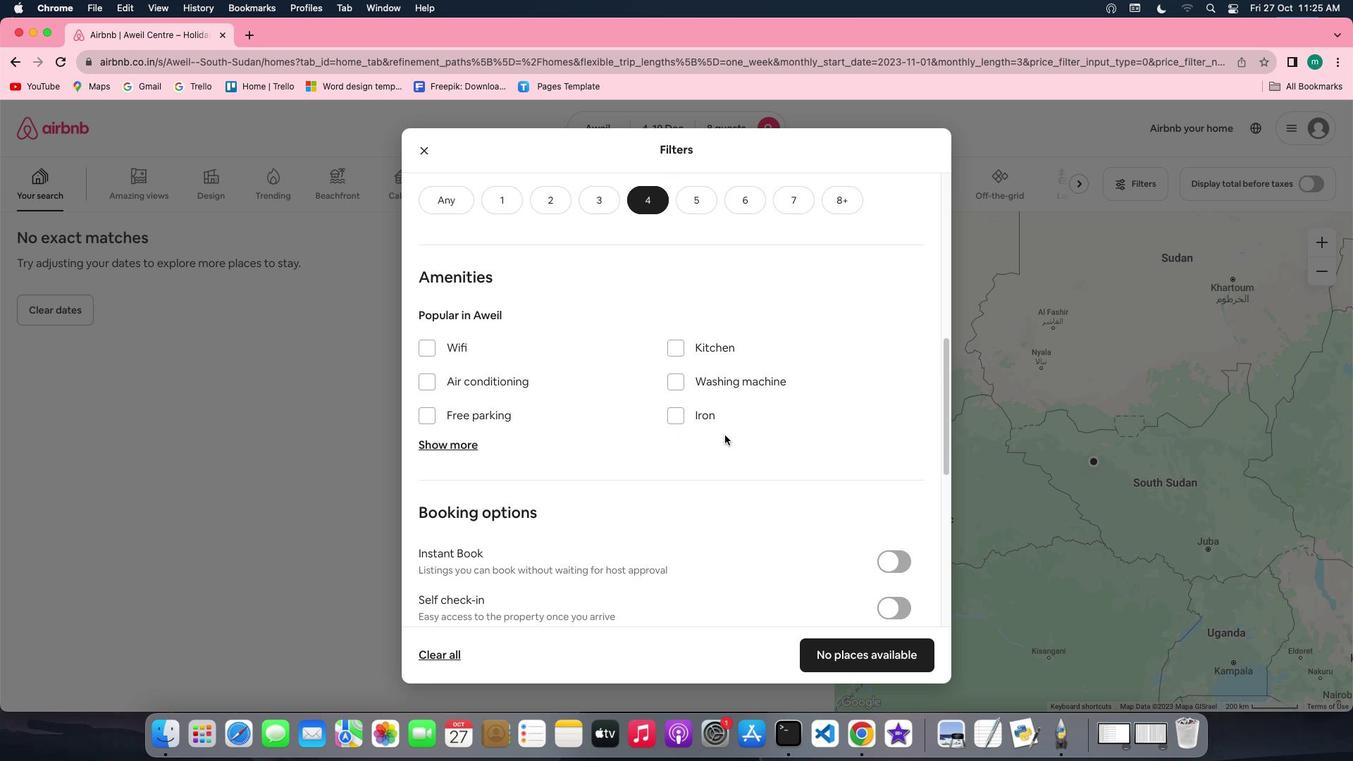 
Action: Mouse scrolled (724, 435) with delta (0, 0)
Screenshot: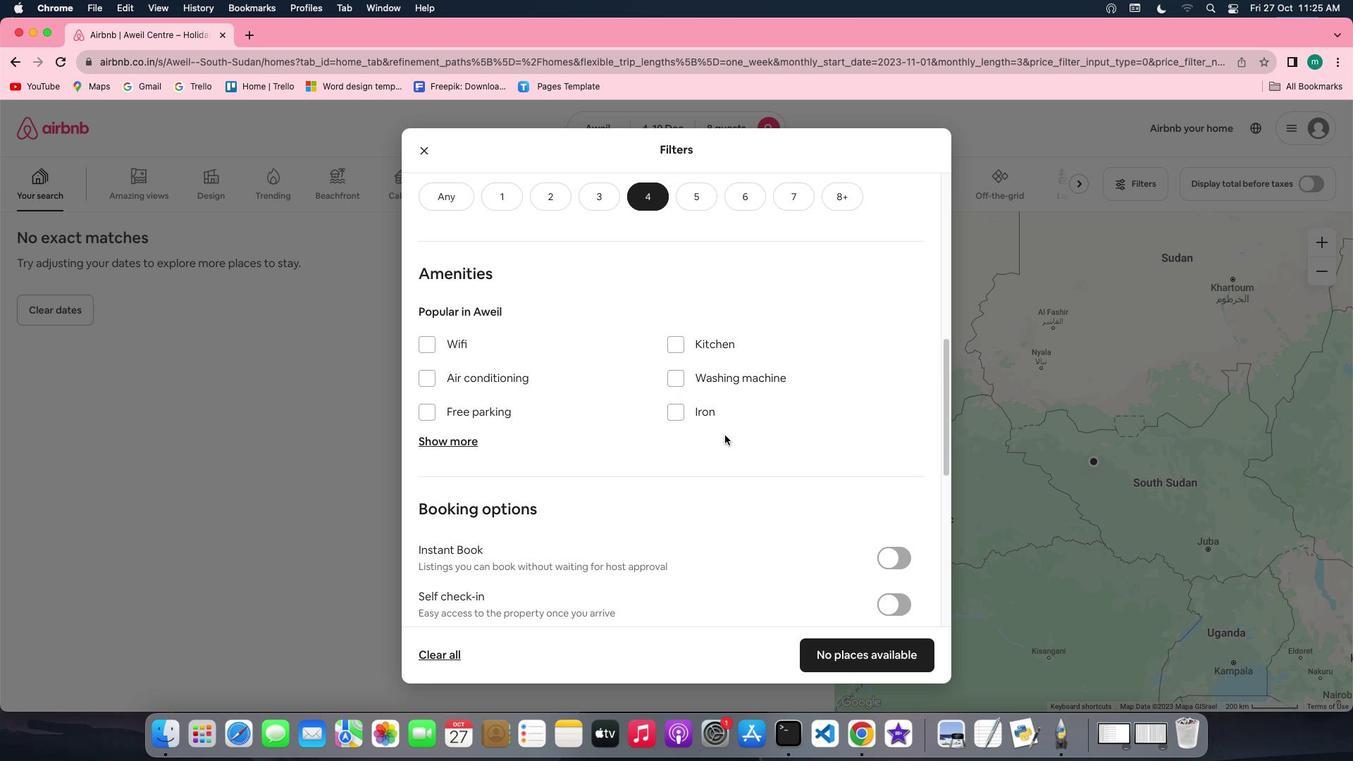 
Action: Mouse scrolled (724, 435) with delta (0, 0)
Screenshot: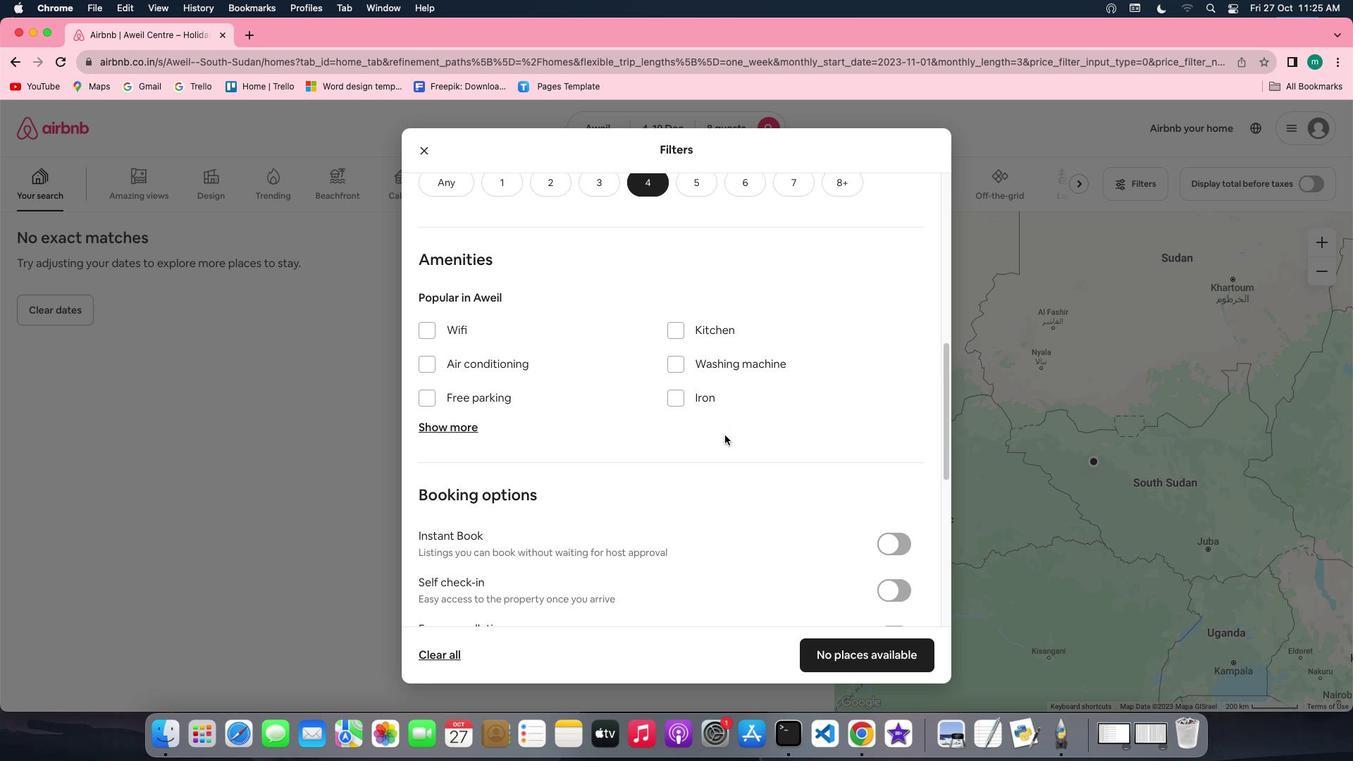 
Action: Mouse scrolled (724, 435) with delta (0, 0)
Screenshot: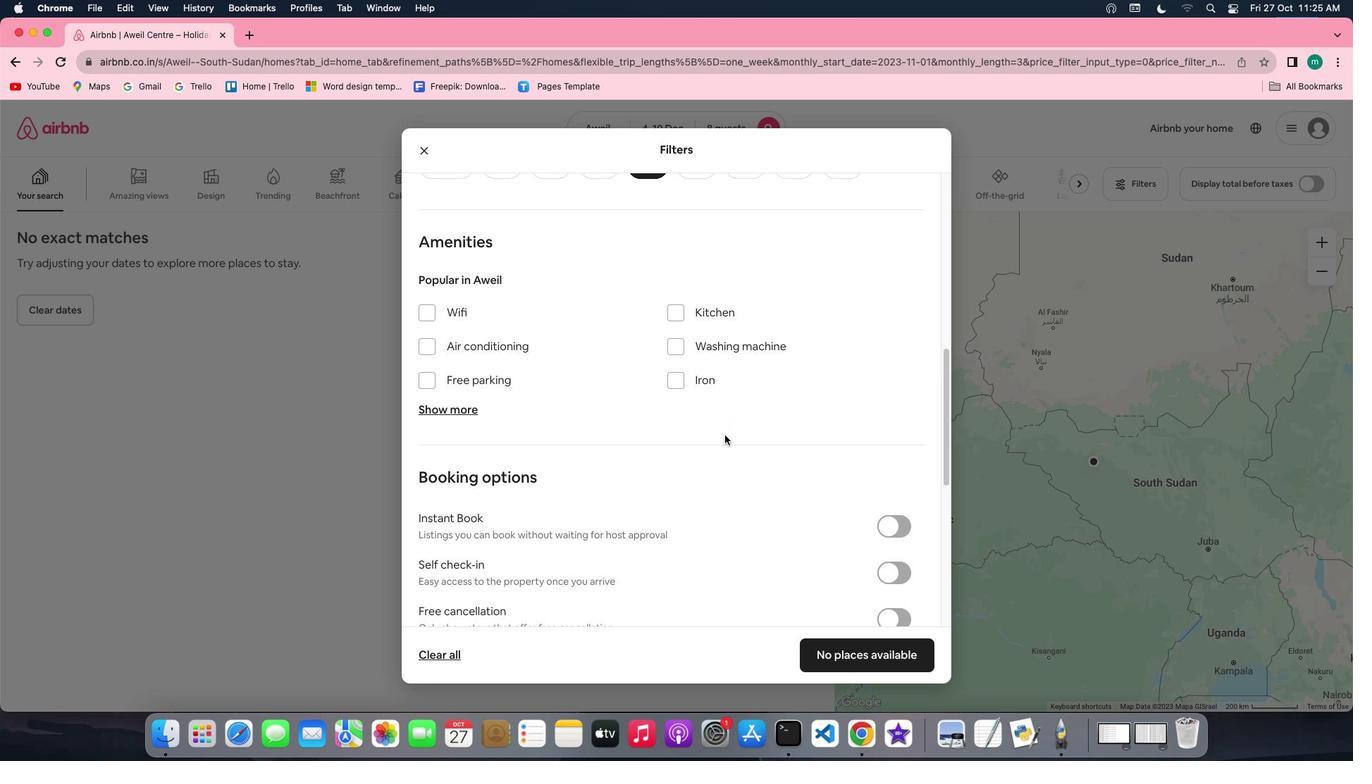 
Action: Mouse scrolled (724, 435) with delta (0, 0)
Screenshot: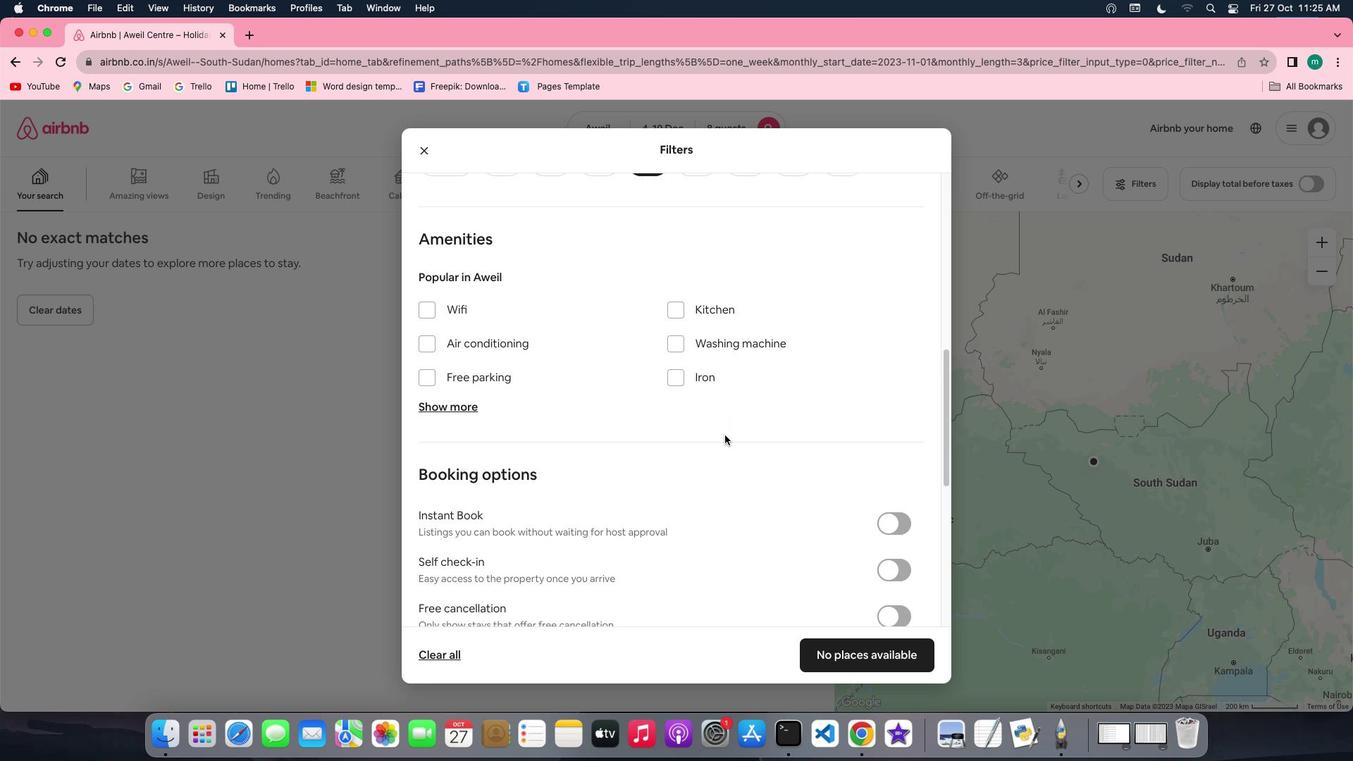 
Action: Mouse scrolled (724, 435) with delta (0, 0)
Screenshot: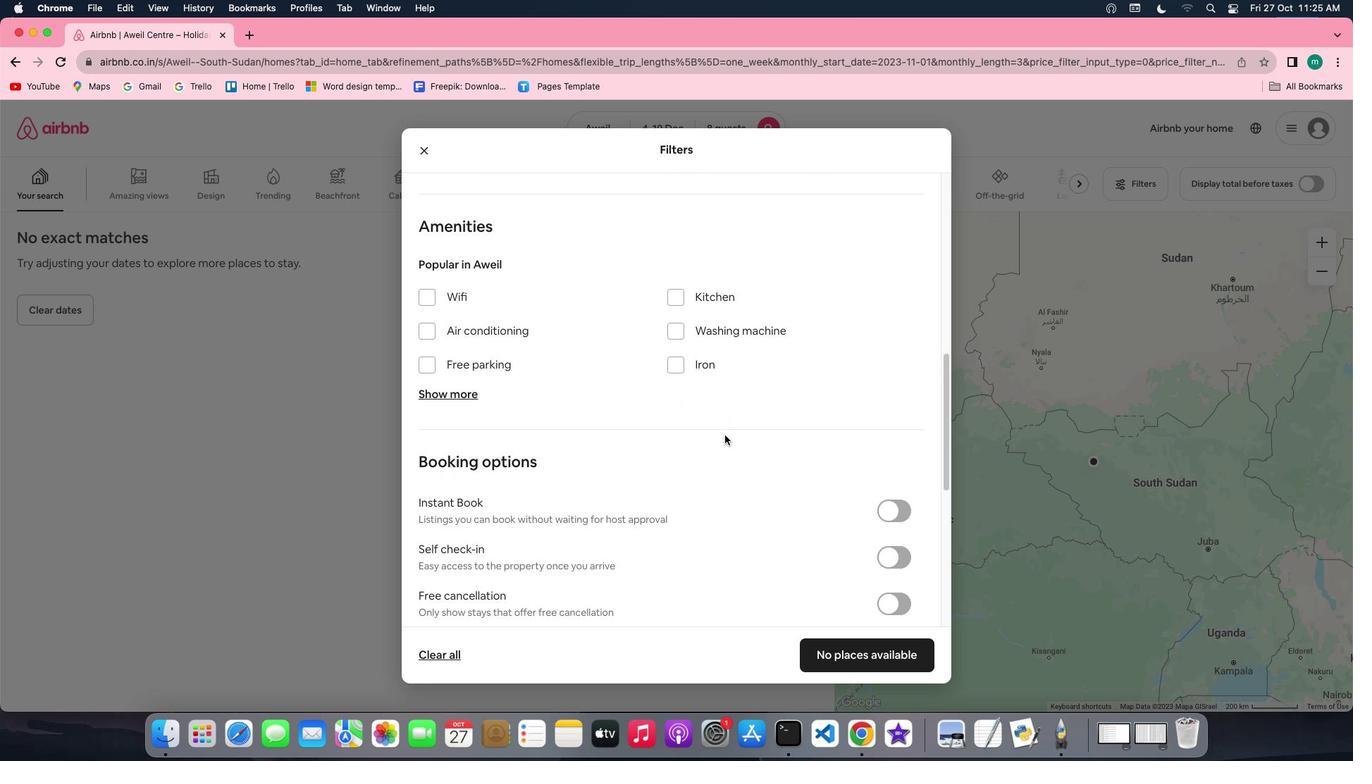 
Action: Mouse moved to (429, 289)
Screenshot: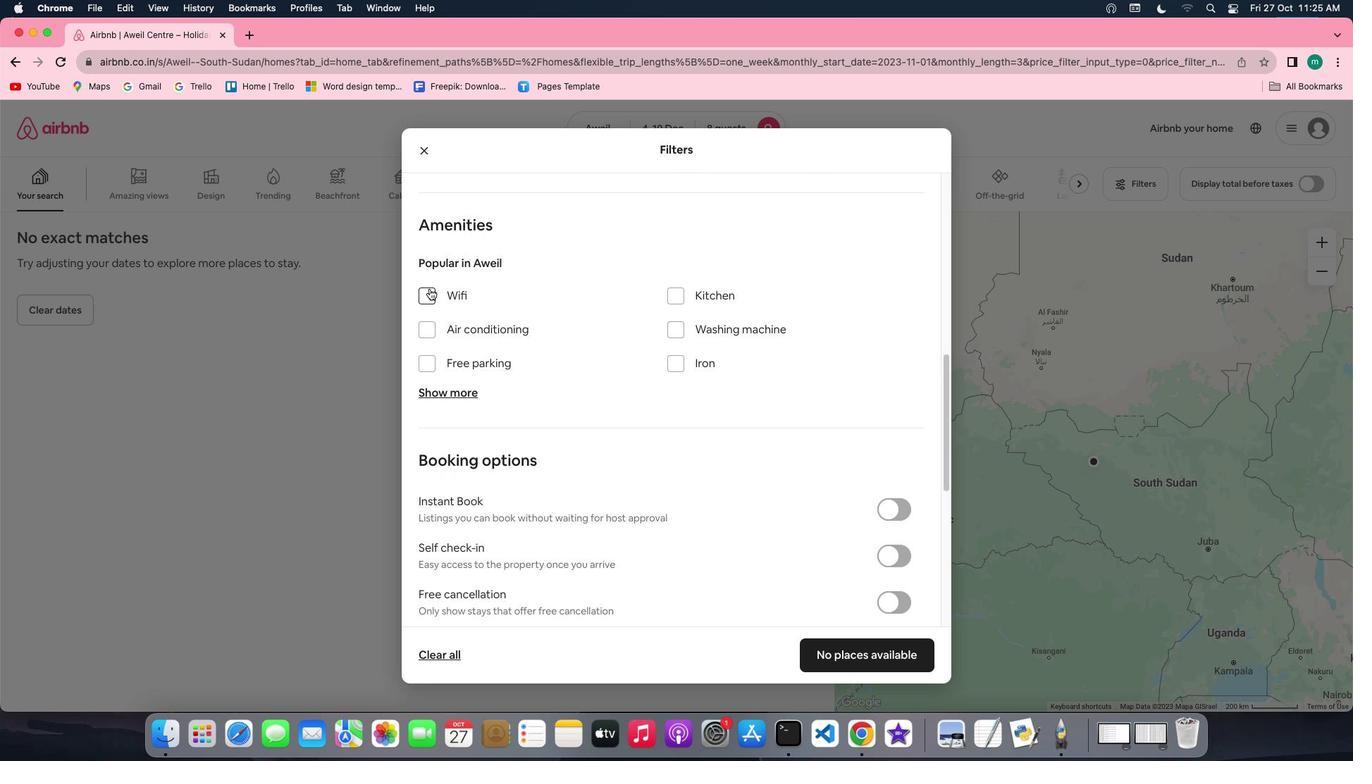 
Action: Mouse pressed left at (429, 289)
Screenshot: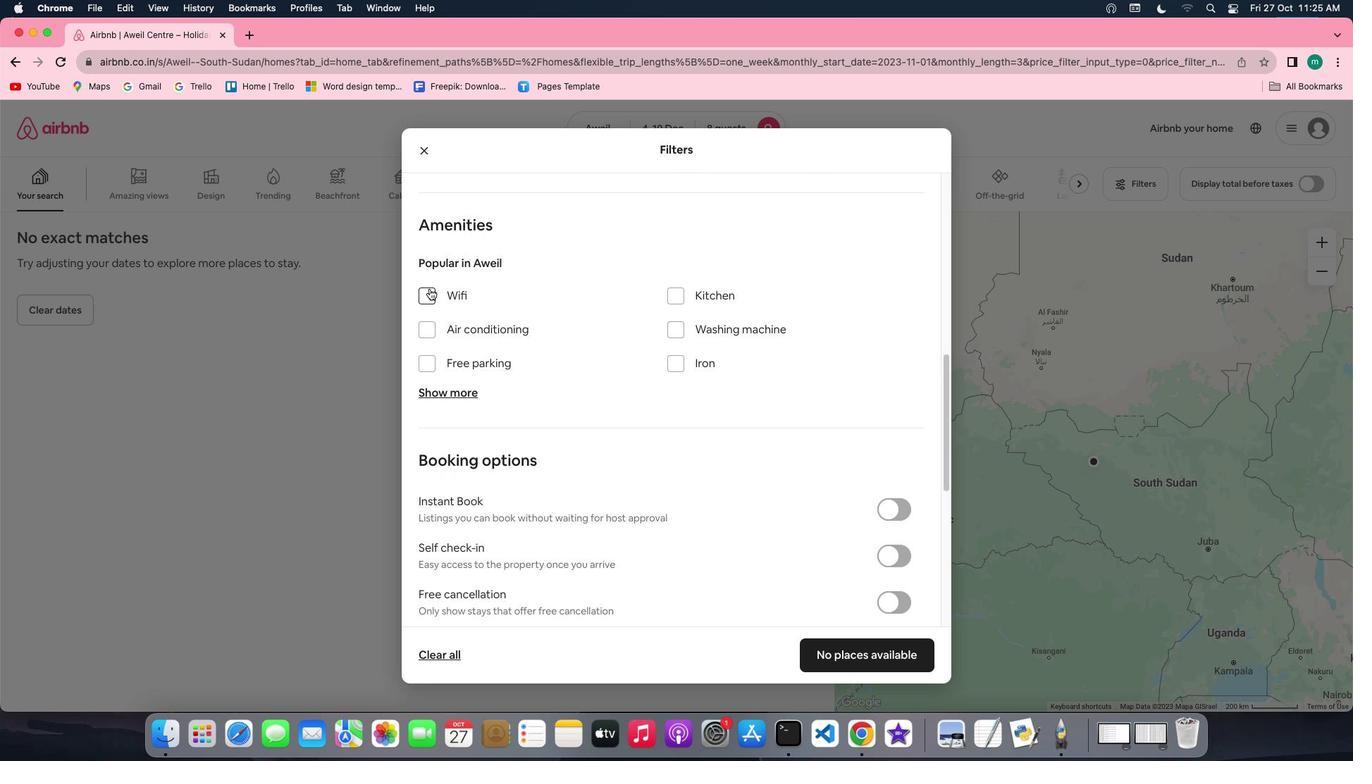 
Action: Mouse moved to (447, 385)
Screenshot: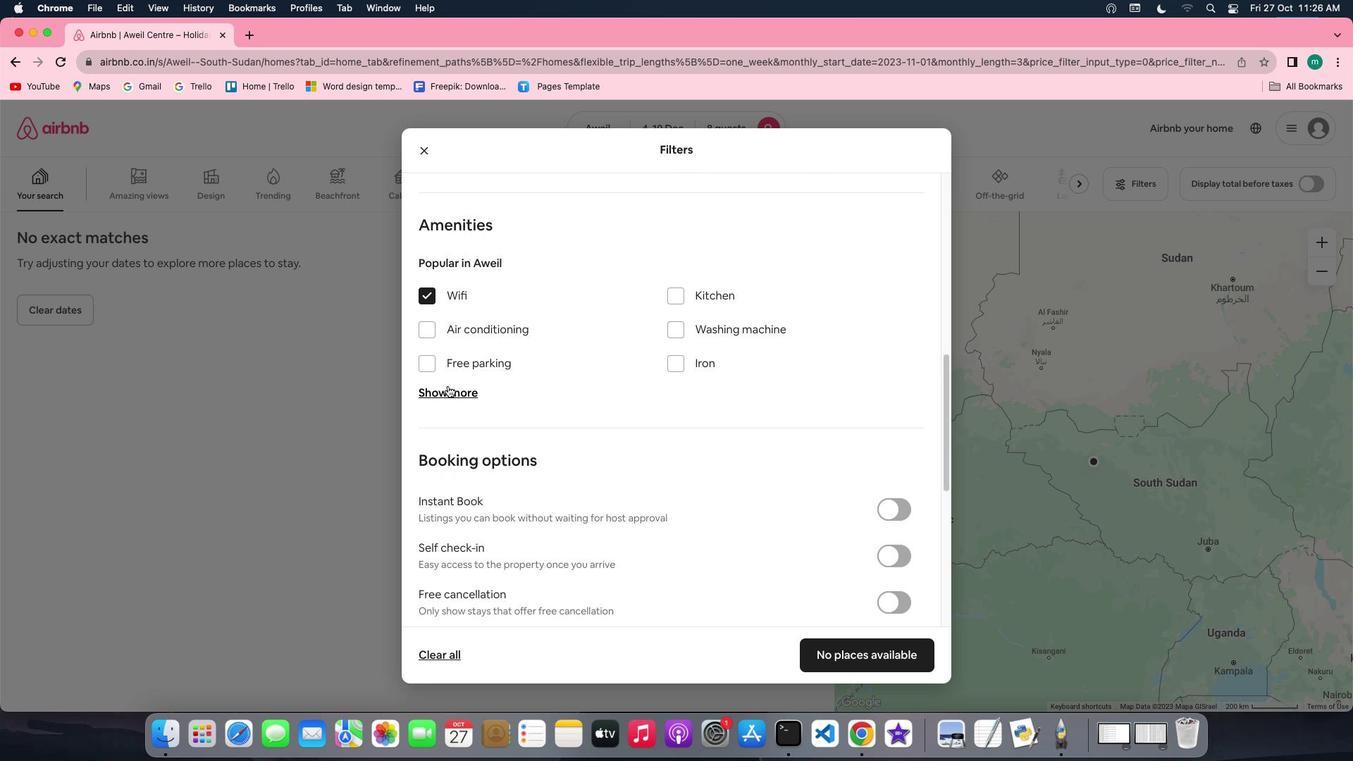 
Action: Mouse pressed left at (447, 385)
Screenshot: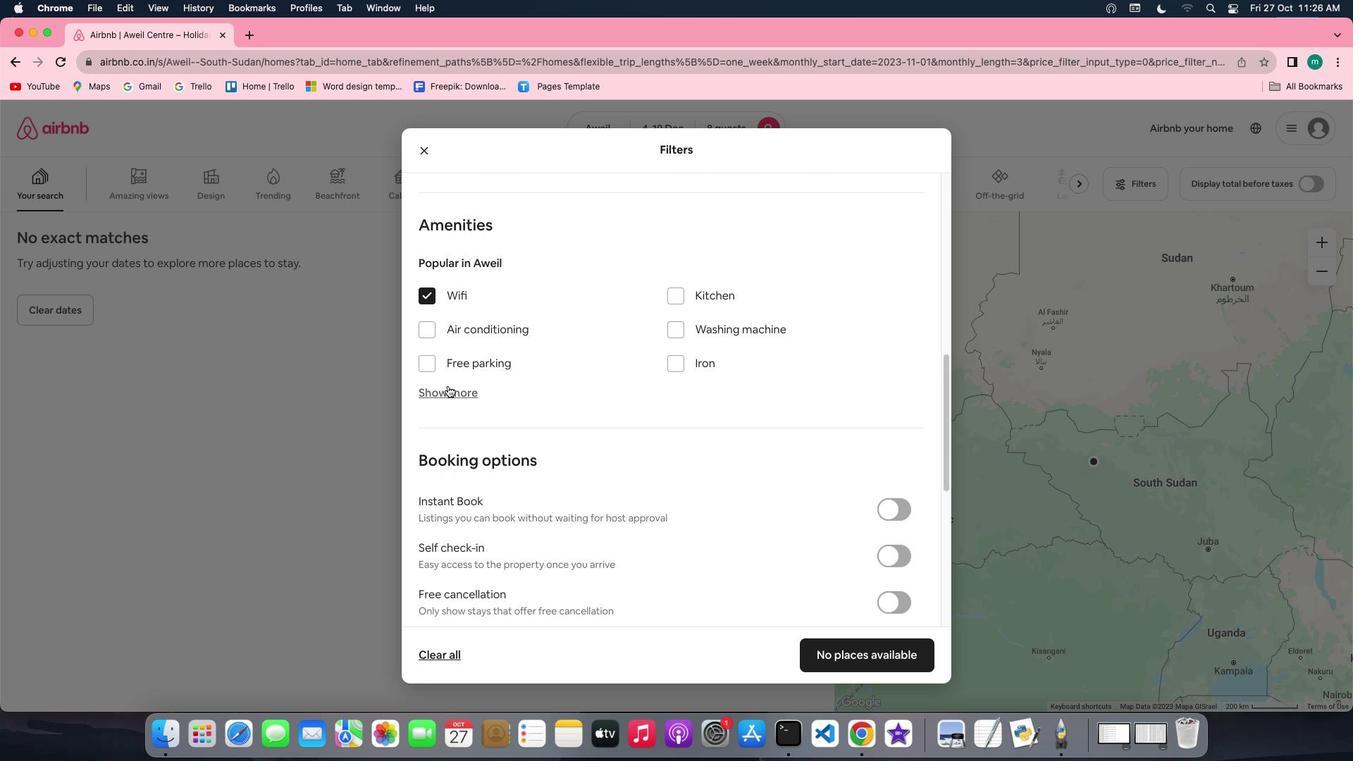 
Action: Mouse moved to (688, 473)
Screenshot: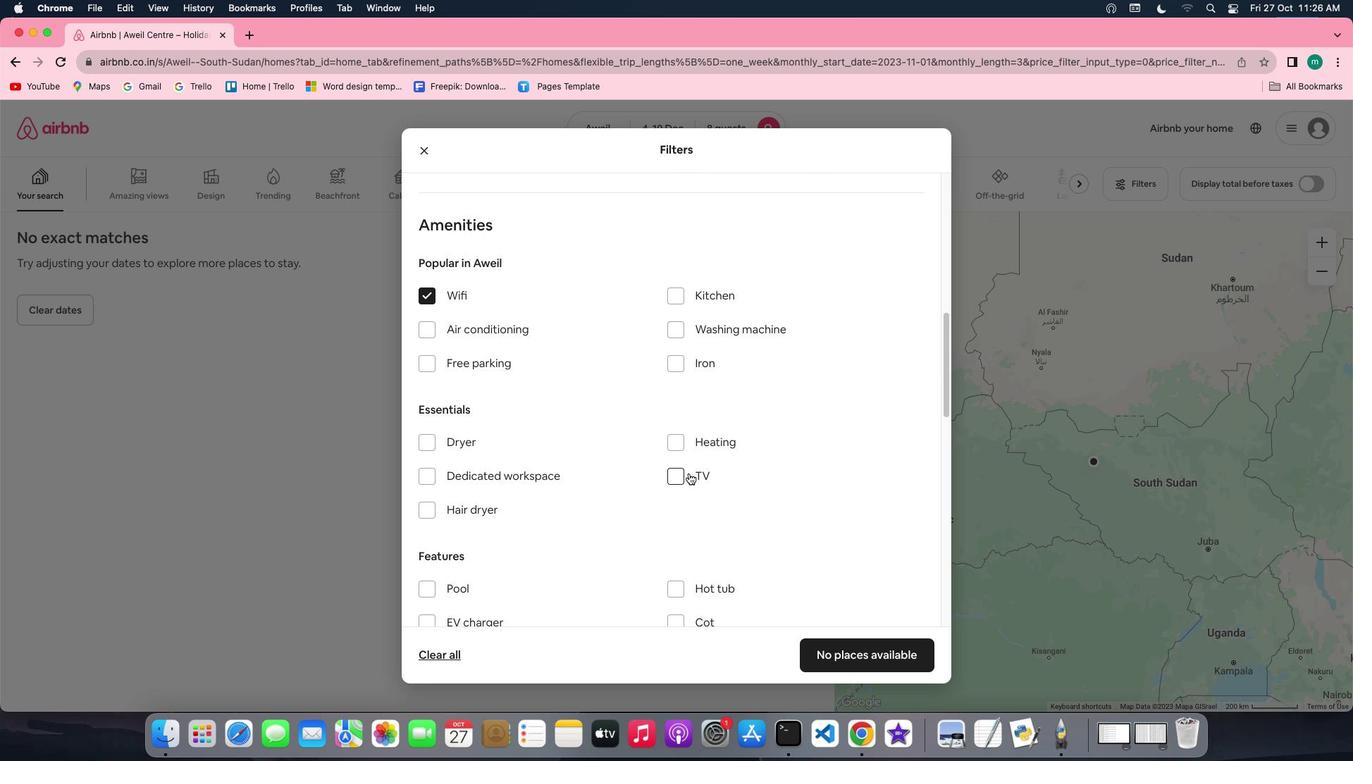 
Action: Mouse pressed left at (688, 473)
Screenshot: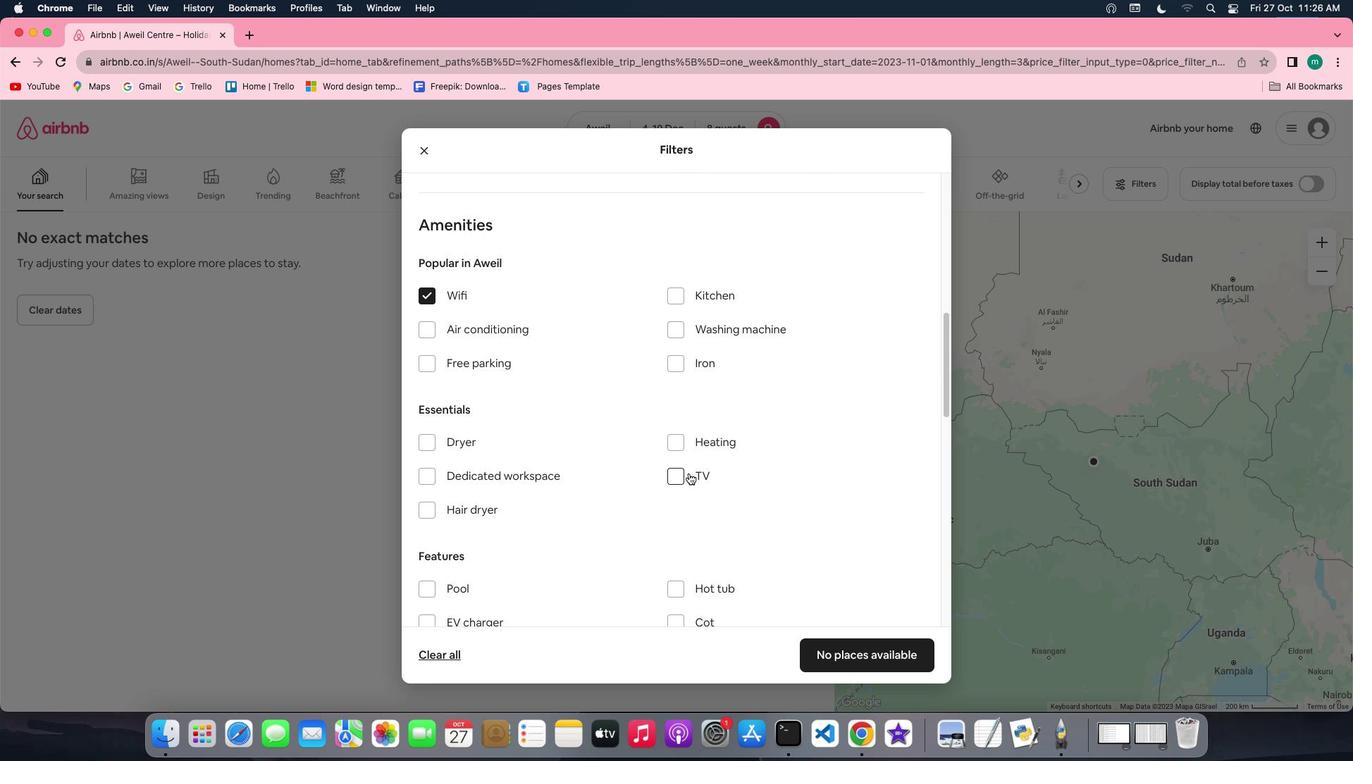 
Action: Mouse moved to (478, 365)
Screenshot: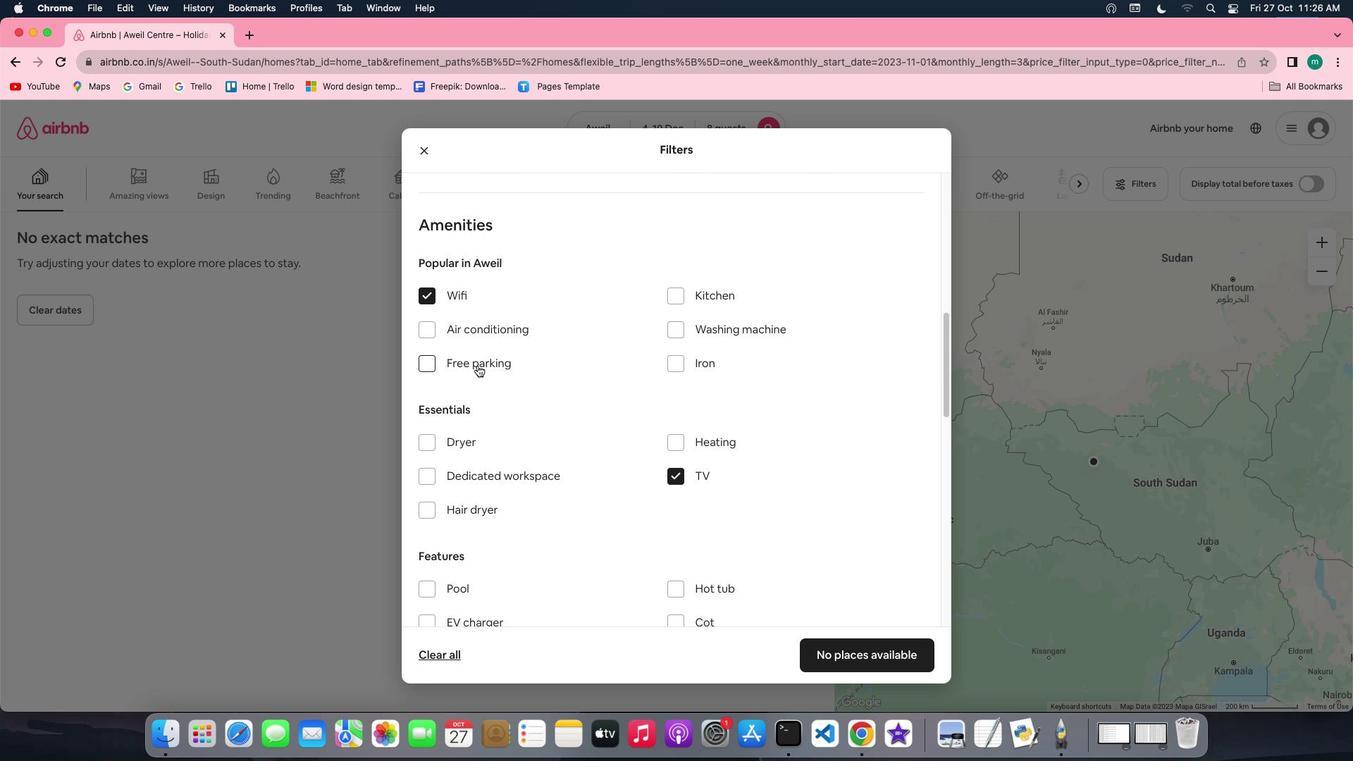 
Action: Mouse pressed left at (478, 365)
Screenshot: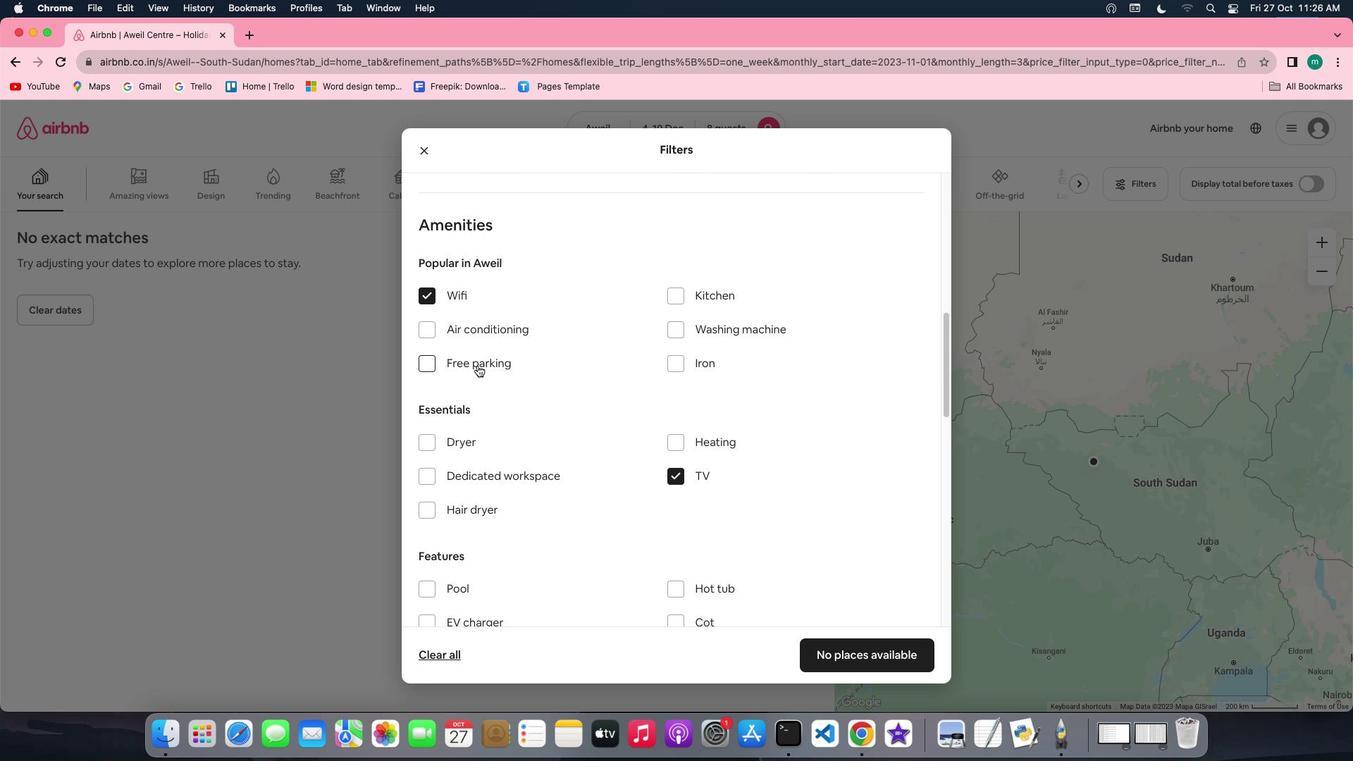 
Action: Mouse moved to (592, 406)
Screenshot: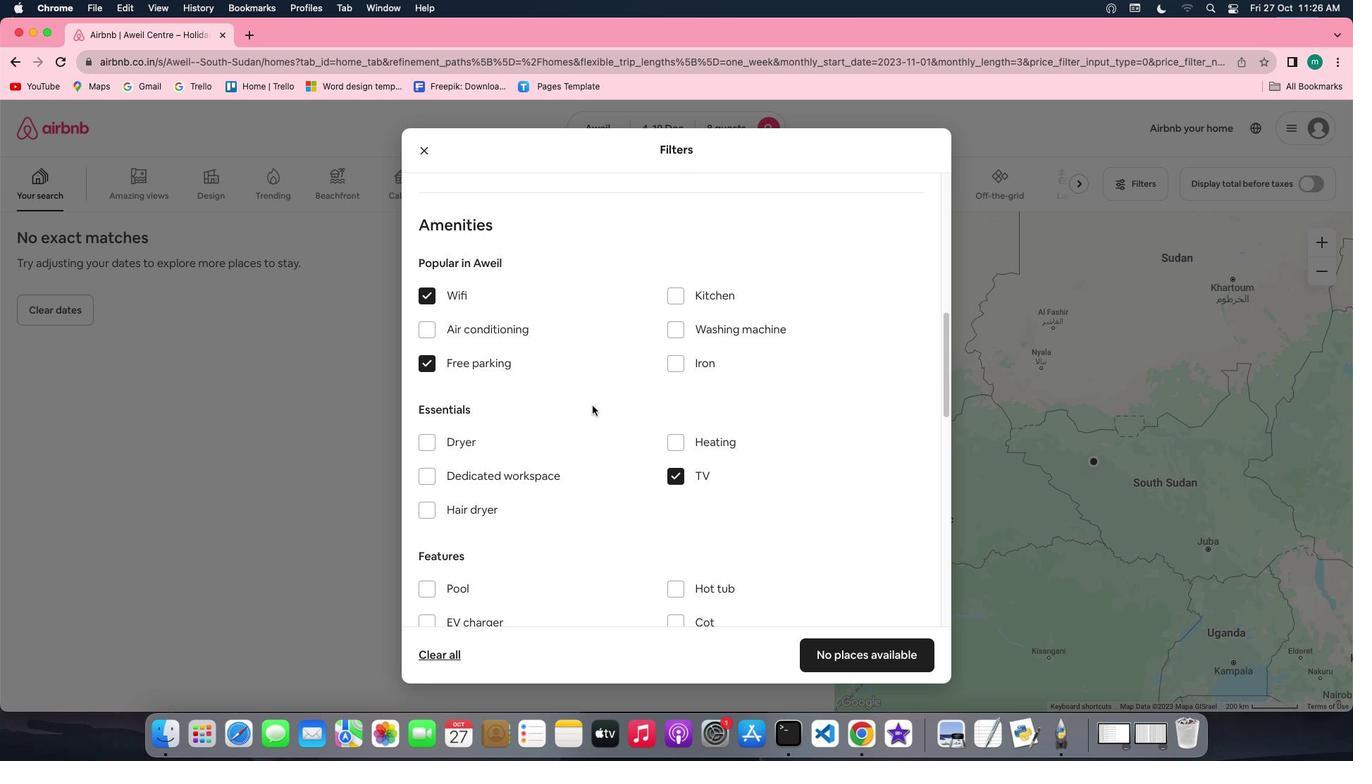 
Action: Mouse scrolled (592, 406) with delta (0, 0)
Screenshot: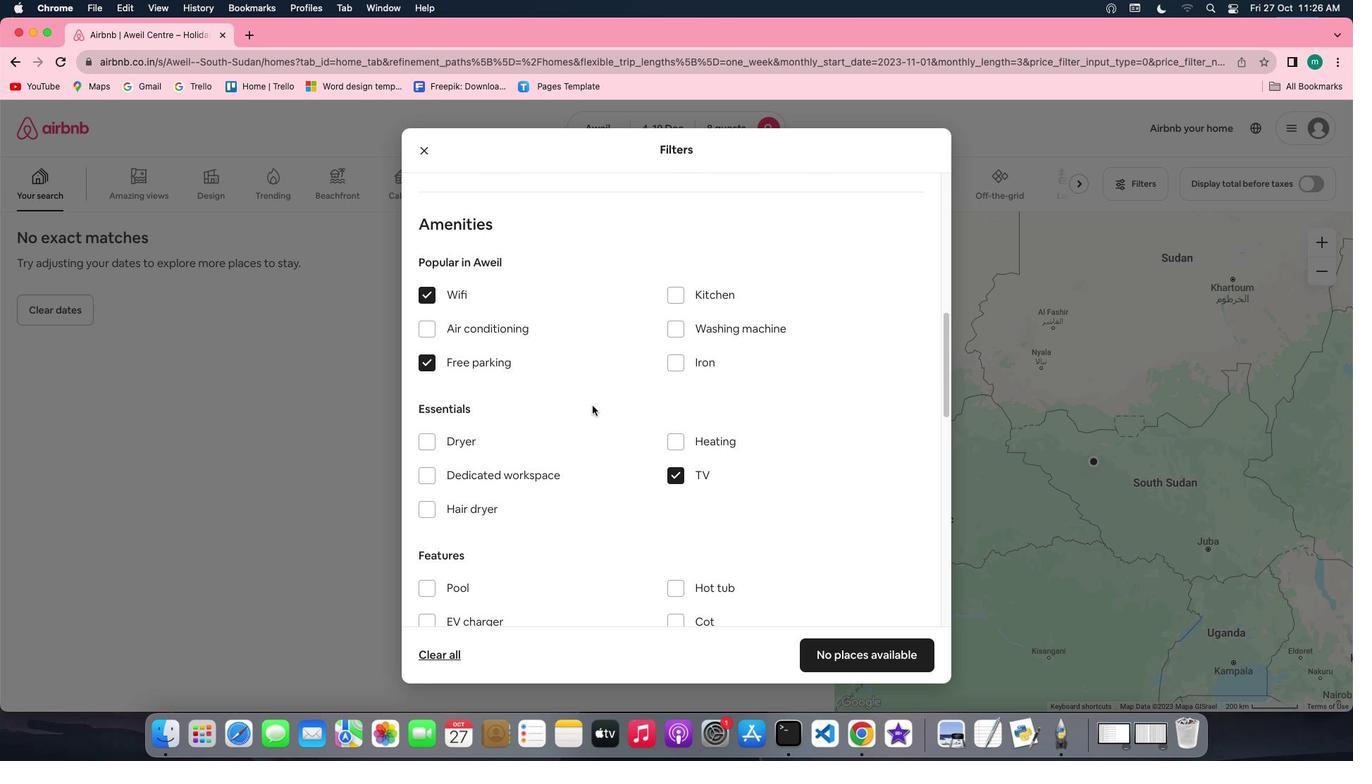 
Action: Mouse scrolled (592, 406) with delta (0, 0)
Screenshot: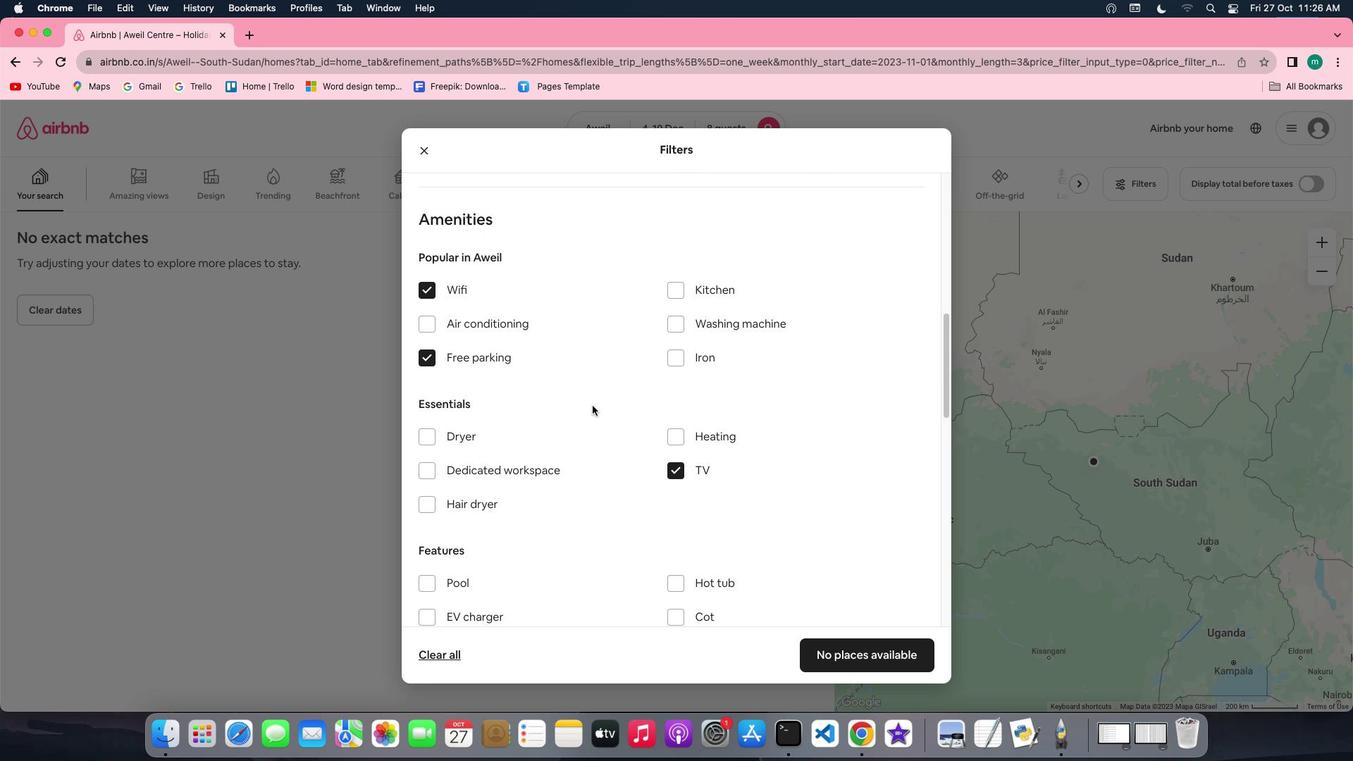 
Action: Mouse scrolled (592, 406) with delta (0, 0)
Screenshot: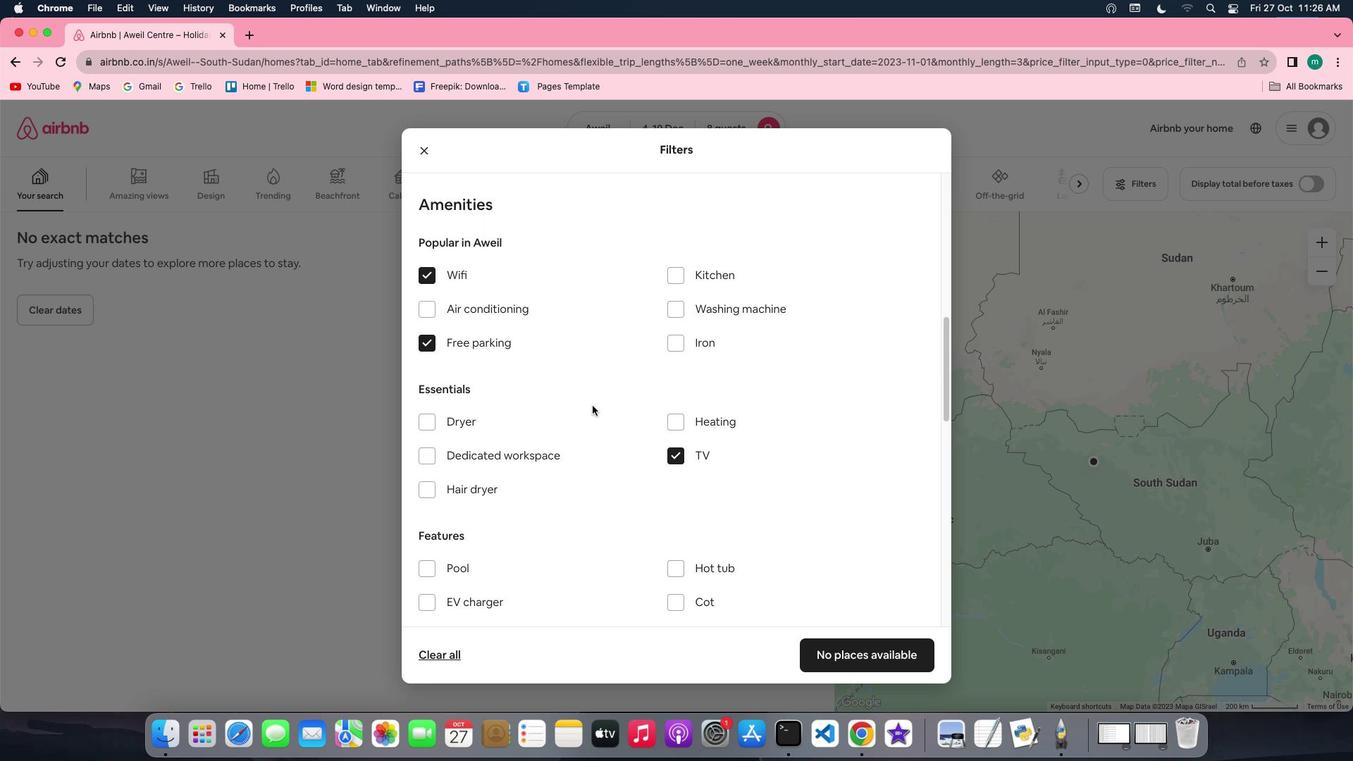 
Action: Mouse scrolled (592, 406) with delta (0, 0)
Screenshot: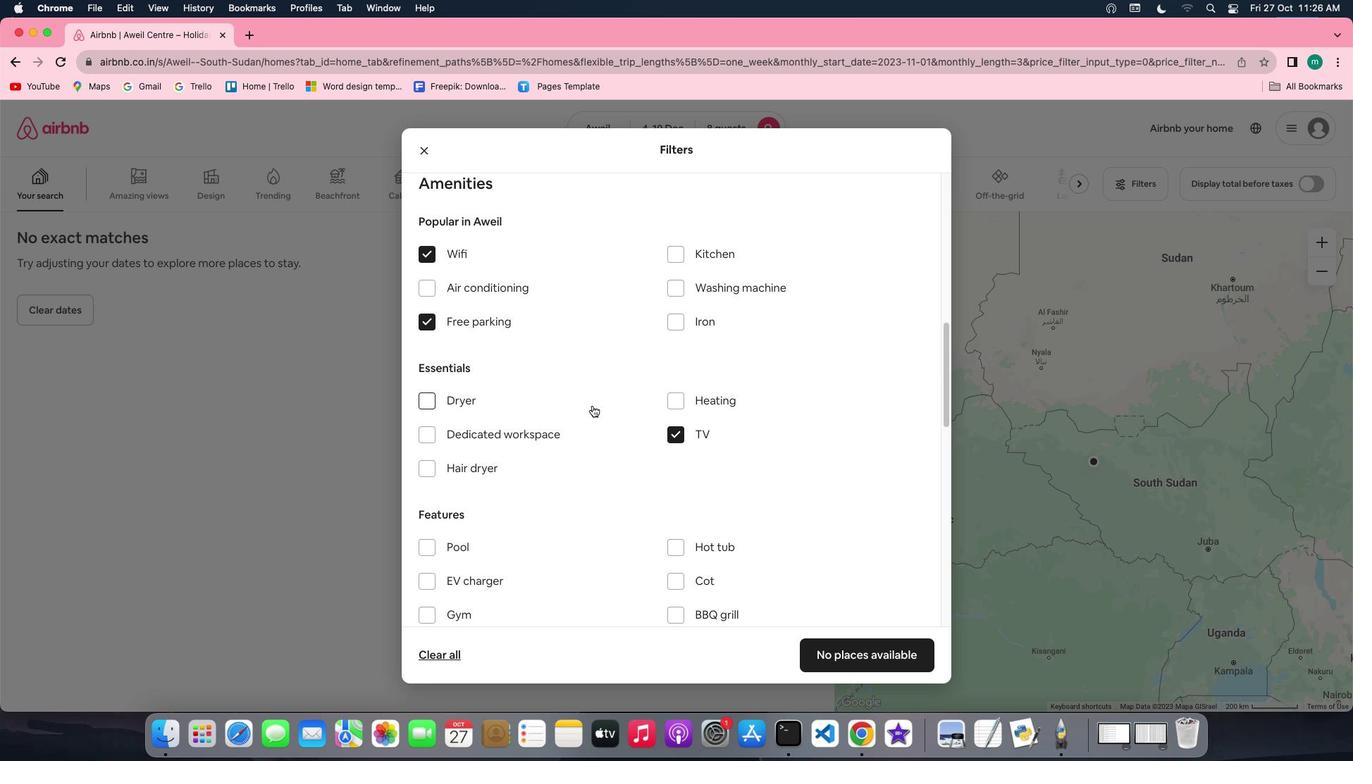 
Action: Mouse scrolled (592, 406) with delta (0, 0)
Screenshot: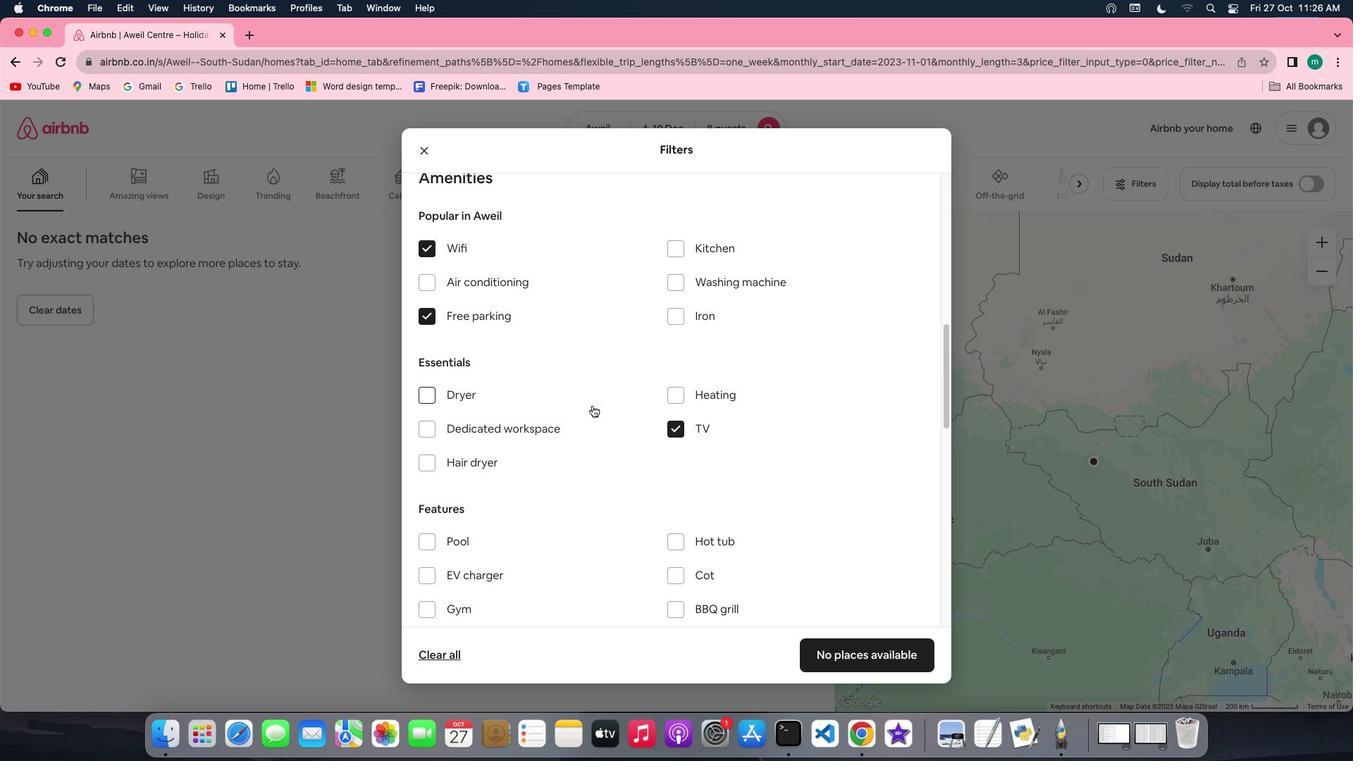 
Action: Mouse scrolled (592, 406) with delta (0, -1)
Screenshot: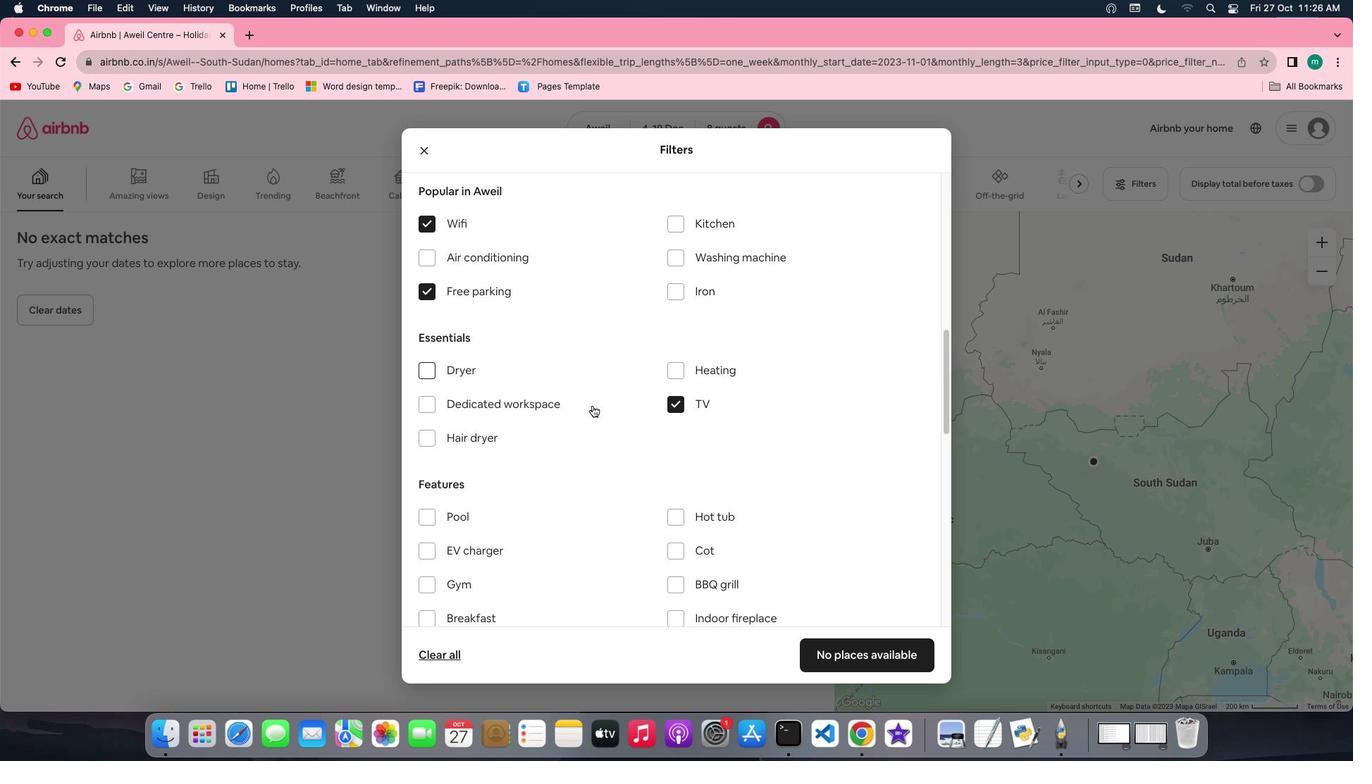 
Action: Mouse scrolled (592, 406) with delta (0, -1)
Screenshot: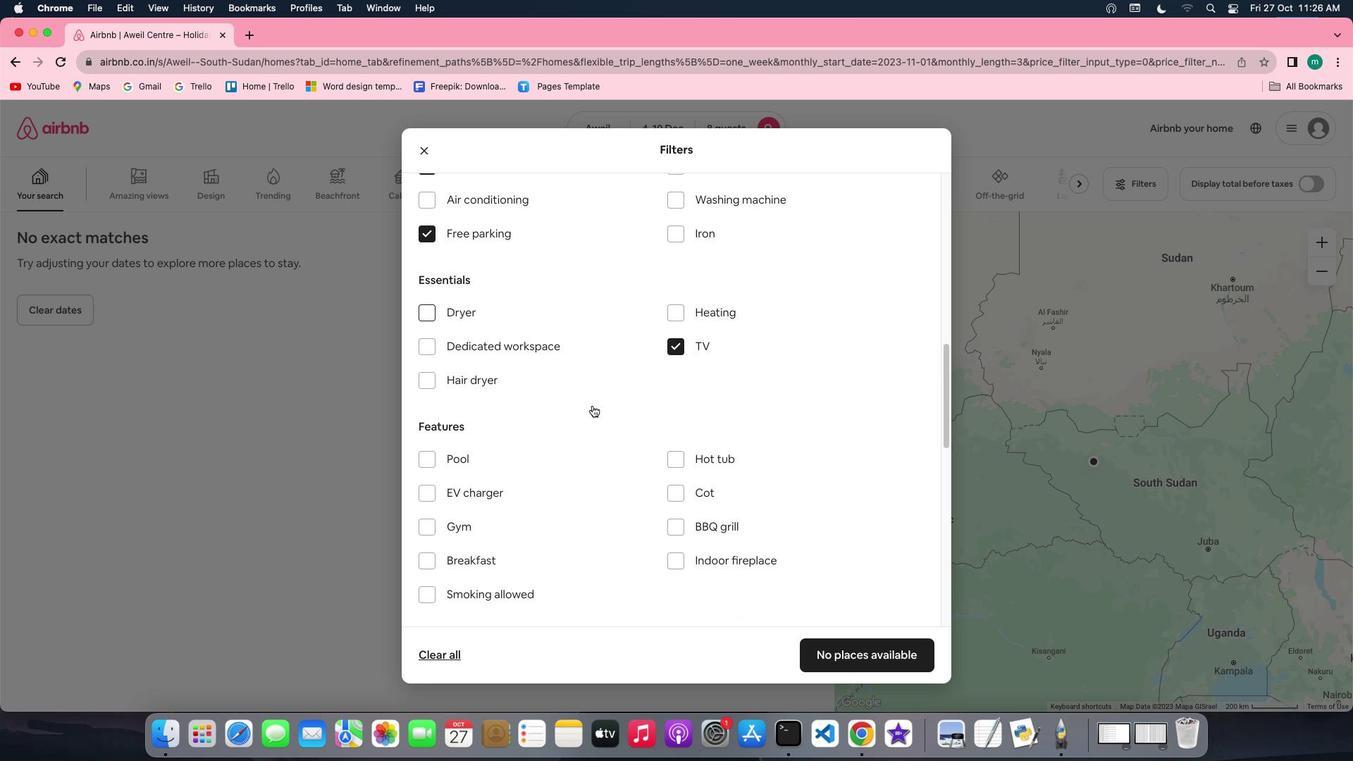 
Action: Mouse scrolled (592, 406) with delta (0, -1)
Screenshot: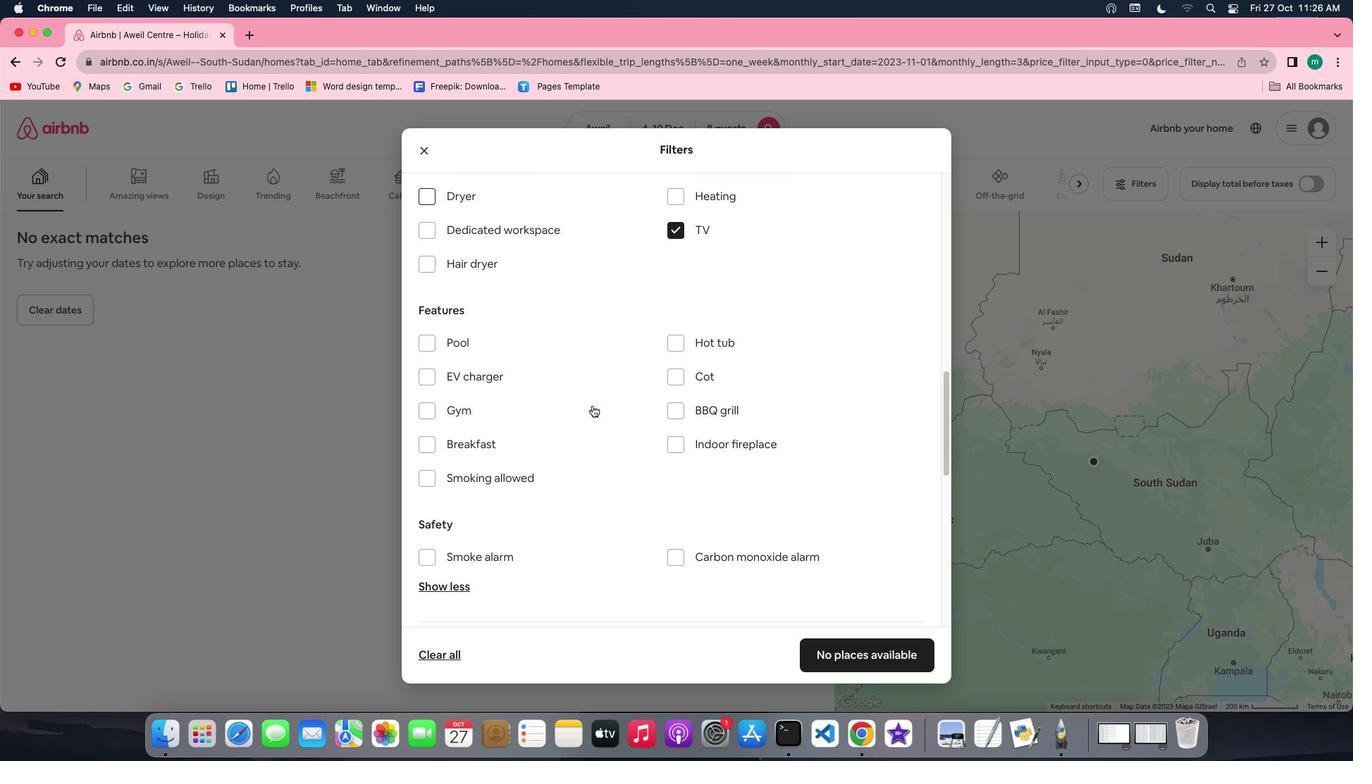 
Action: Mouse moved to (592, 406)
Screenshot: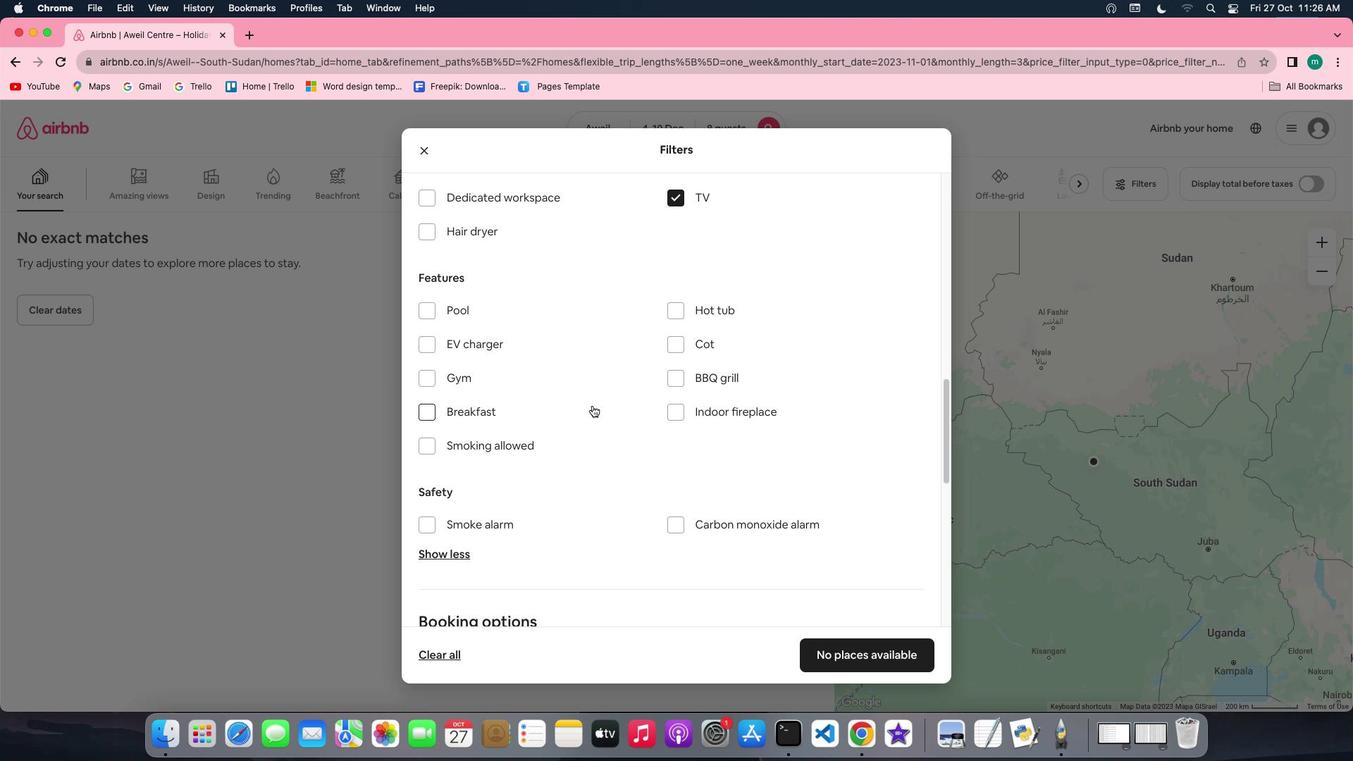 
Action: Mouse scrolled (592, 406) with delta (0, 0)
Screenshot: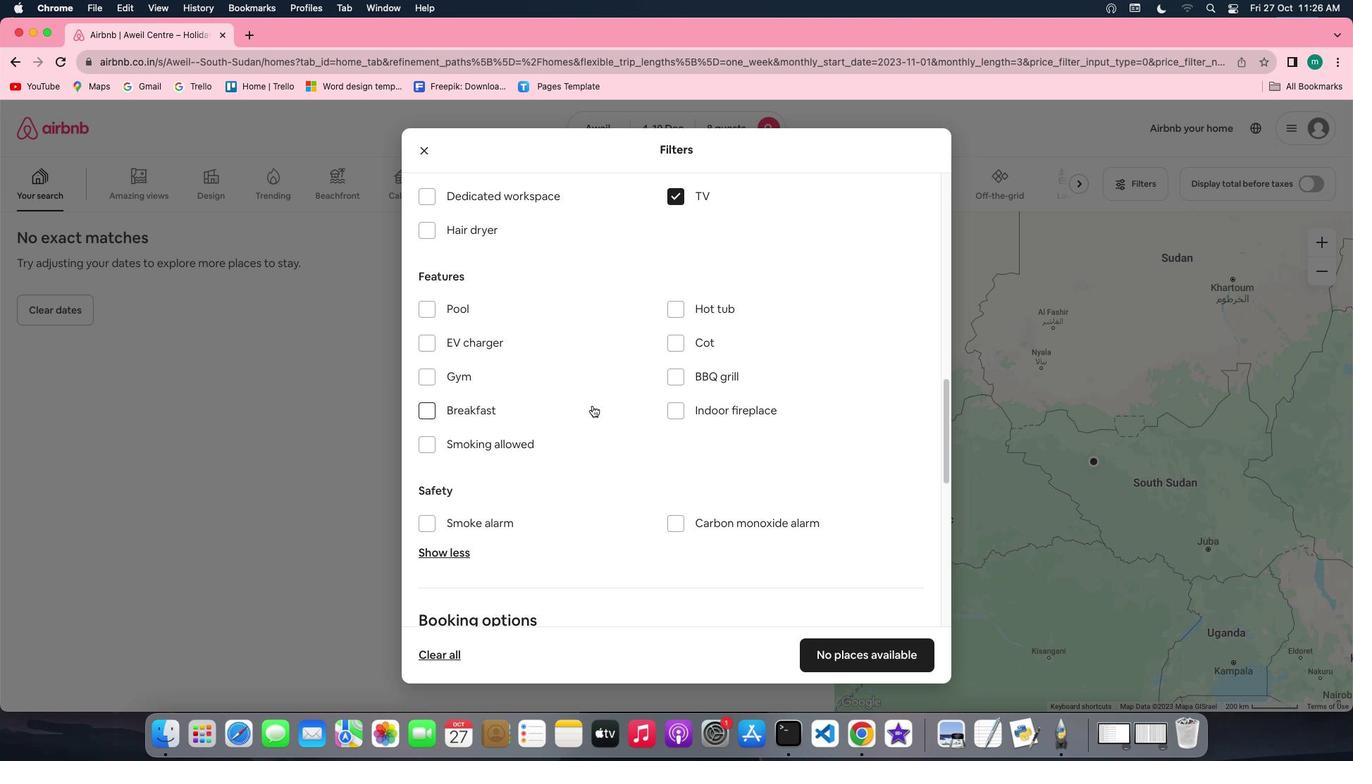 
Action: Mouse scrolled (592, 406) with delta (0, 0)
Screenshot: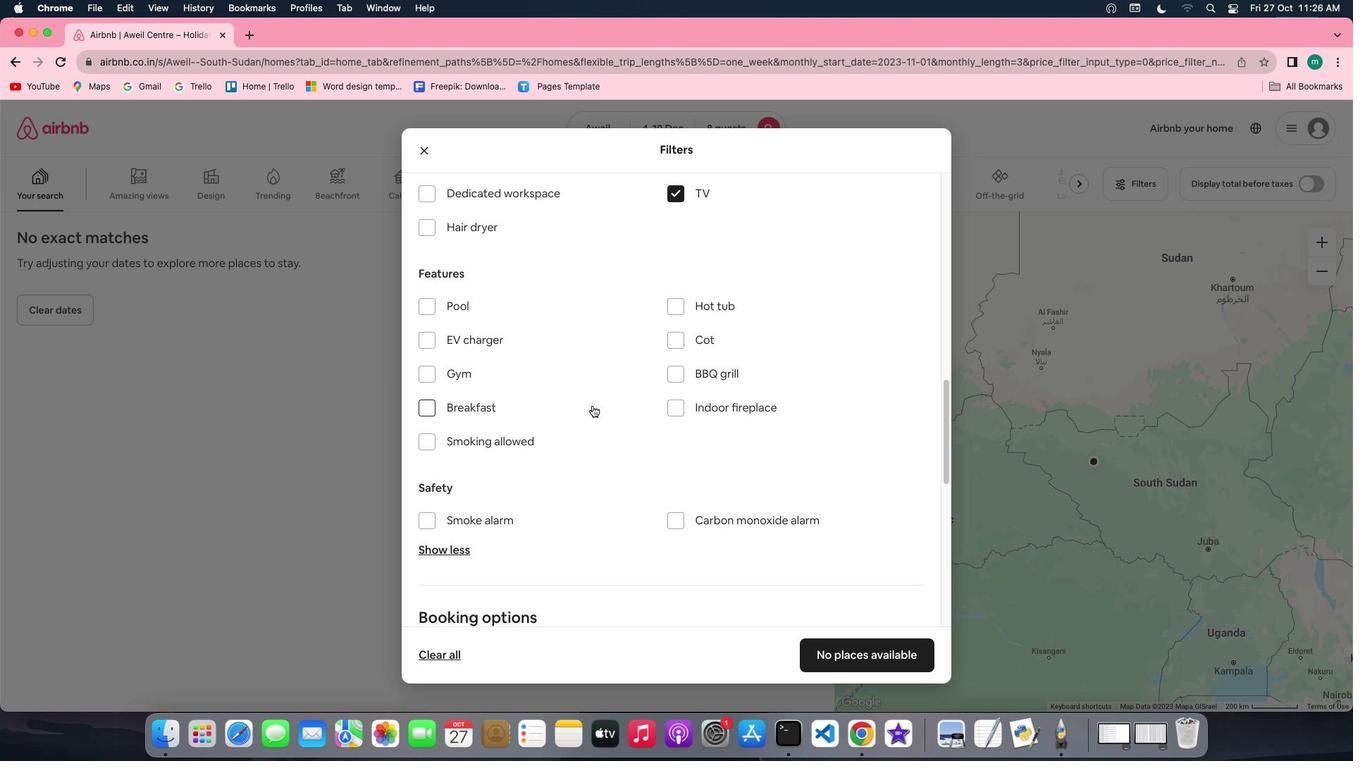 
Action: Mouse moved to (432, 355)
Screenshot: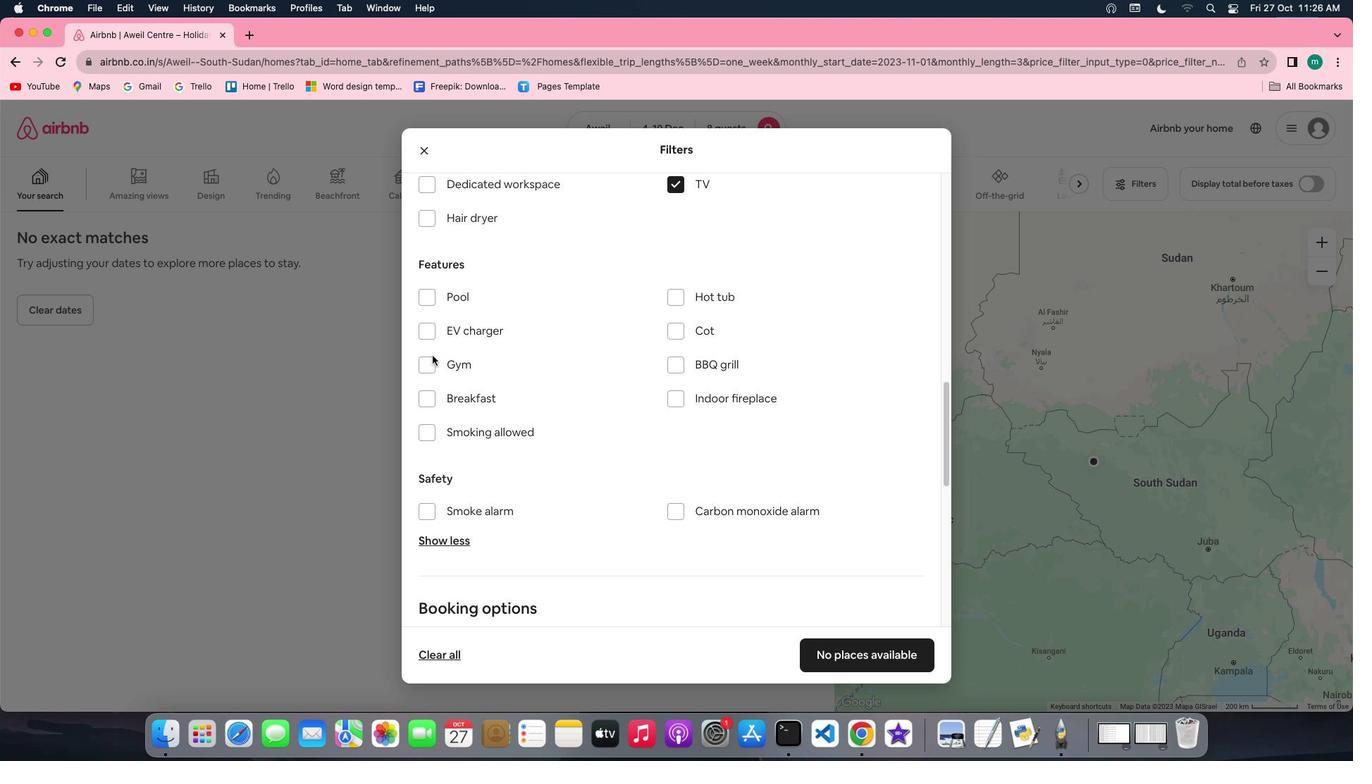 
Action: Mouse pressed left at (432, 355)
Screenshot: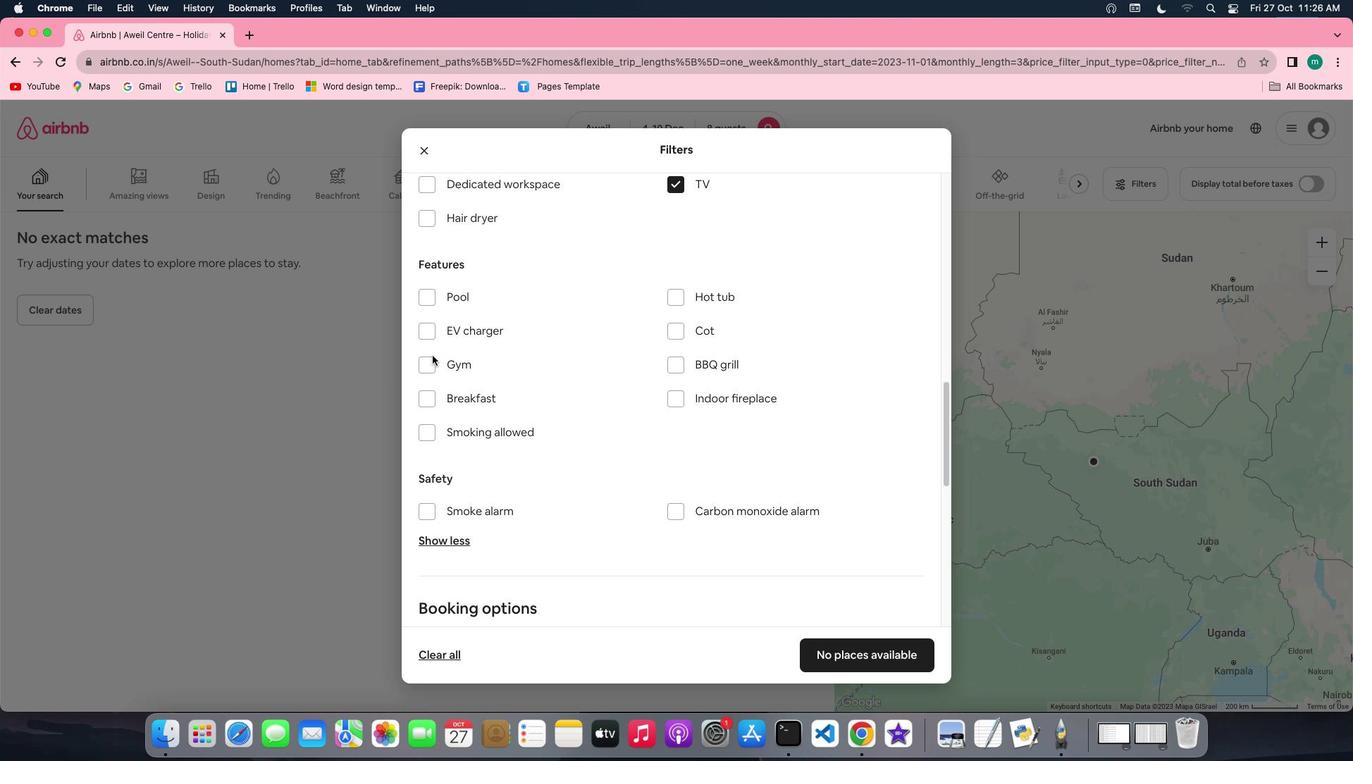 
Action: Mouse moved to (437, 370)
Screenshot: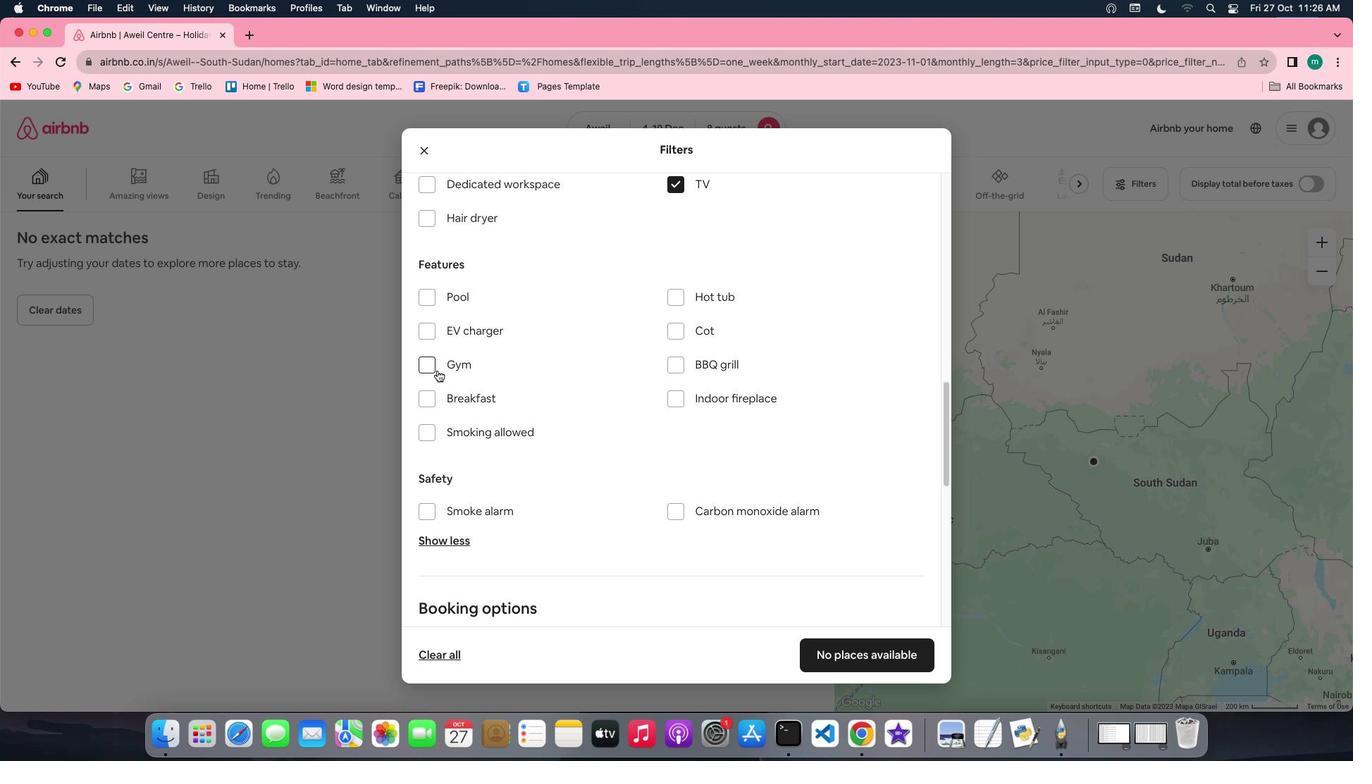 
Action: Mouse pressed left at (437, 370)
Screenshot: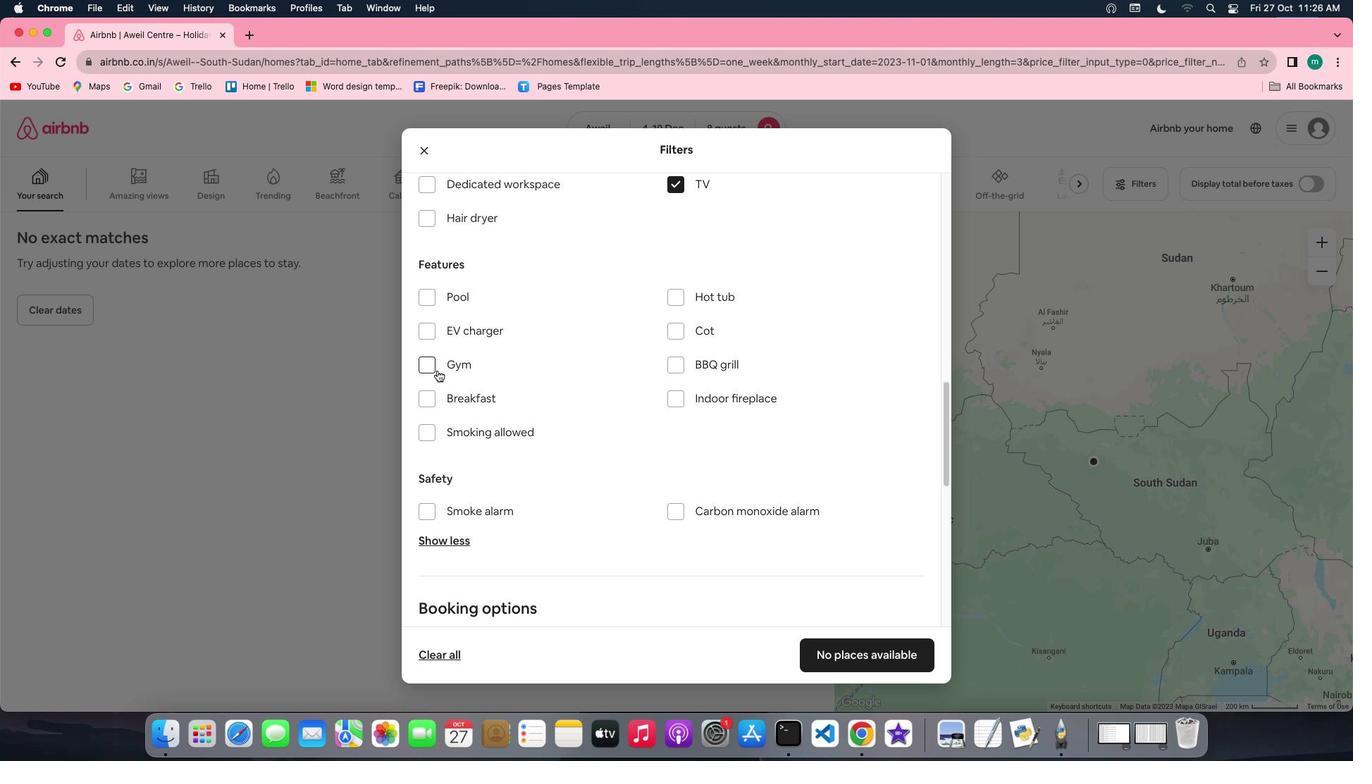 
Action: Mouse moved to (468, 399)
Screenshot: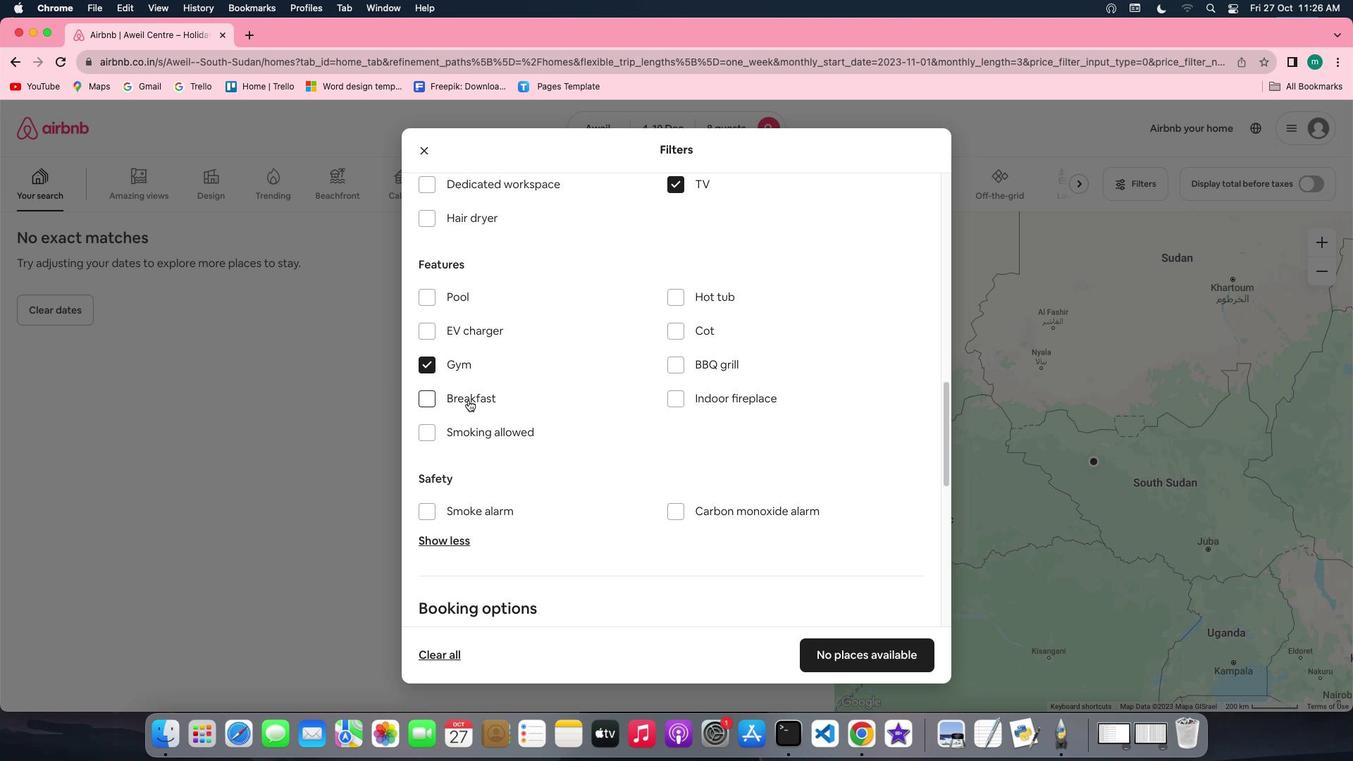
Action: Mouse pressed left at (468, 399)
Screenshot: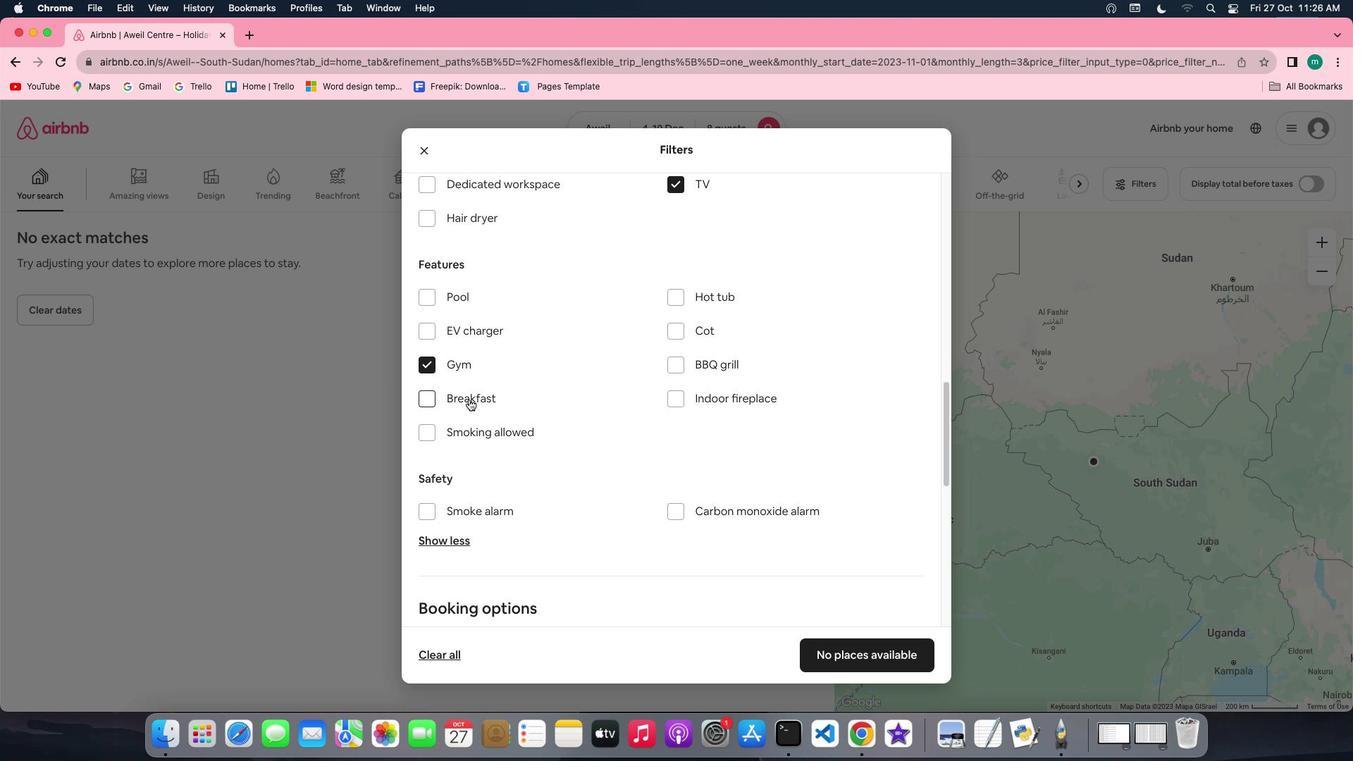 
Action: Mouse moved to (632, 454)
Screenshot: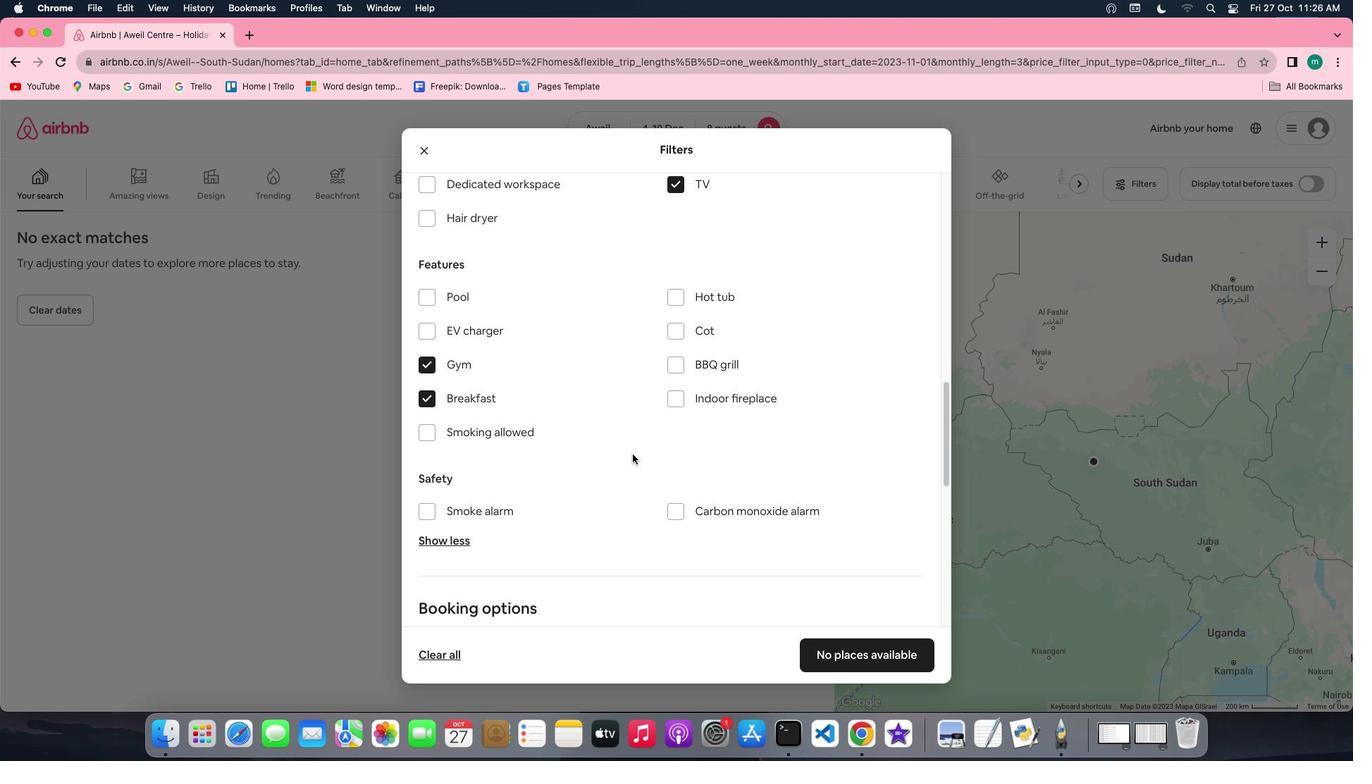 
Action: Mouse scrolled (632, 454) with delta (0, 0)
Screenshot: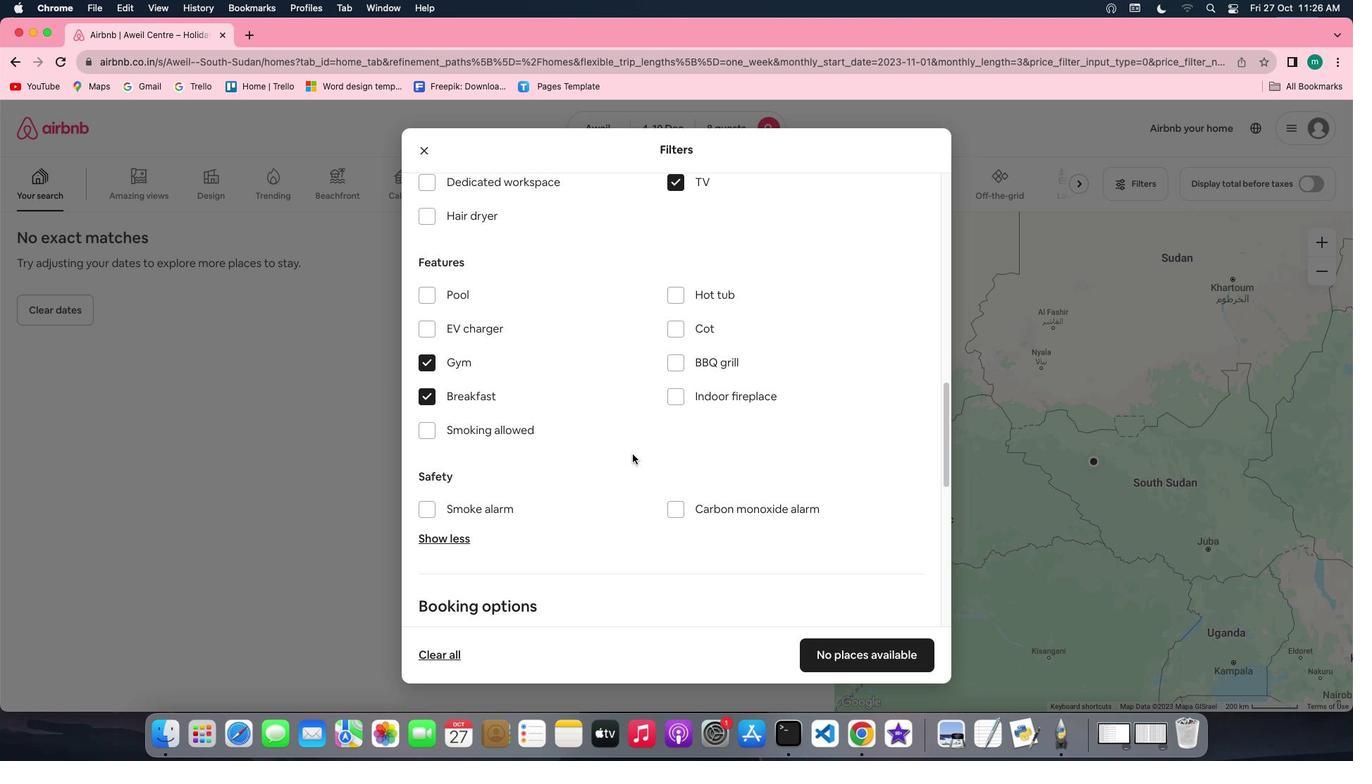 
Action: Mouse scrolled (632, 454) with delta (0, 0)
Screenshot: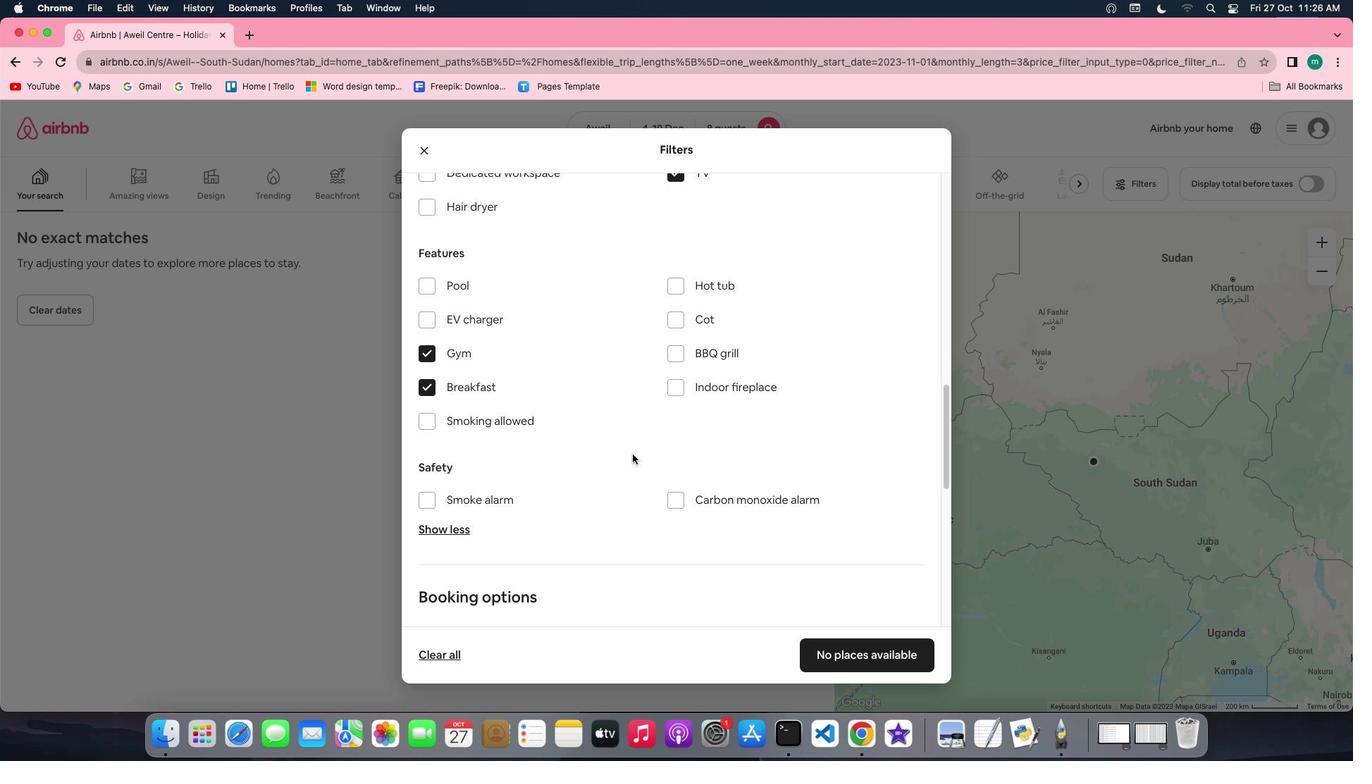 
Action: Mouse scrolled (632, 454) with delta (0, -2)
Screenshot: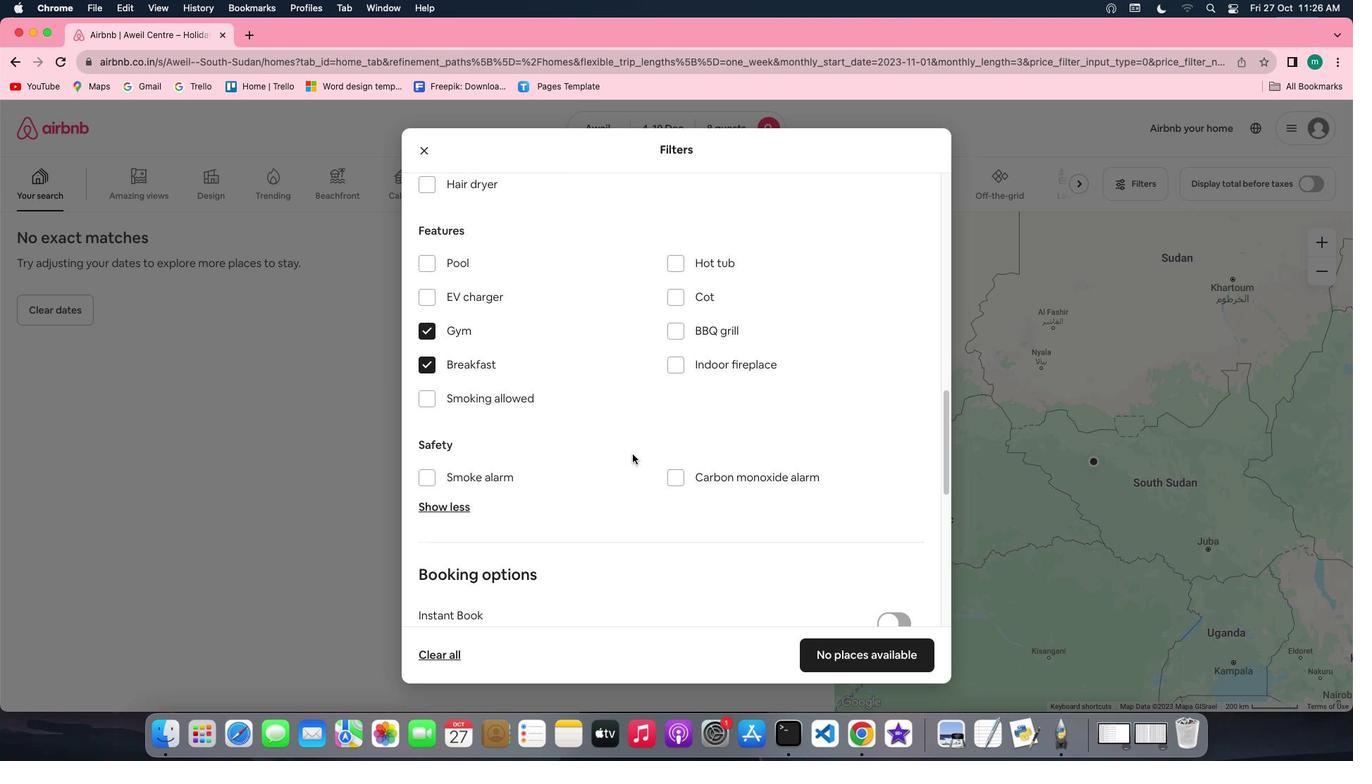 
Action: Mouse scrolled (632, 454) with delta (0, -2)
Screenshot: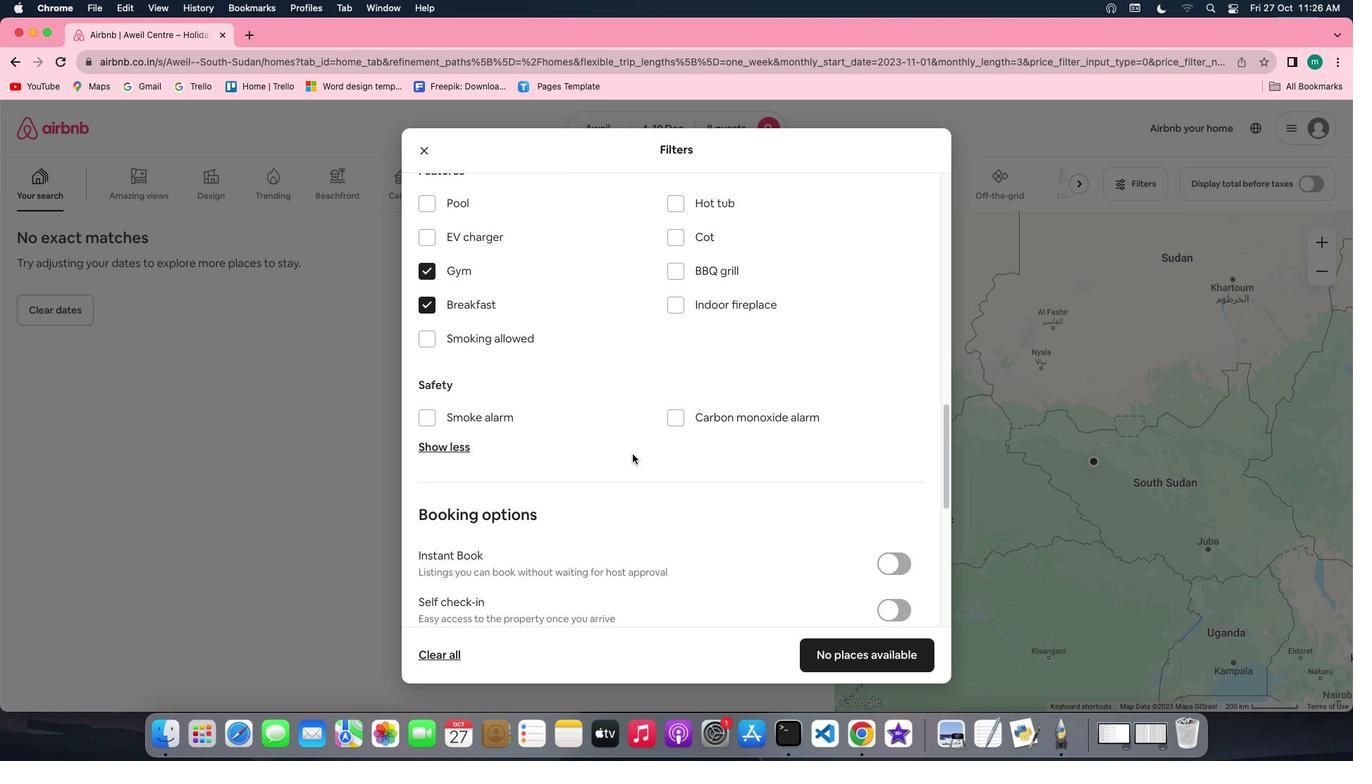 
Action: Mouse scrolled (632, 454) with delta (0, 0)
Screenshot: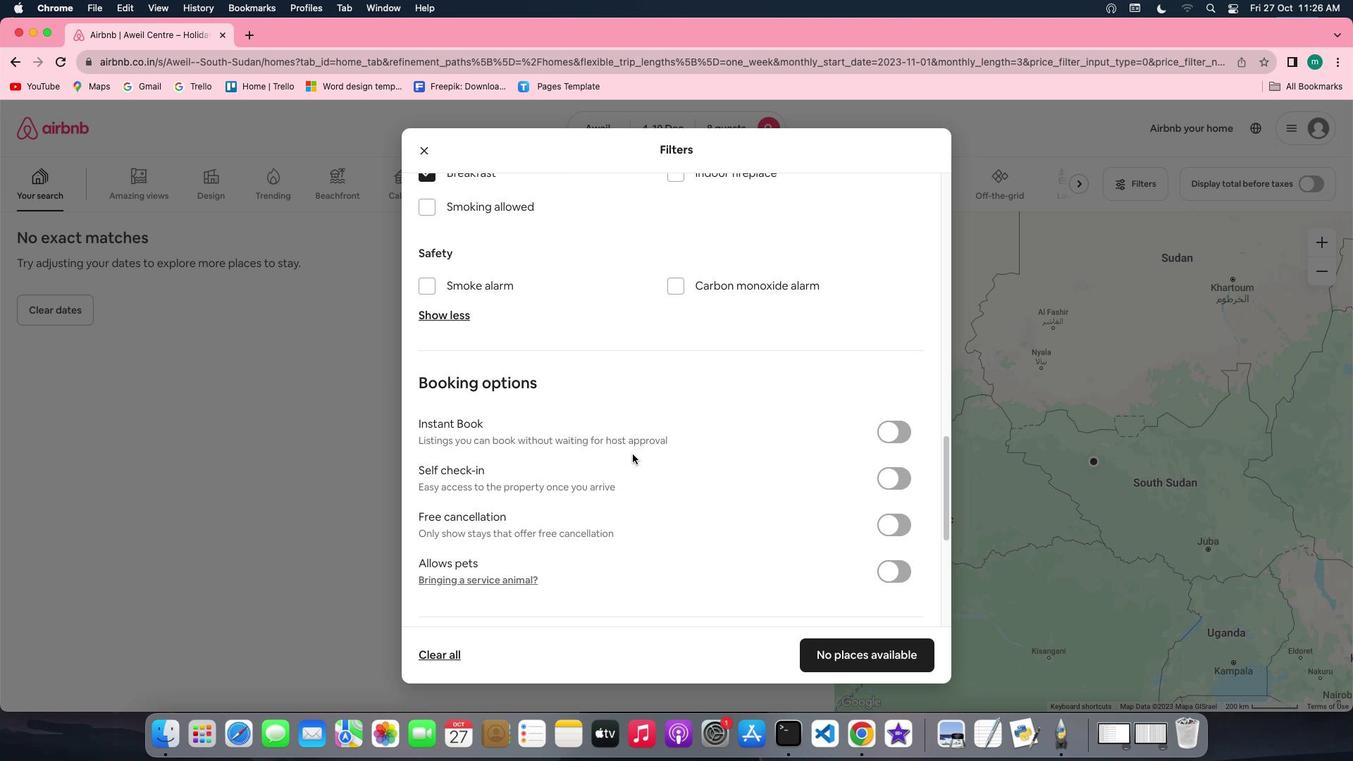 
Action: Mouse scrolled (632, 454) with delta (0, 0)
Screenshot: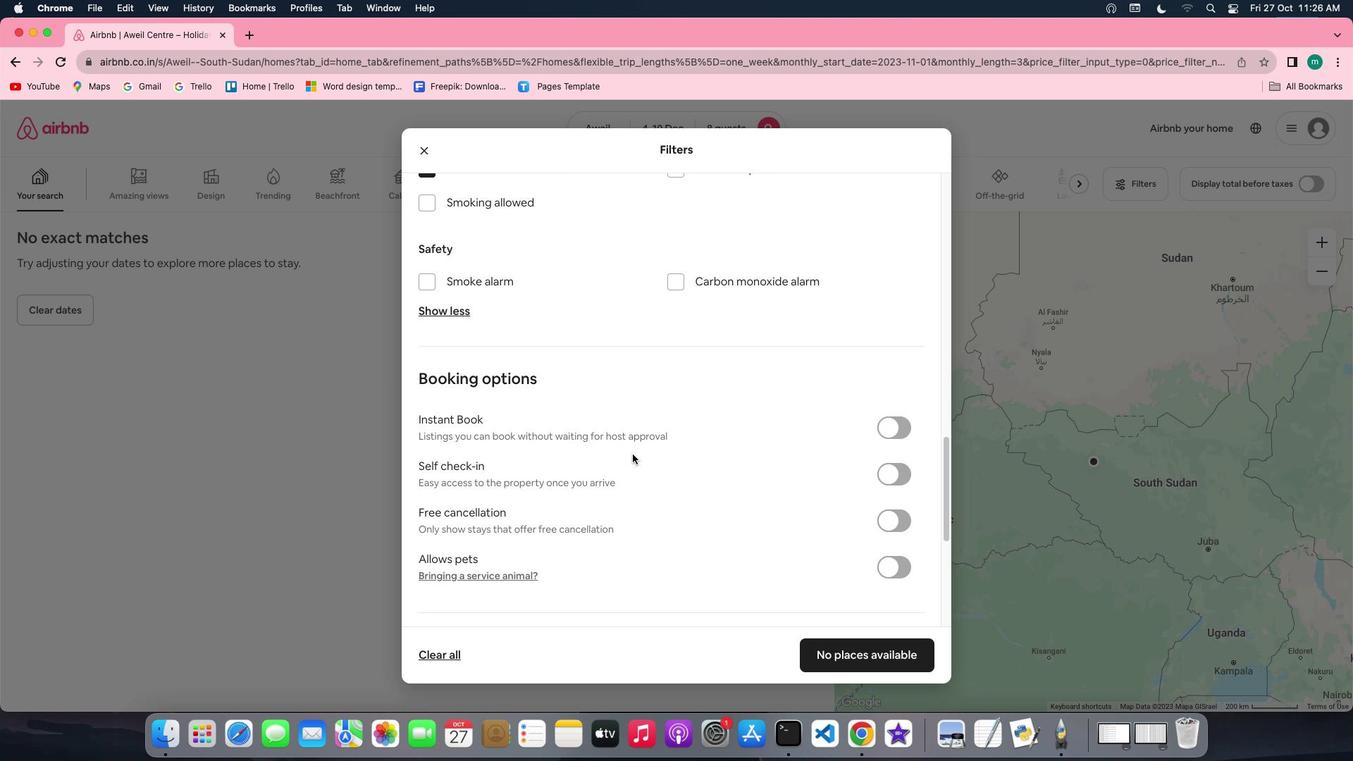 
Action: Mouse scrolled (632, 454) with delta (0, 0)
Screenshot: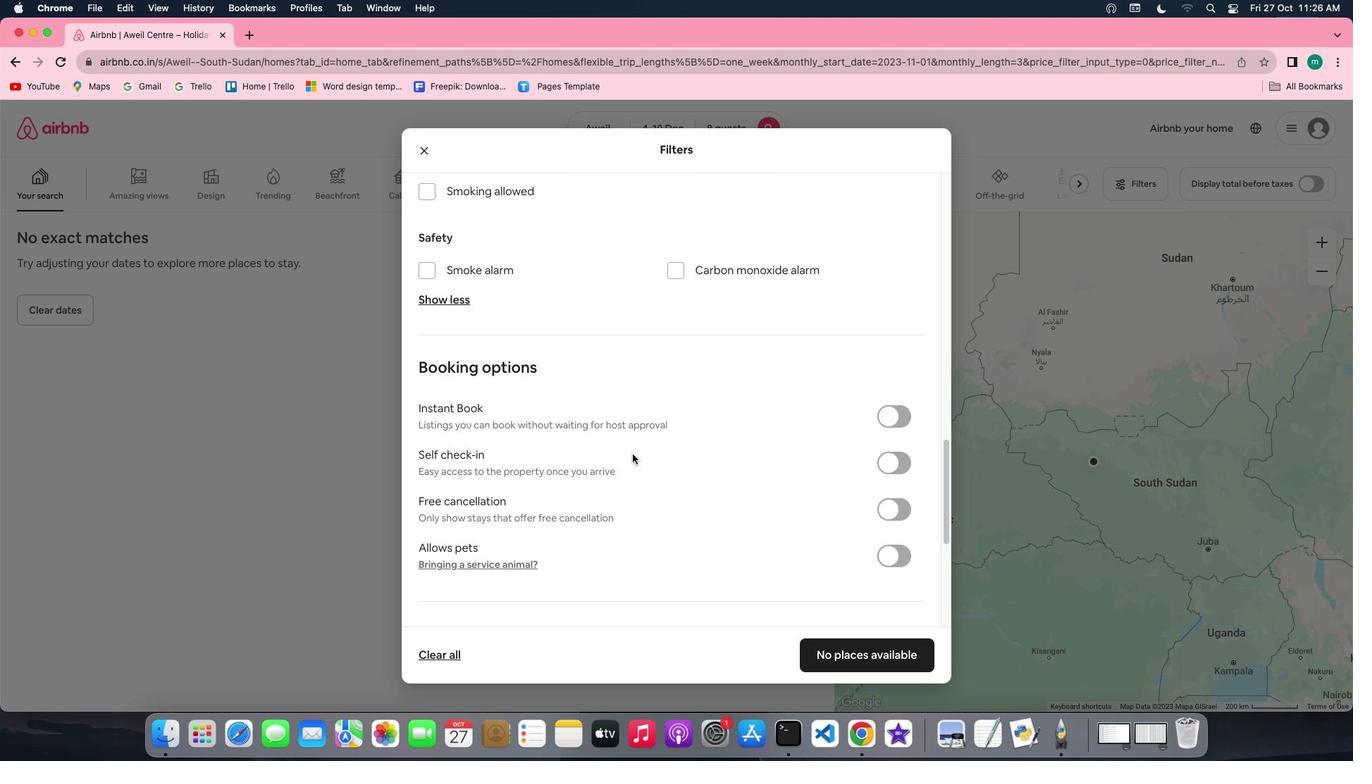 
Action: Mouse moved to (360, 366)
Screenshot: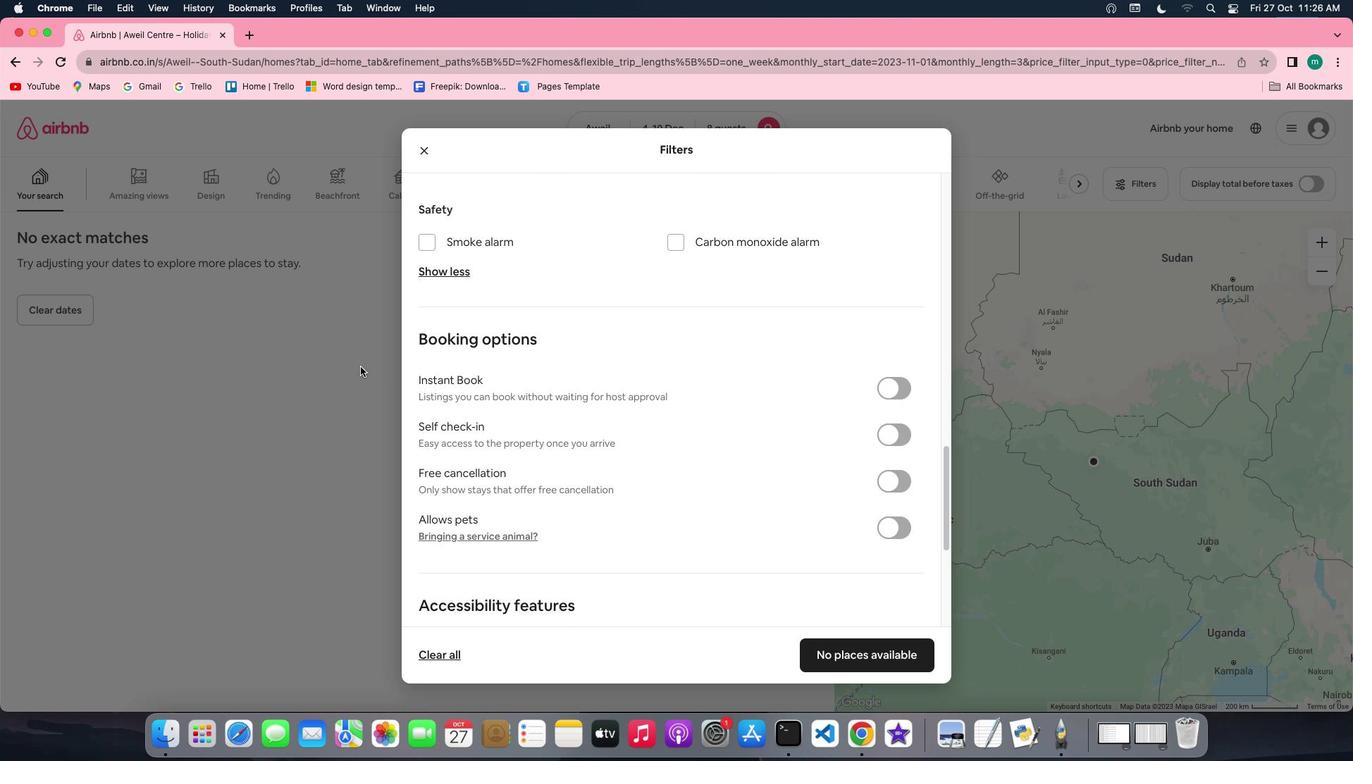 
Action: Mouse scrolled (360, 366) with delta (0, 0)
Screenshot: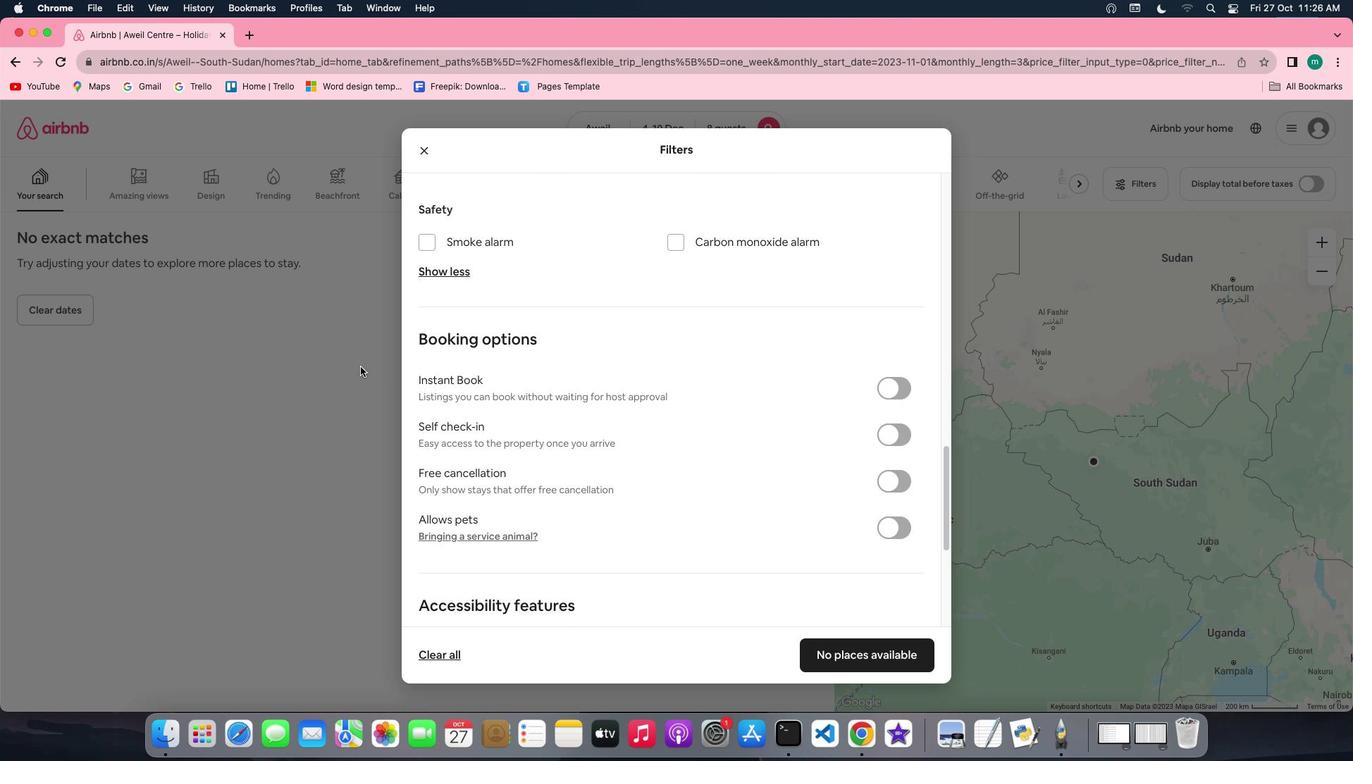 
Action: Mouse scrolled (360, 366) with delta (0, 0)
Screenshot: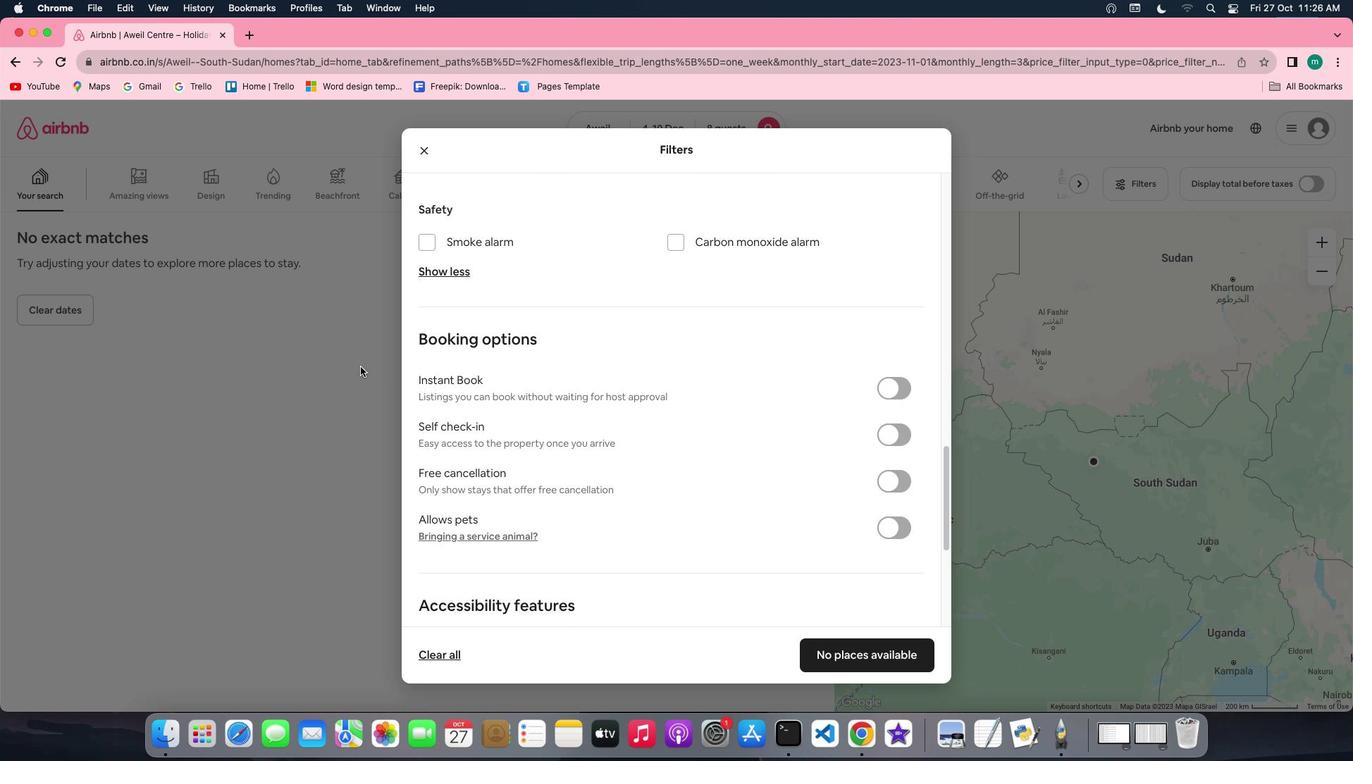 
Action: Mouse scrolled (360, 366) with delta (0, 0)
Screenshot: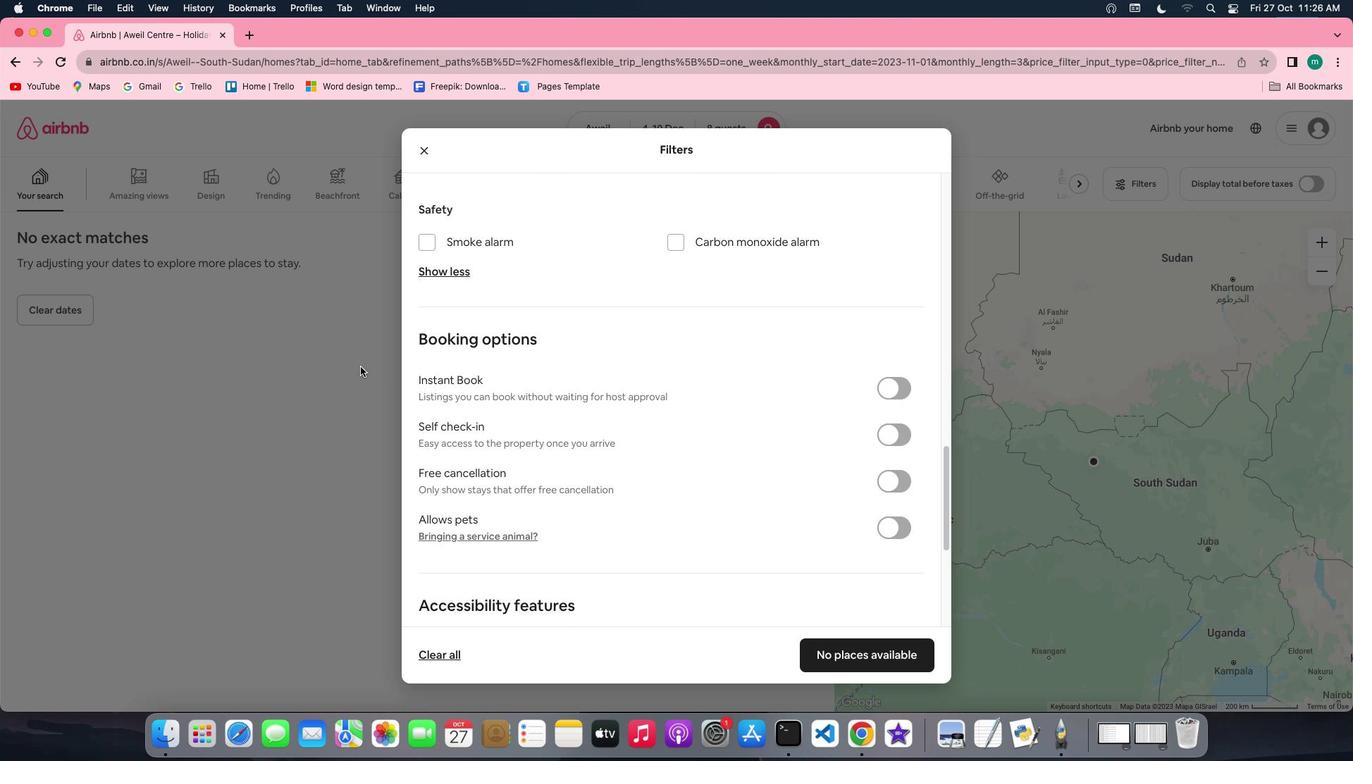 
Action: Mouse scrolled (360, 366) with delta (0, 0)
Screenshot: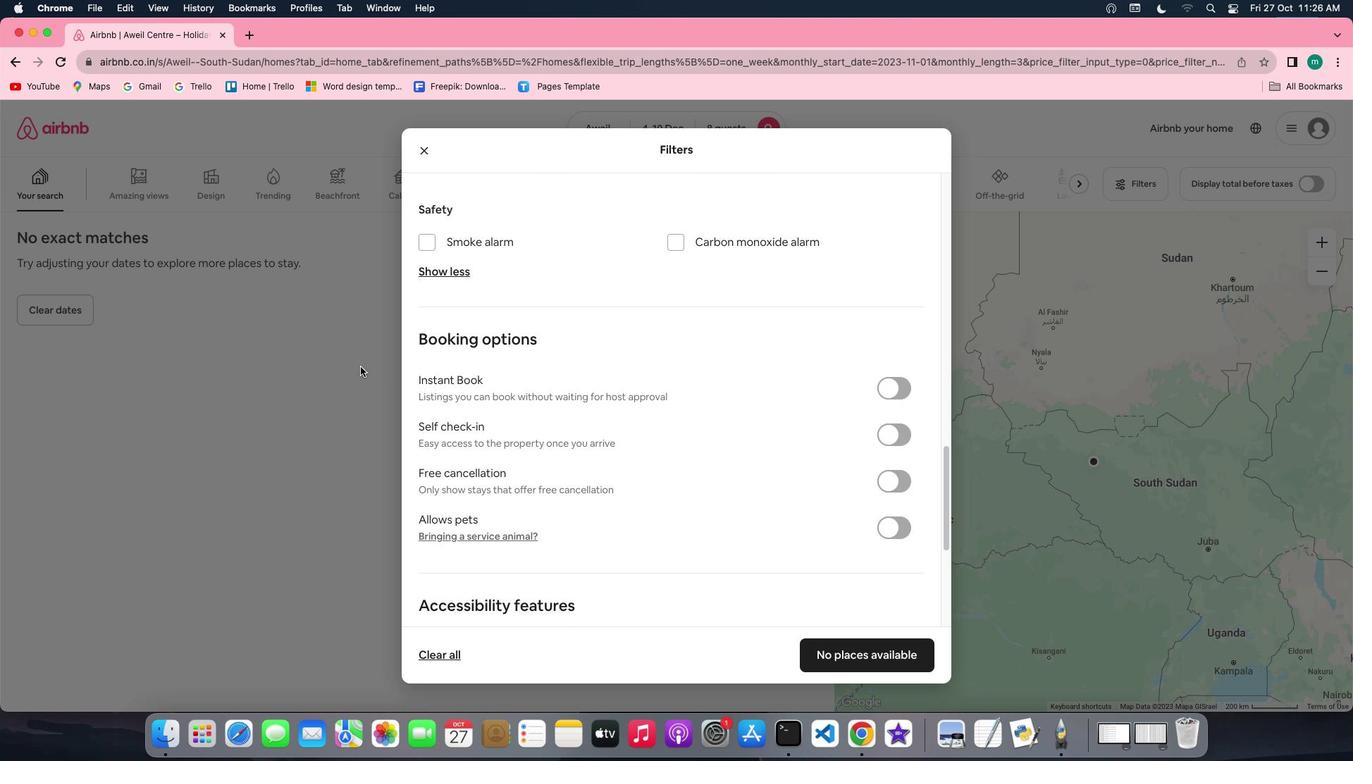 
Action: Mouse moved to (897, 433)
Screenshot: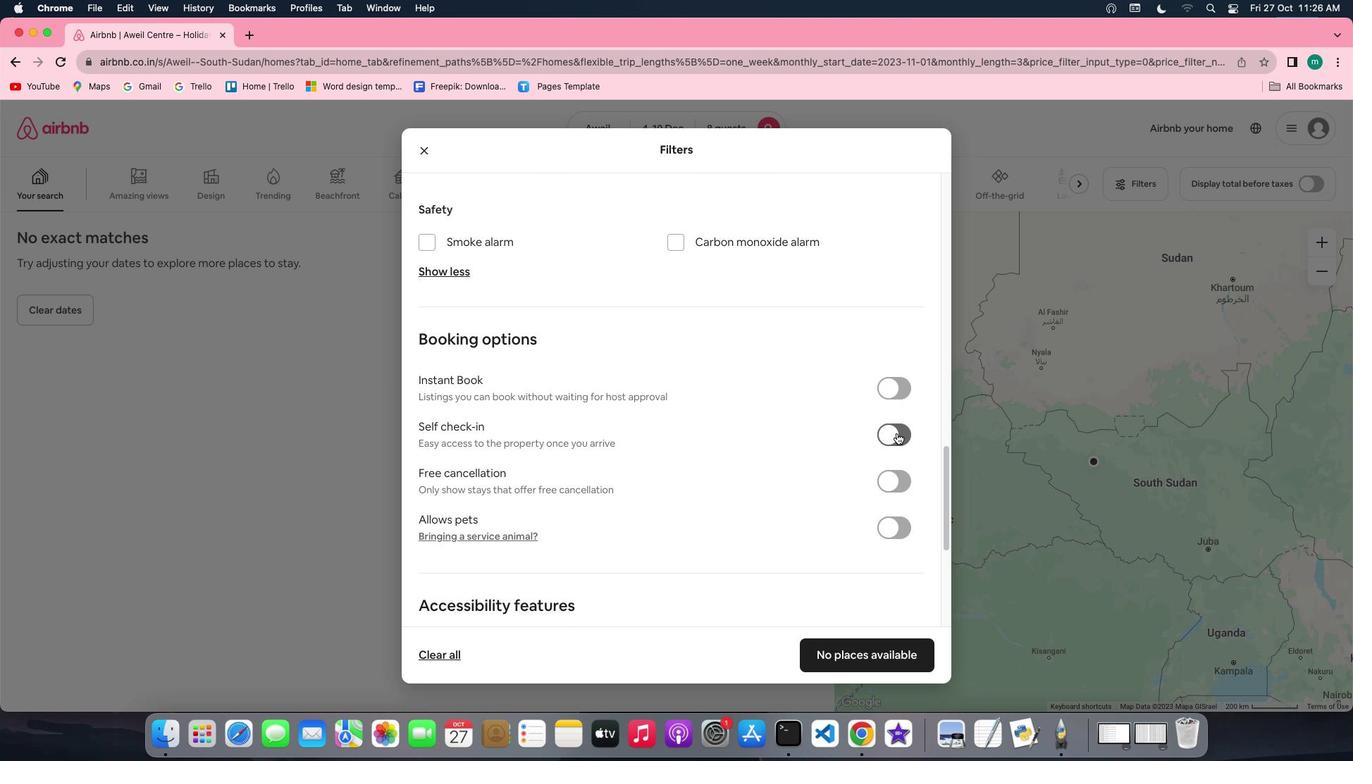 
Action: Mouse pressed left at (897, 433)
Screenshot: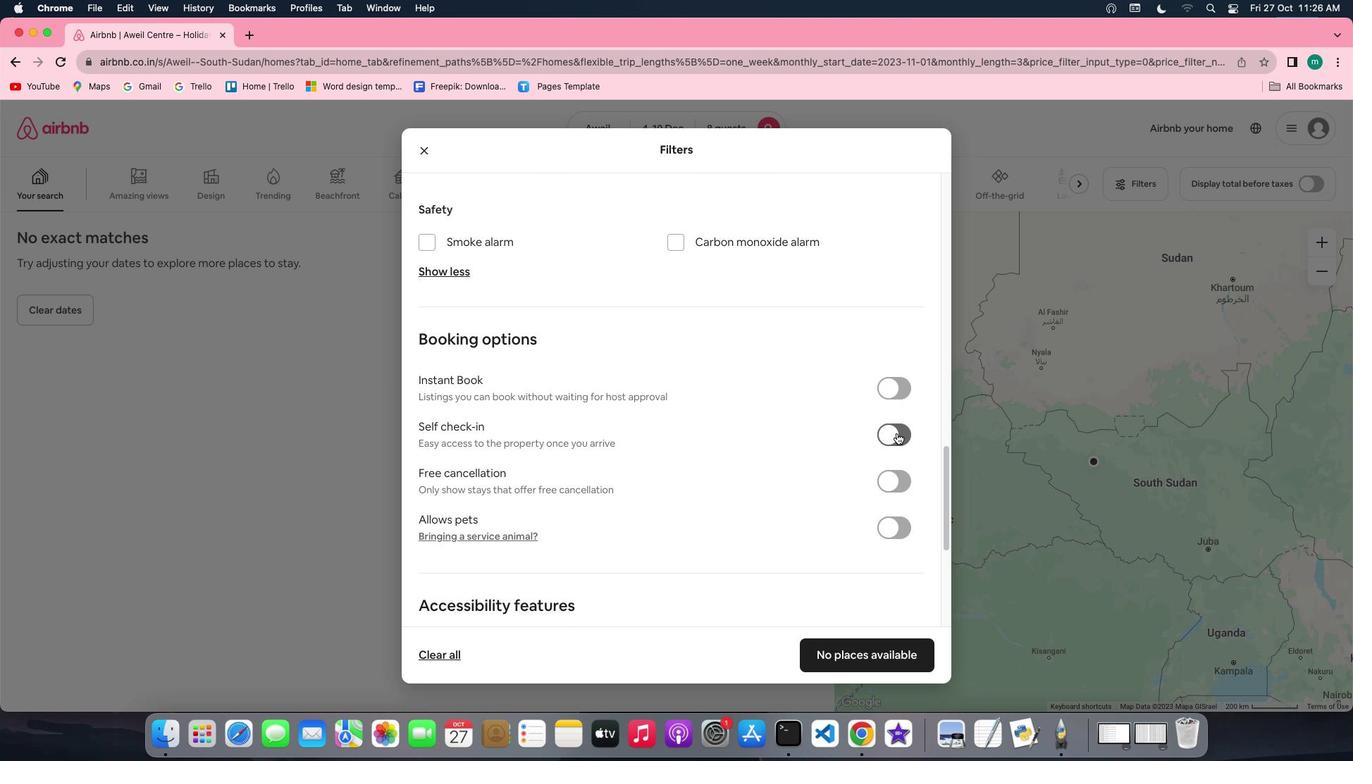 
Action: Mouse moved to (687, 539)
Screenshot: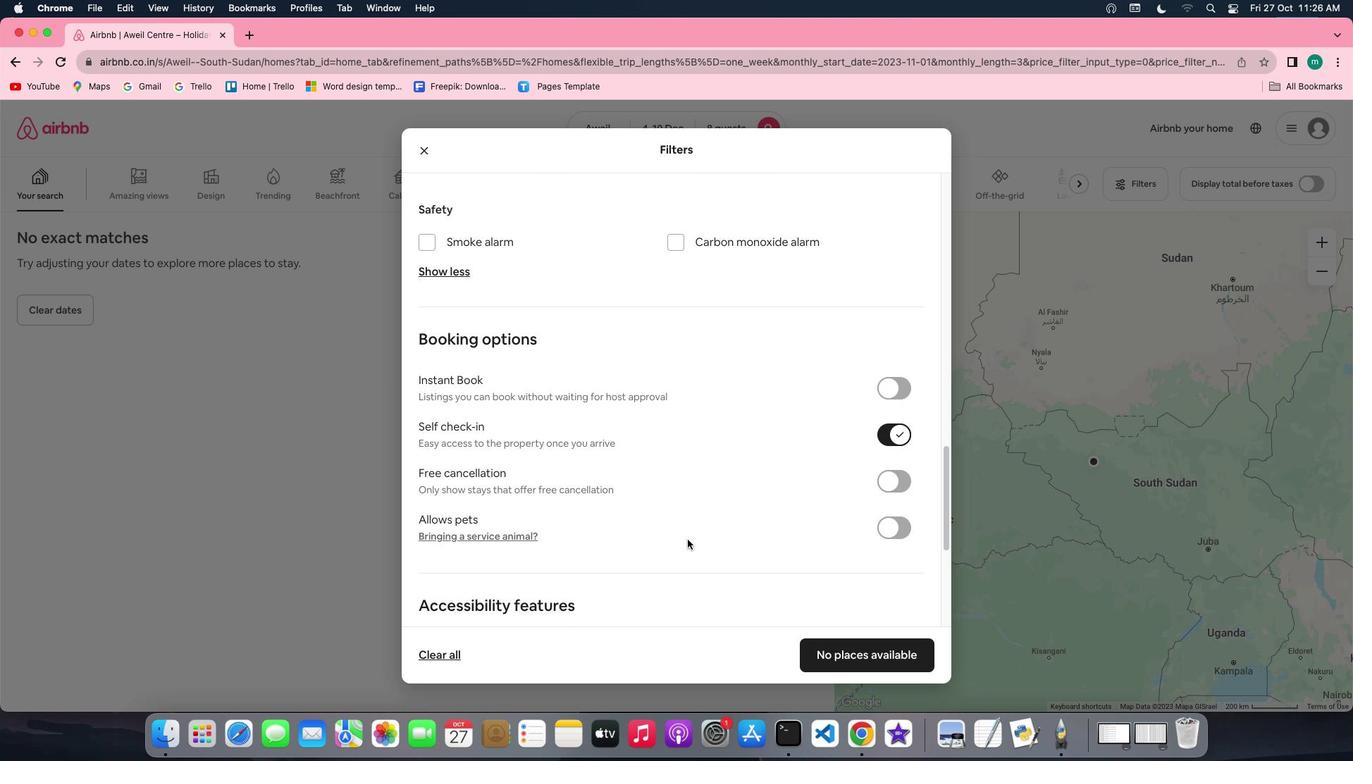 
Action: Mouse scrolled (687, 539) with delta (0, 0)
Screenshot: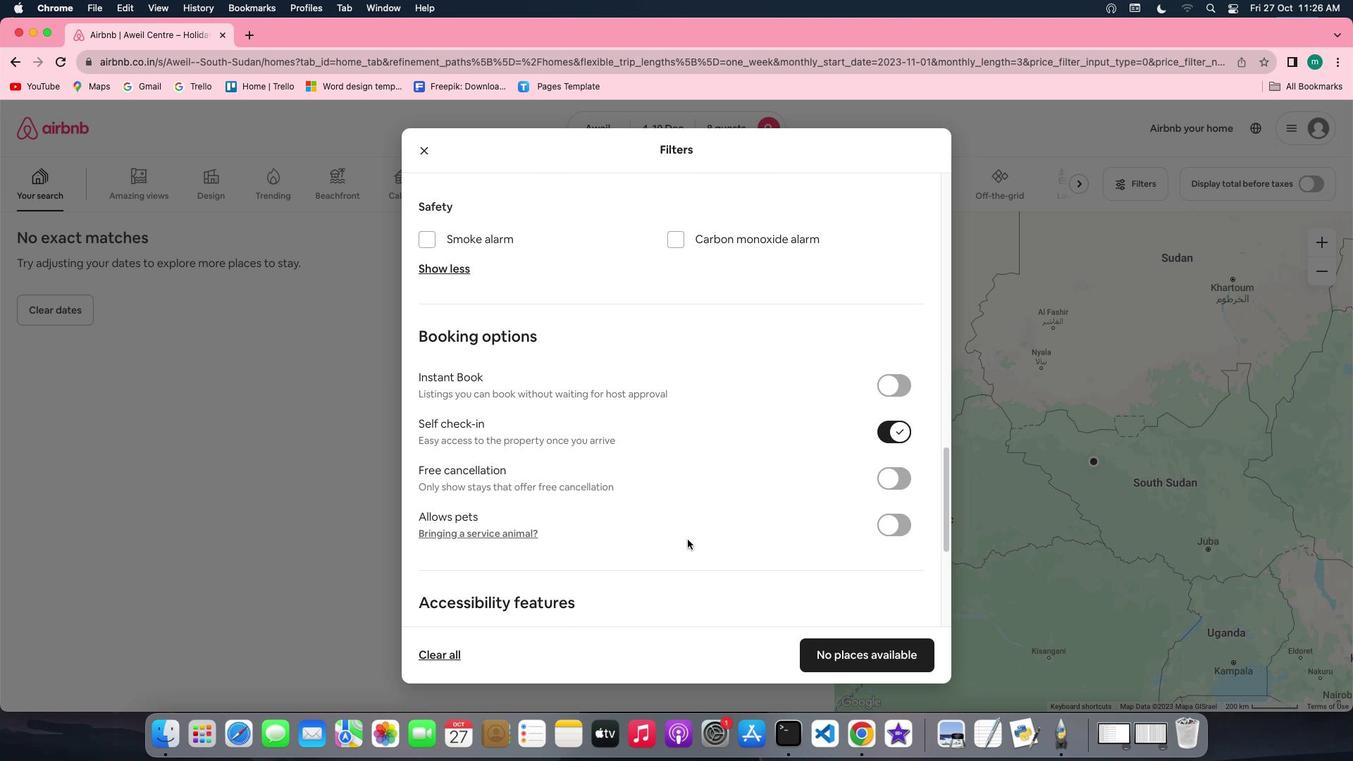 
Action: Mouse scrolled (687, 539) with delta (0, 0)
Screenshot: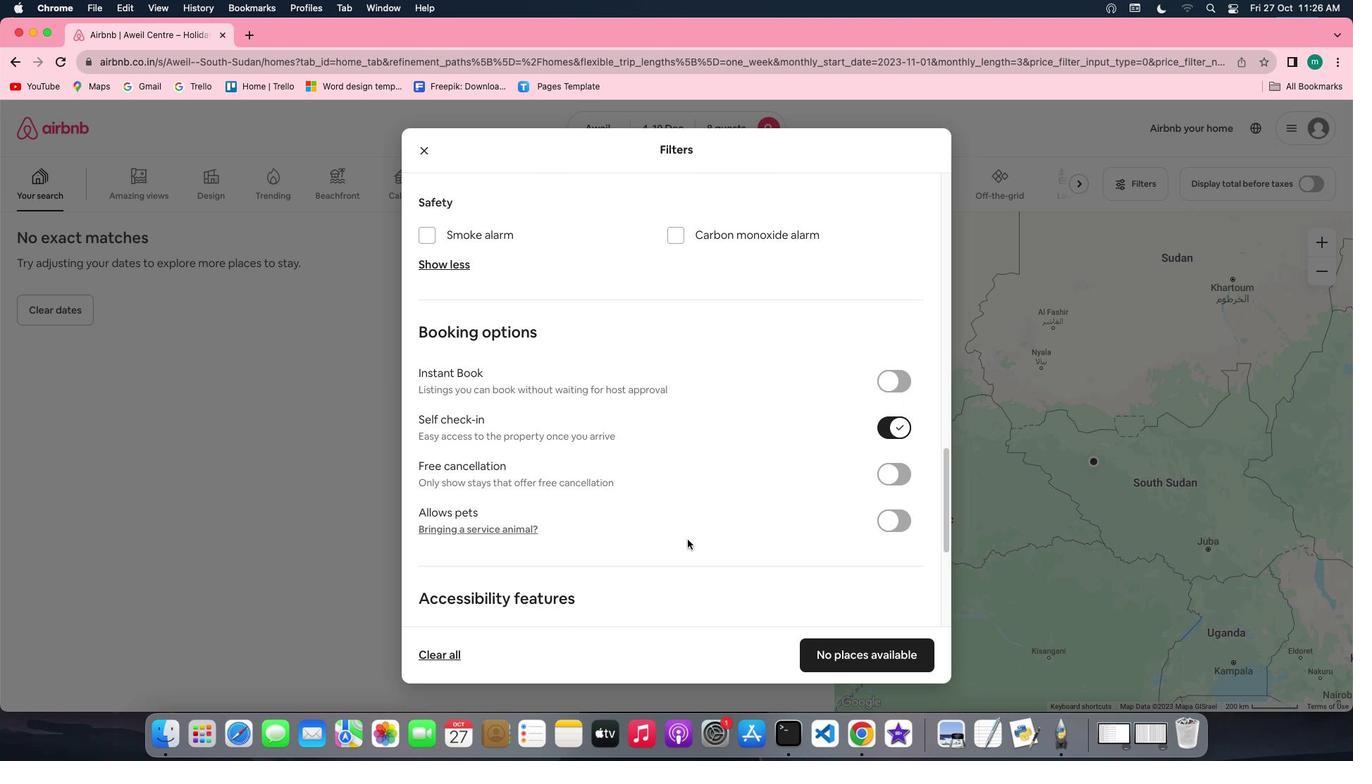 
Action: Mouse scrolled (687, 539) with delta (0, -1)
Screenshot: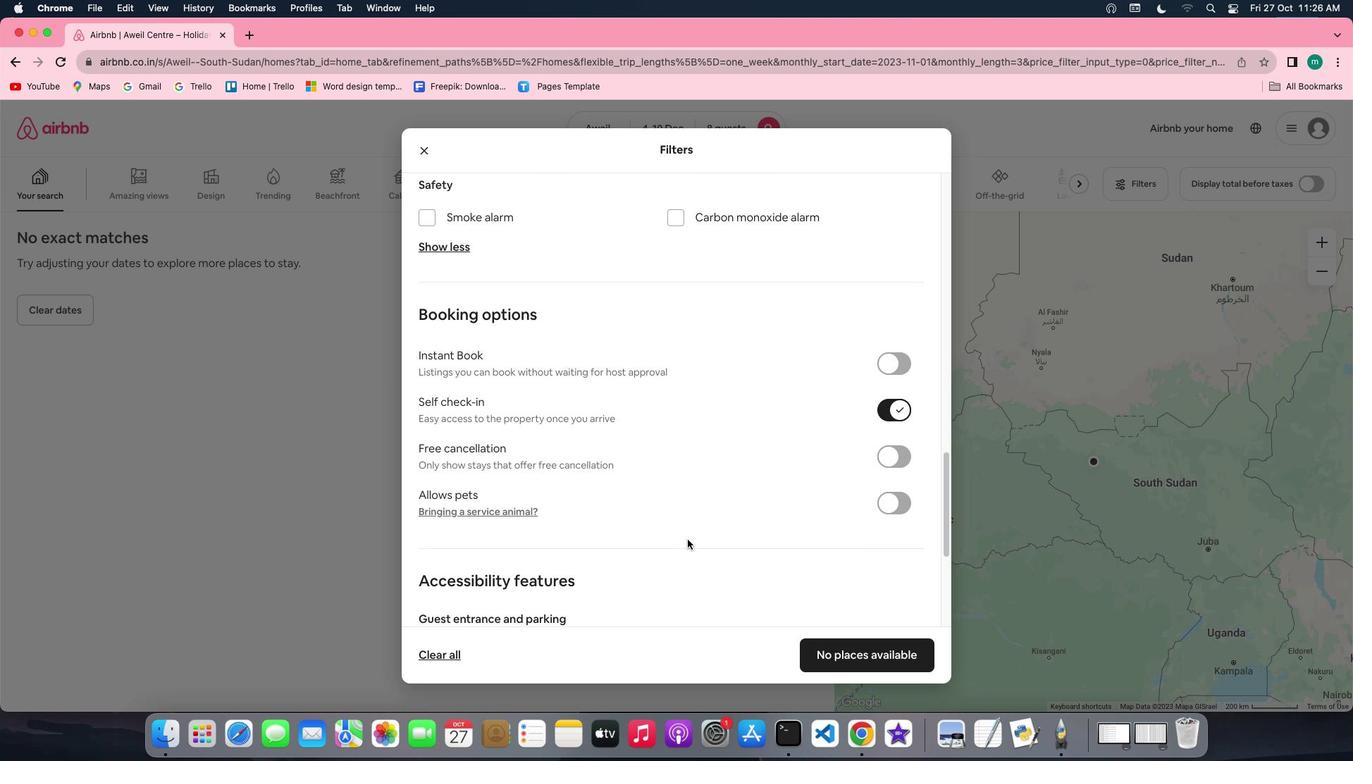 
Action: Mouse scrolled (687, 539) with delta (0, -2)
Screenshot: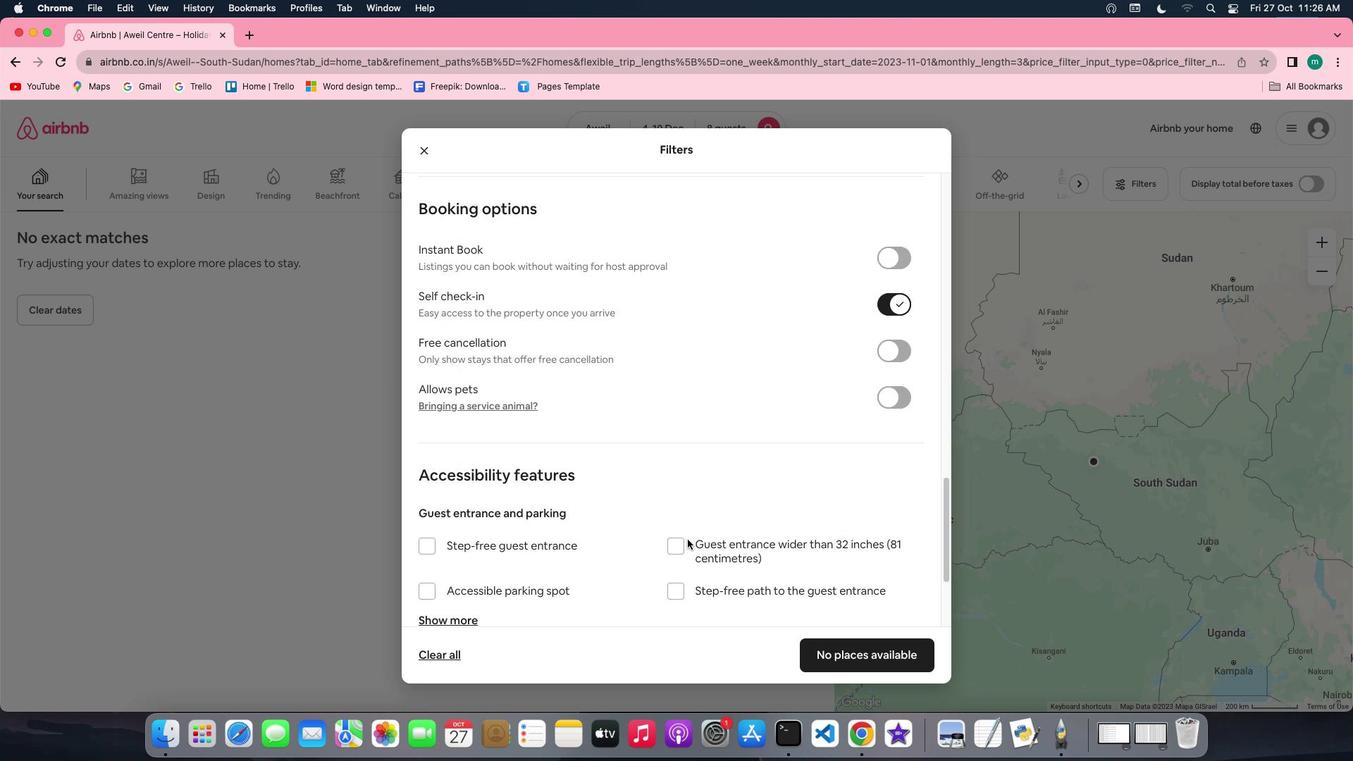 
Action: Mouse scrolled (687, 539) with delta (0, 0)
Screenshot: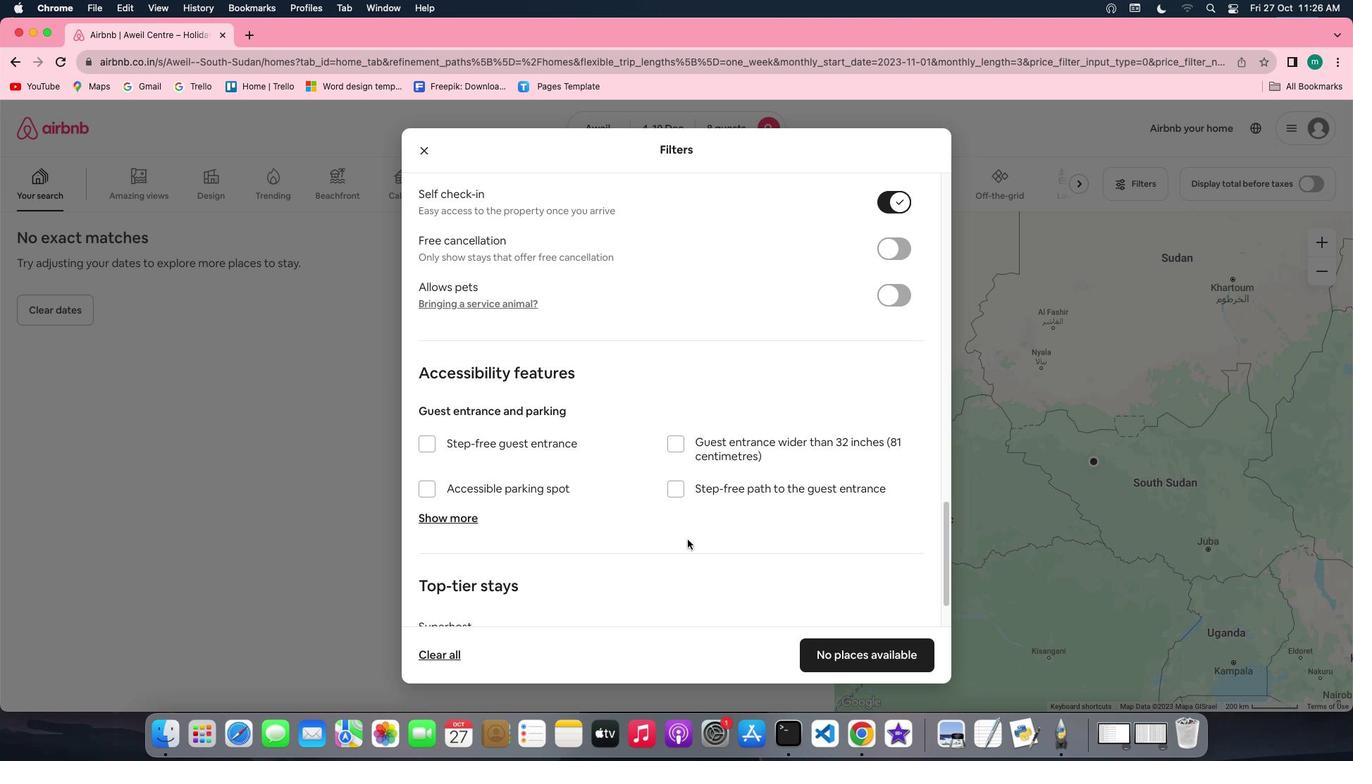 
Action: Mouse scrolled (687, 539) with delta (0, 0)
Screenshot: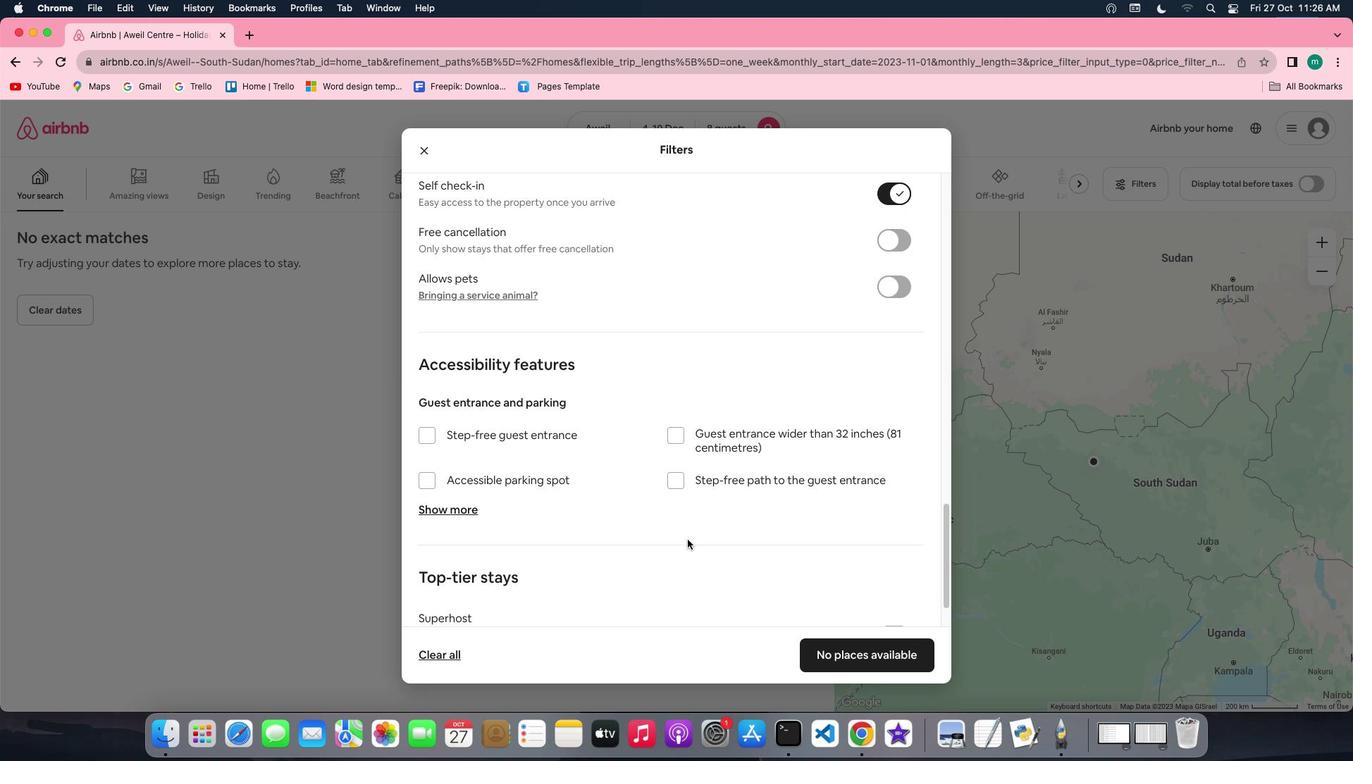 
Action: Mouse scrolled (687, 539) with delta (0, -2)
Screenshot: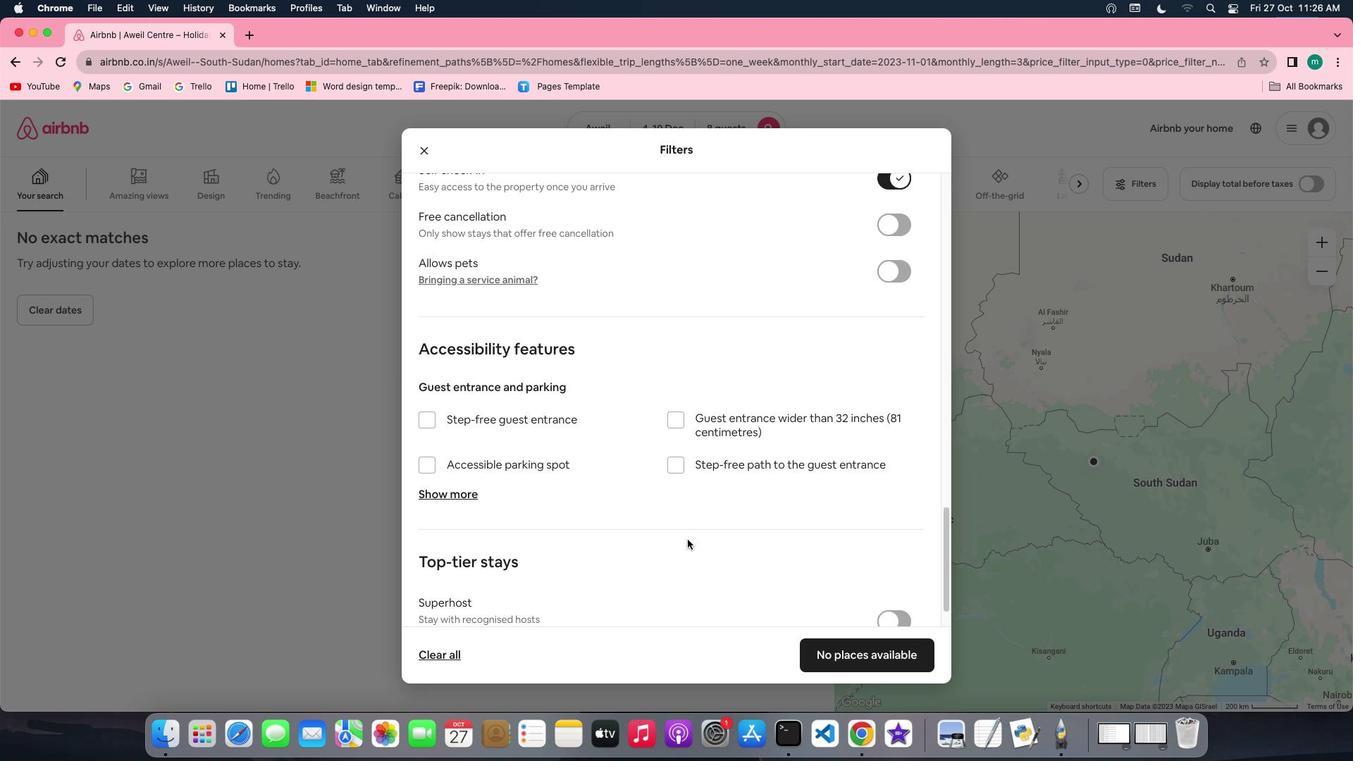 
Action: Mouse scrolled (687, 539) with delta (0, -2)
Screenshot: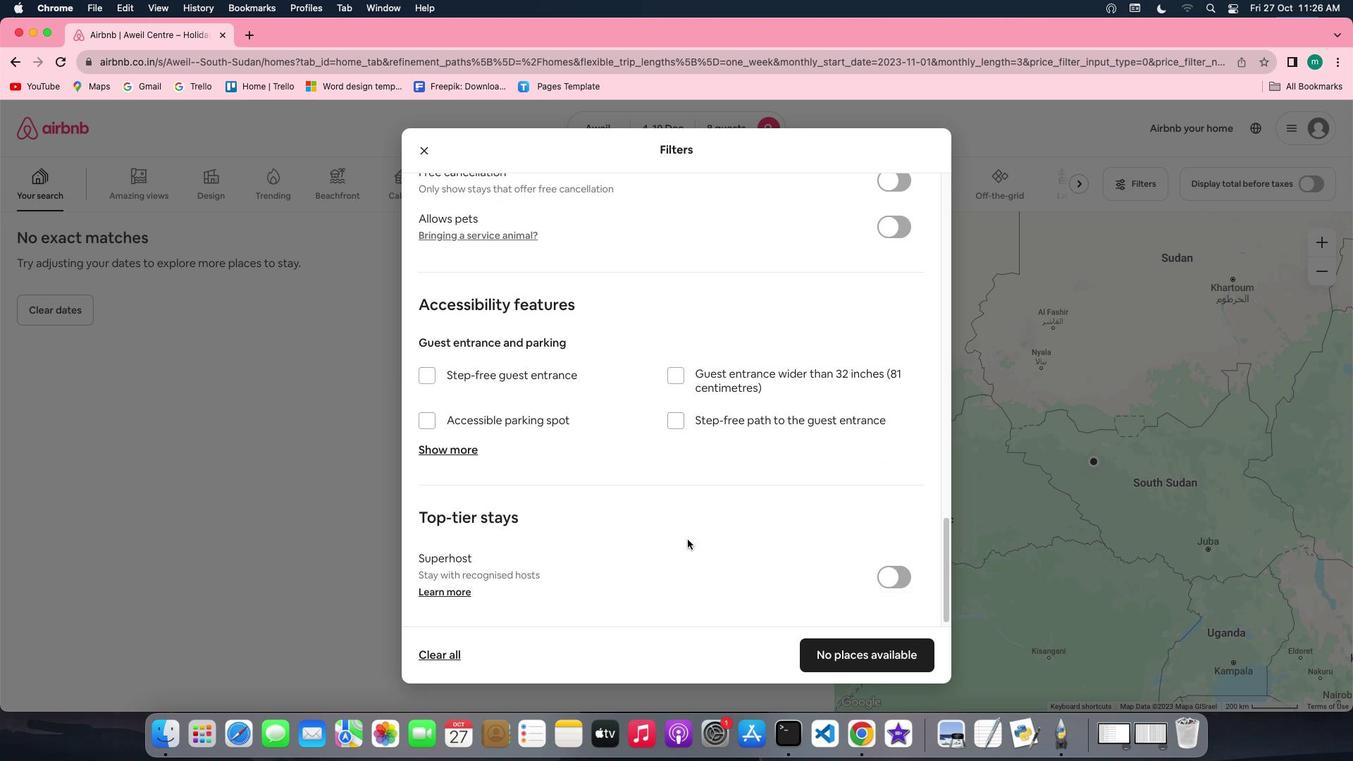 
Action: Mouse scrolled (687, 539) with delta (0, 0)
Screenshot: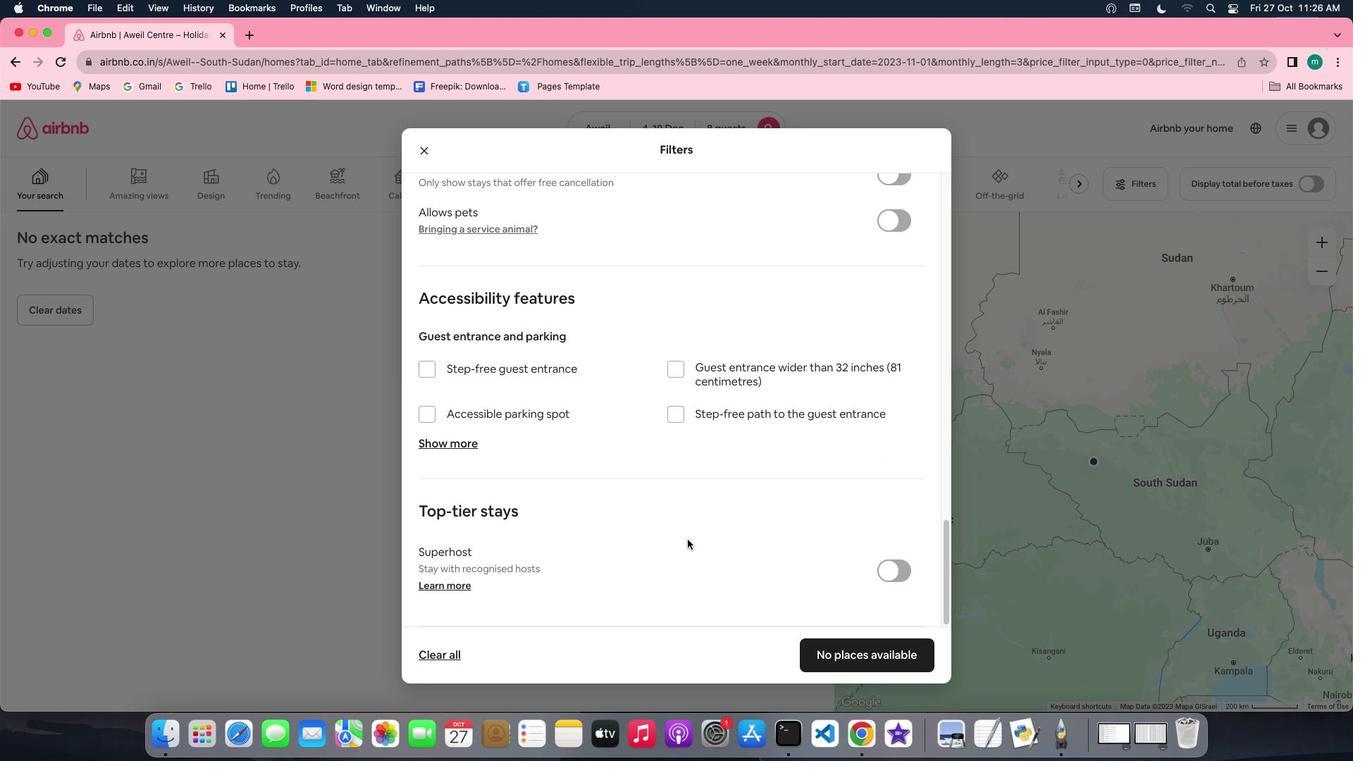 
Action: Mouse scrolled (687, 539) with delta (0, 0)
Screenshot: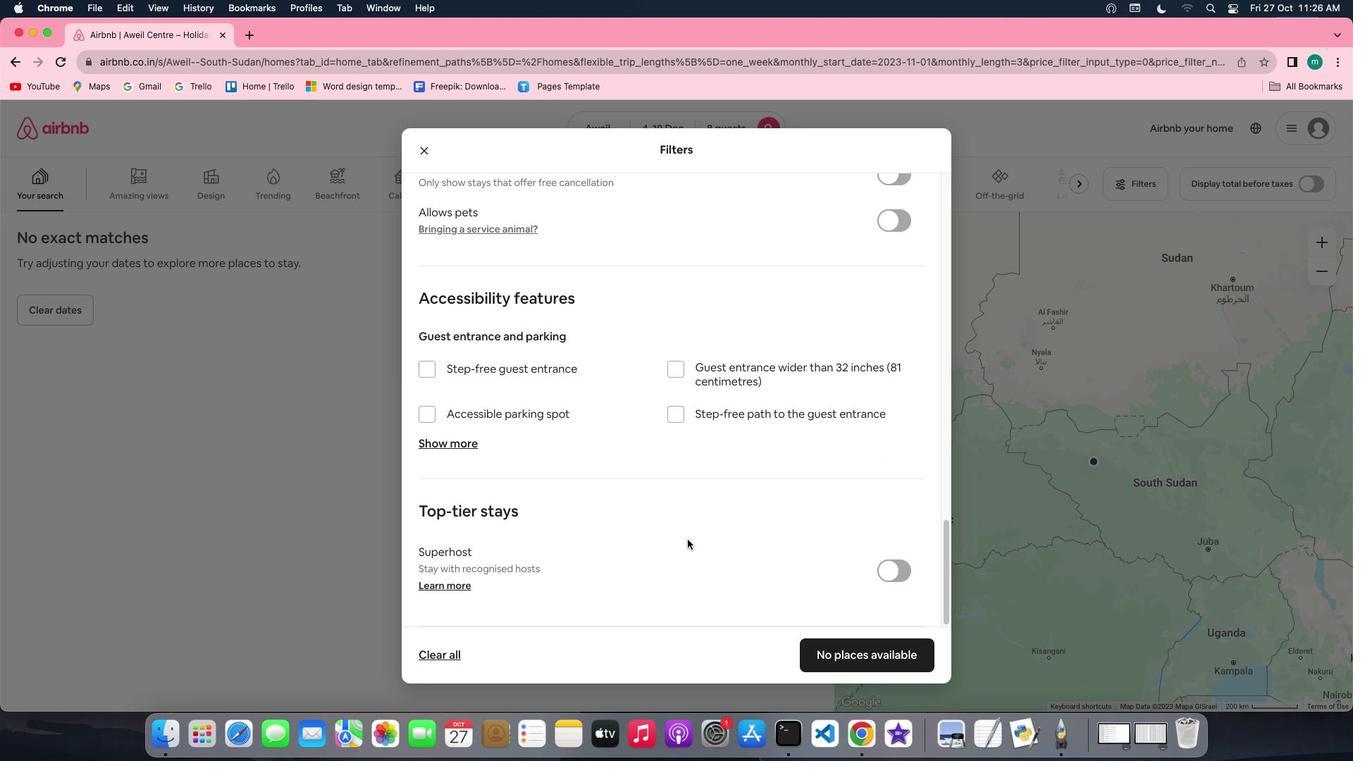 
Action: Mouse scrolled (687, 539) with delta (0, -2)
Screenshot: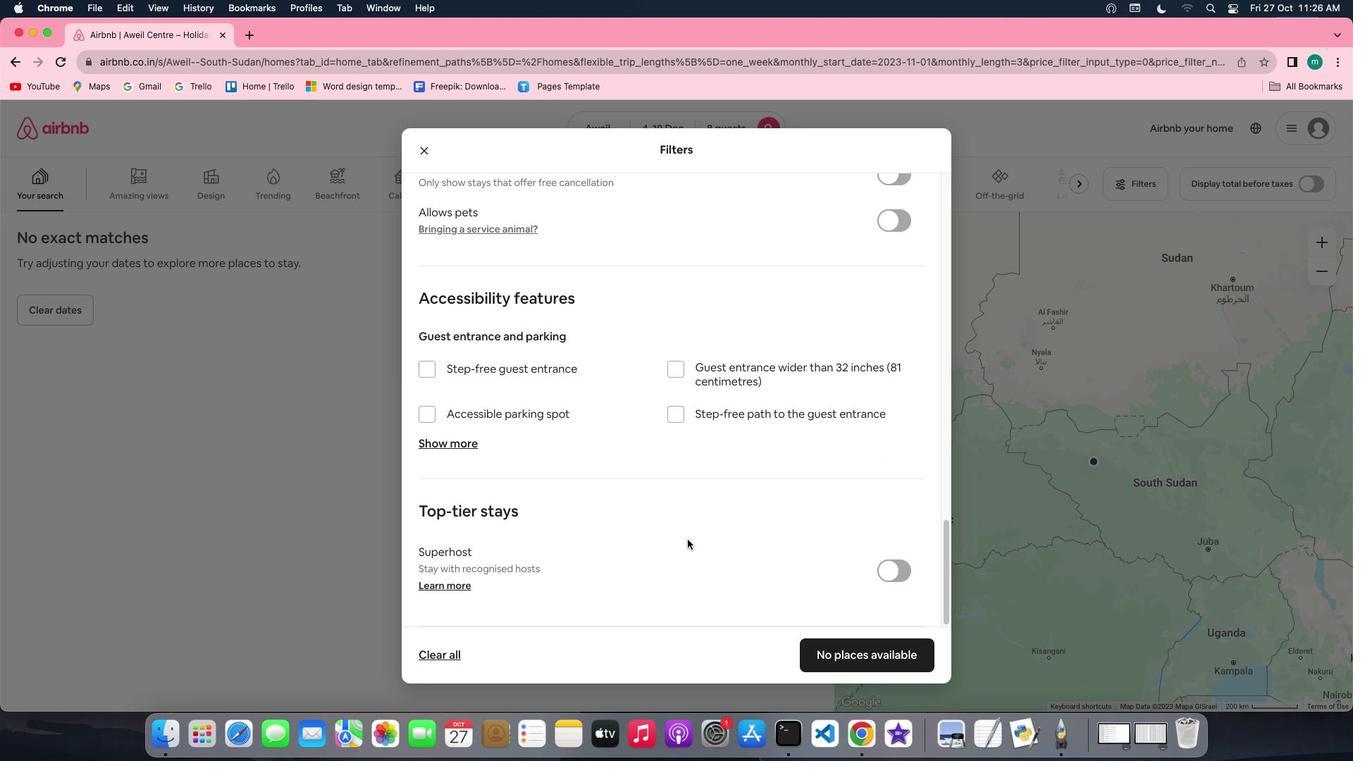 
Action: Mouse scrolled (687, 539) with delta (0, -3)
Screenshot: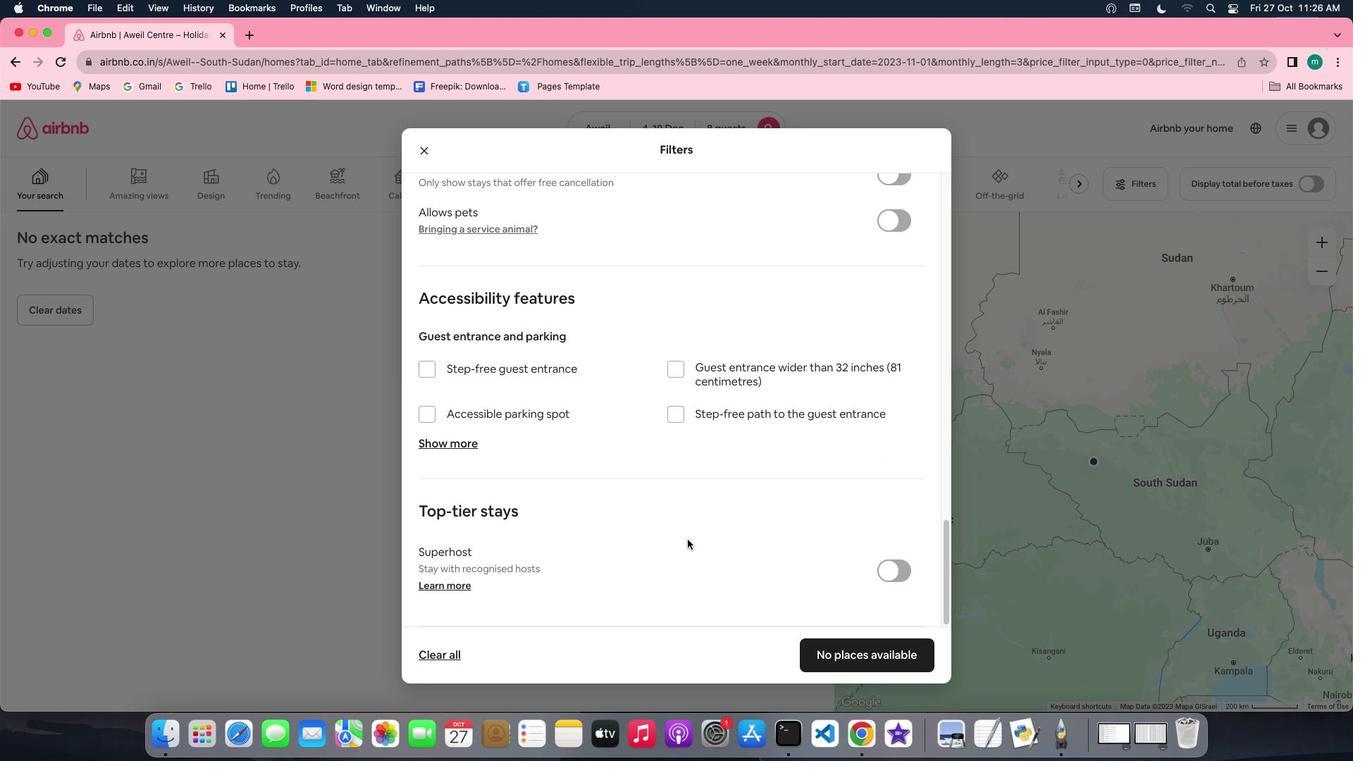 
Action: Mouse scrolled (687, 539) with delta (0, -3)
Screenshot: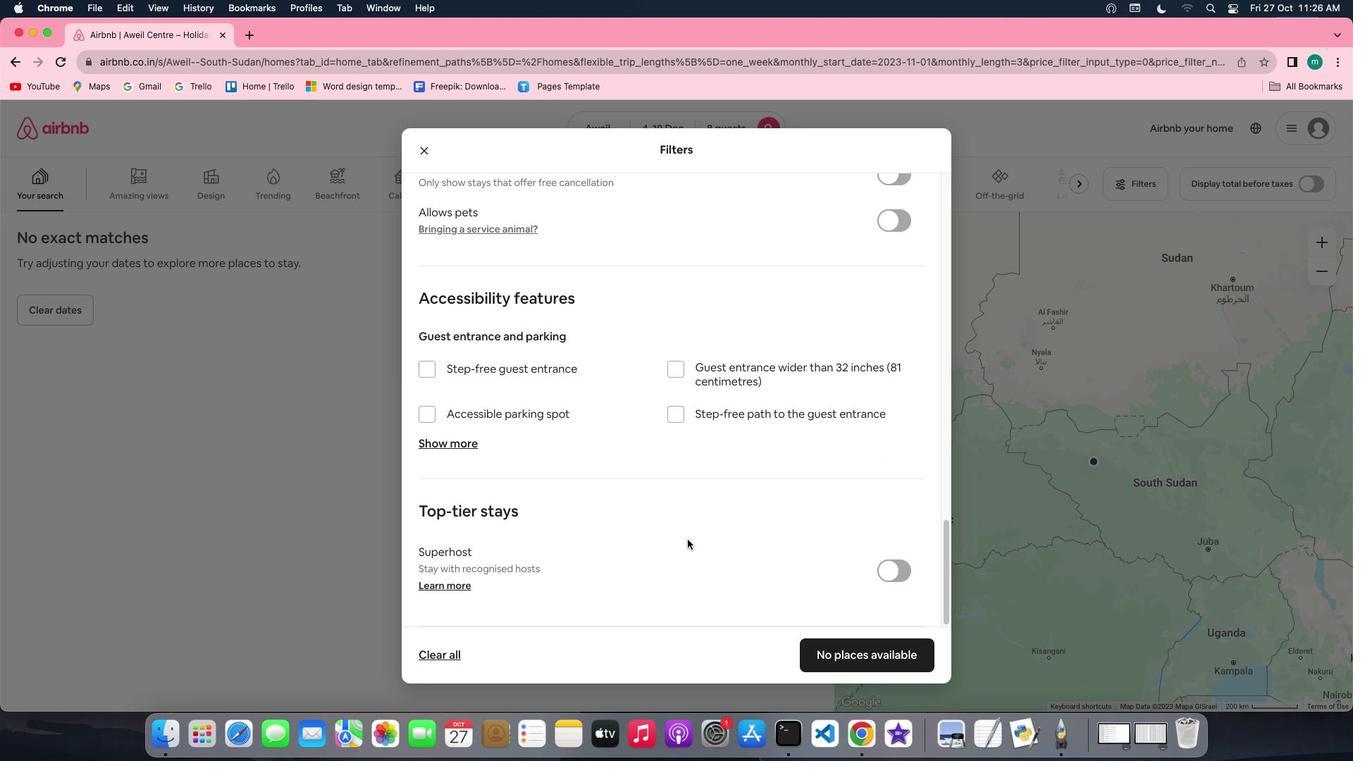 
Action: Mouse moved to (913, 660)
Screenshot: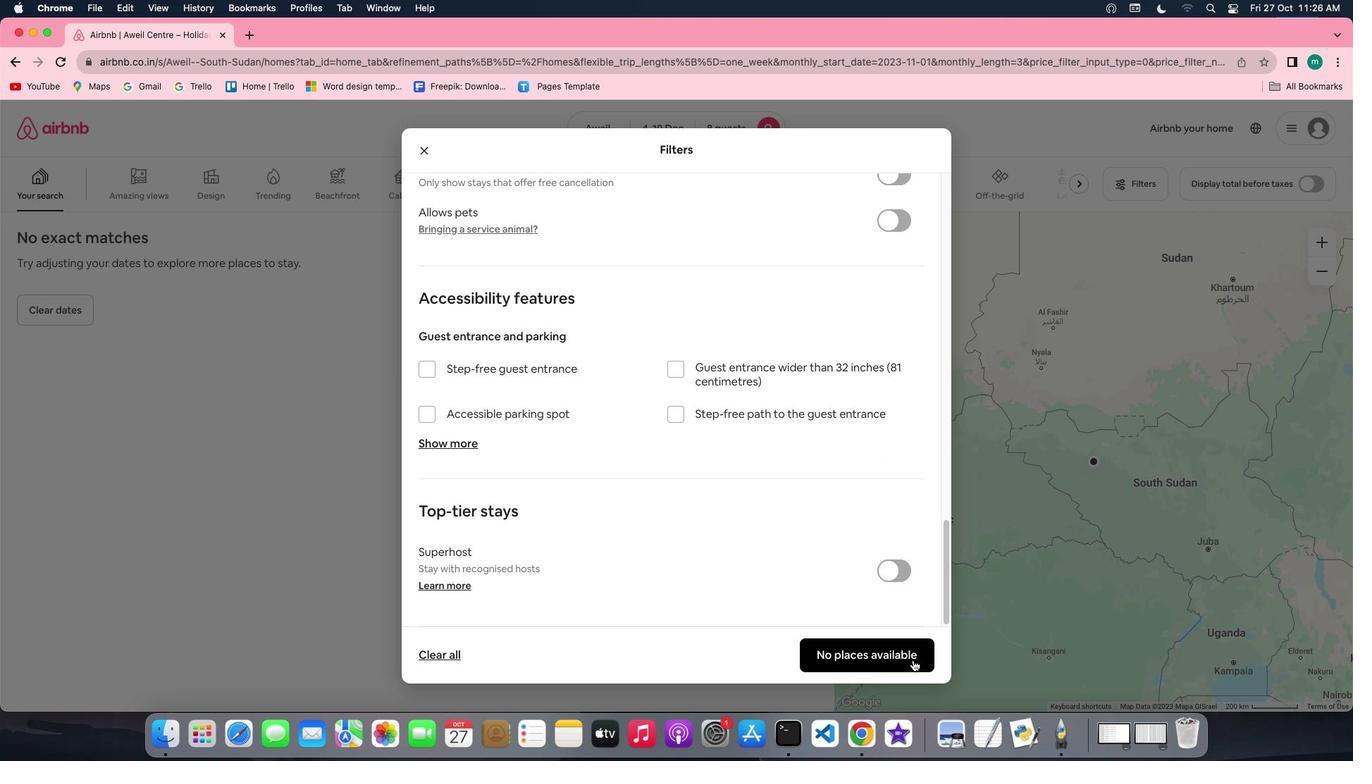 
Action: Mouse pressed left at (913, 660)
Screenshot: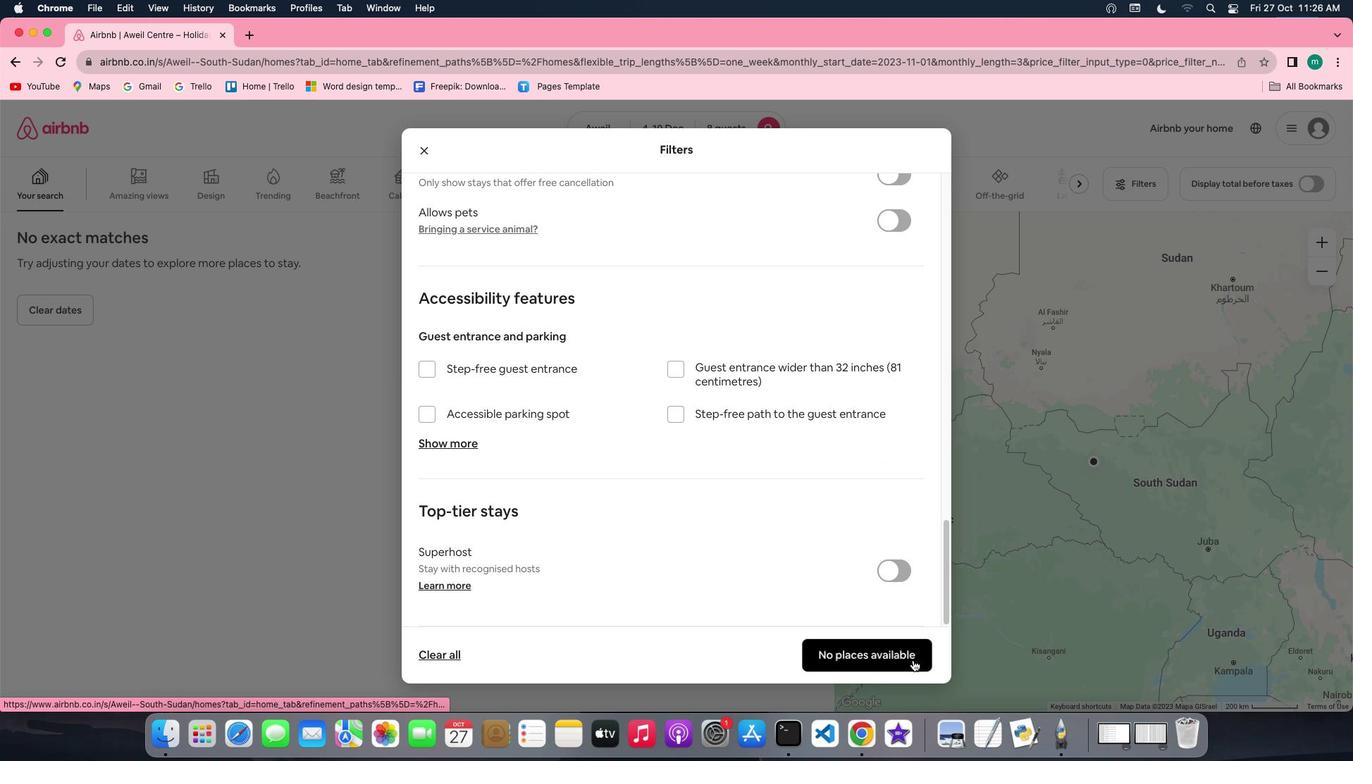 
Action: Mouse moved to (439, 498)
Screenshot: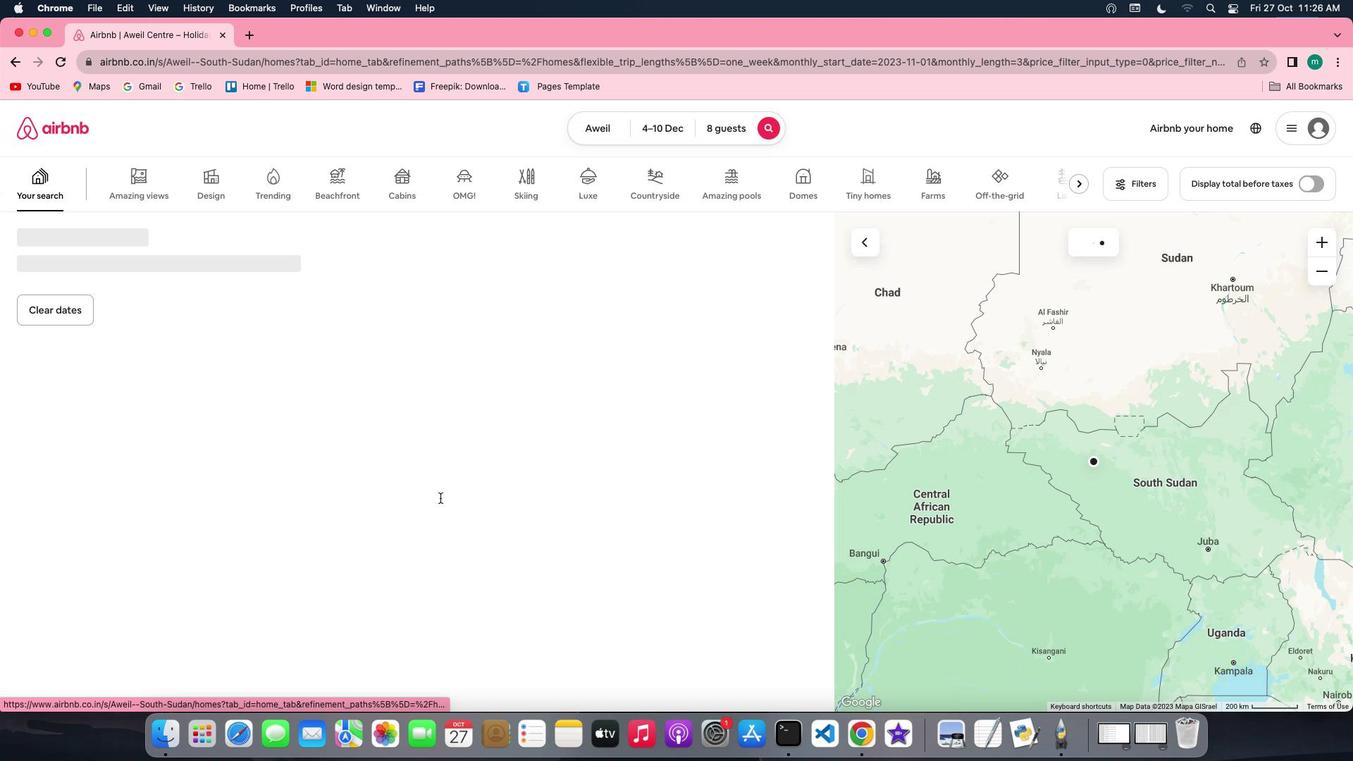 
